 Task: upon creation of account ,a related opportunity should be created automatically.
Action: Mouse moved to (787, 93)
Screenshot: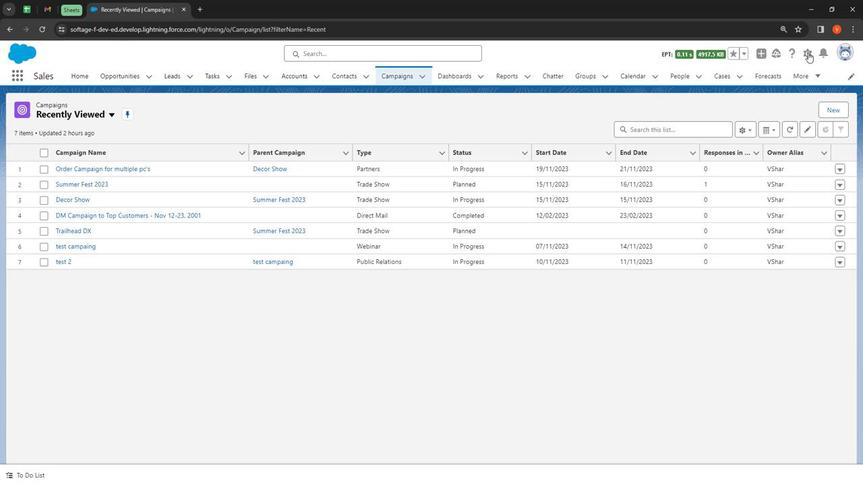 
Action: Mouse pressed left at (787, 93)
Screenshot: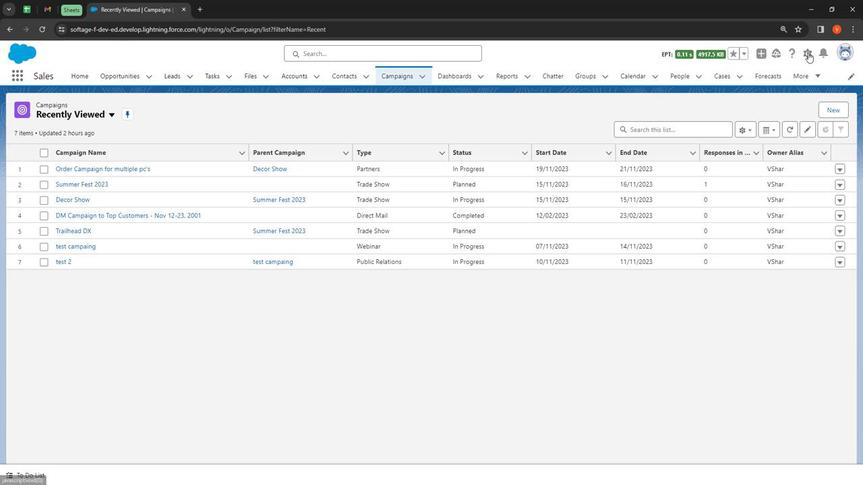 
Action: Mouse moved to (754, 120)
Screenshot: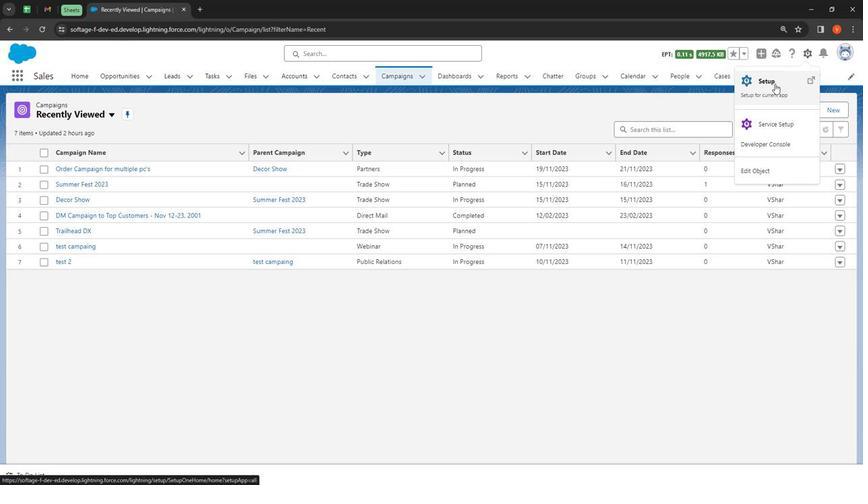 
Action: Mouse pressed left at (754, 120)
Screenshot: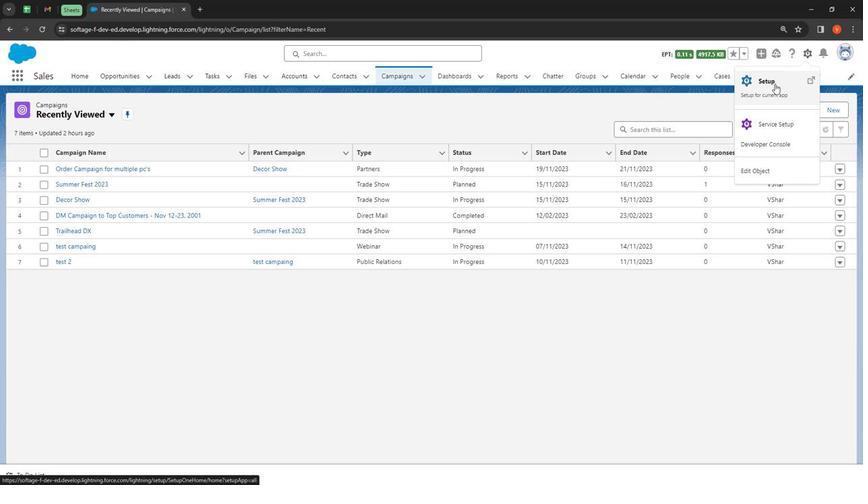 
Action: Mouse moved to (122, 309)
Screenshot: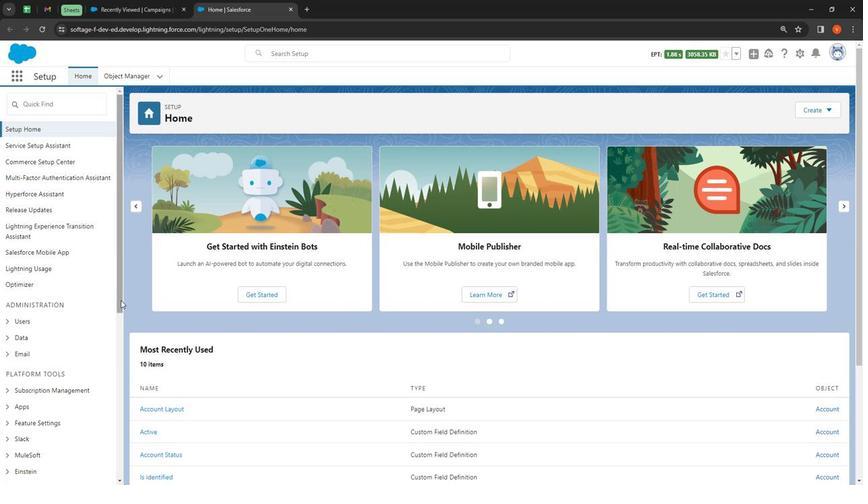
Action: Mouse pressed left at (122, 309)
Screenshot: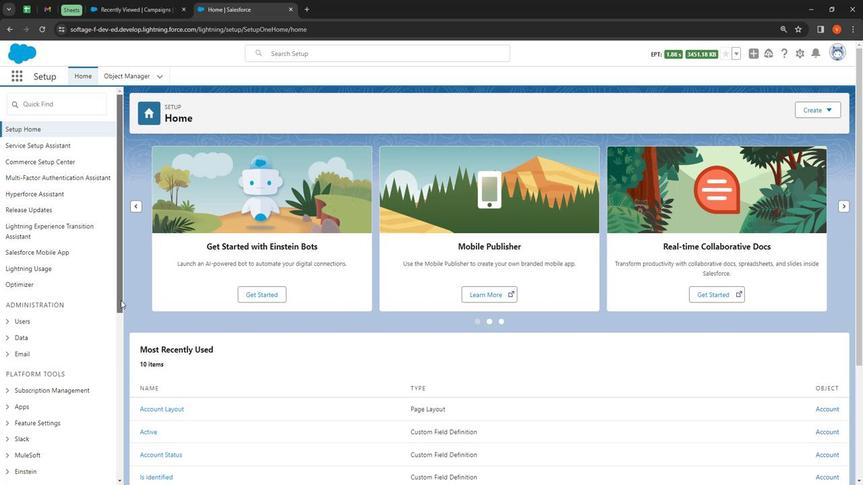 
Action: Mouse moved to (123, 315)
Screenshot: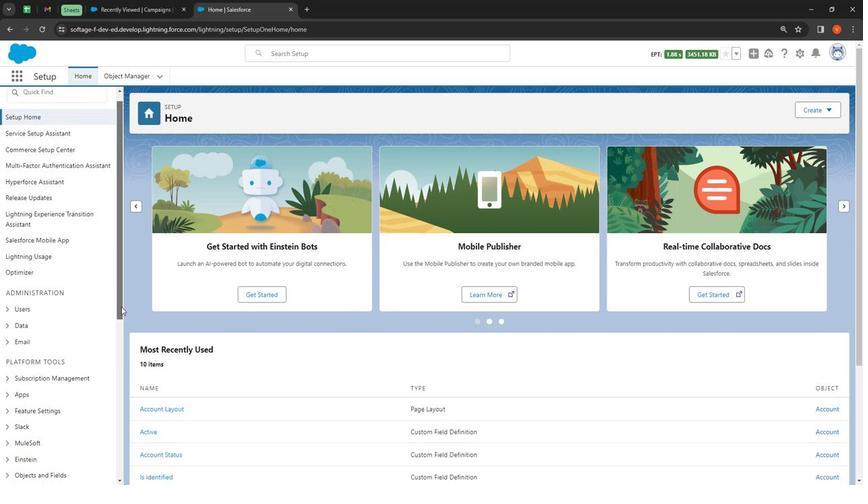 
Action: Mouse pressed left at (123, 315)
Screenshot: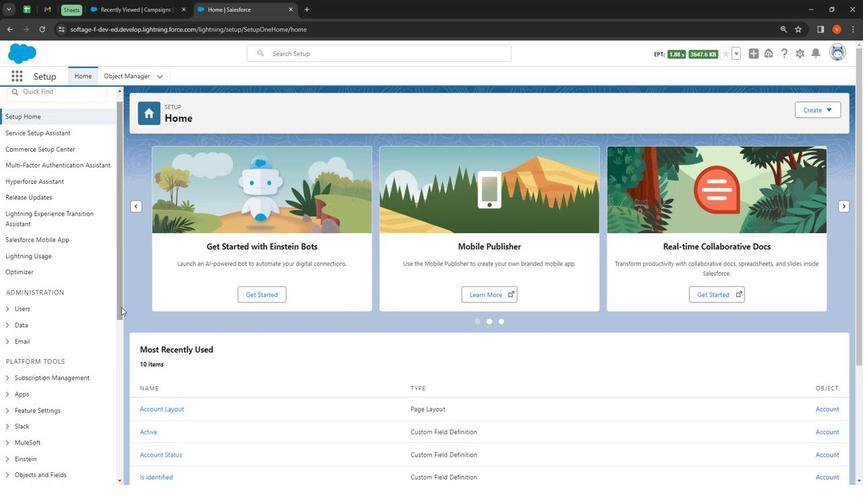 
Action: Mouse pressed left at (123, 315)
Screenshot: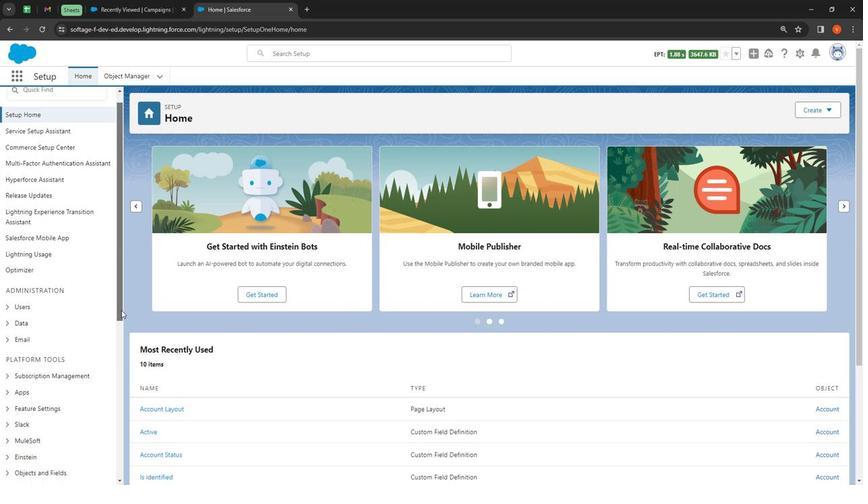 
Action: Mouse moved to (77, 383)
Screenshot: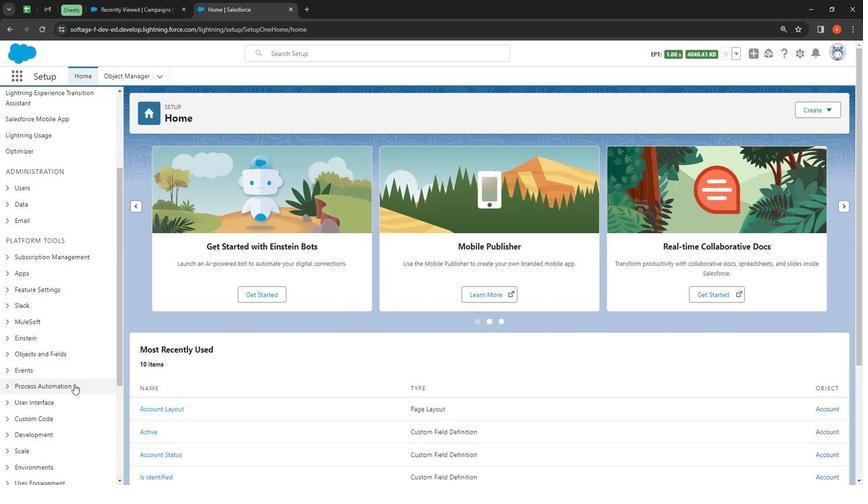 
Action: Mouse pressed left at (77, 383)
Screenshot: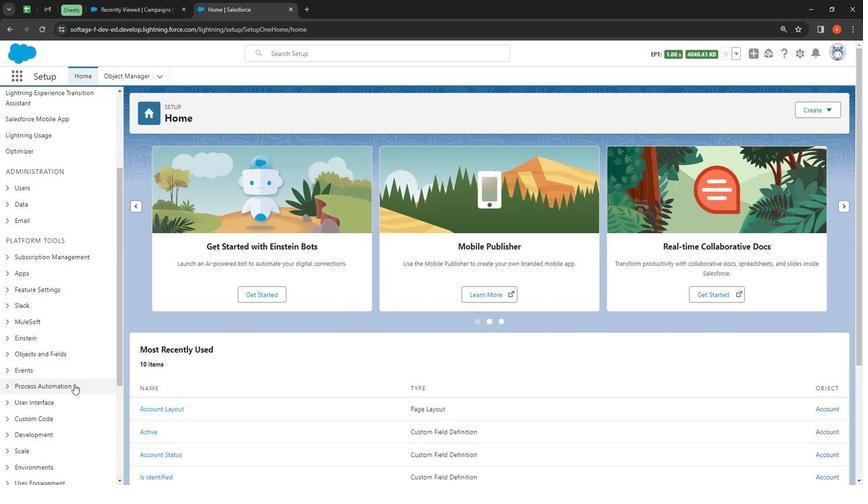 
Action: Mouse moved to (12, 385)
Screenshot: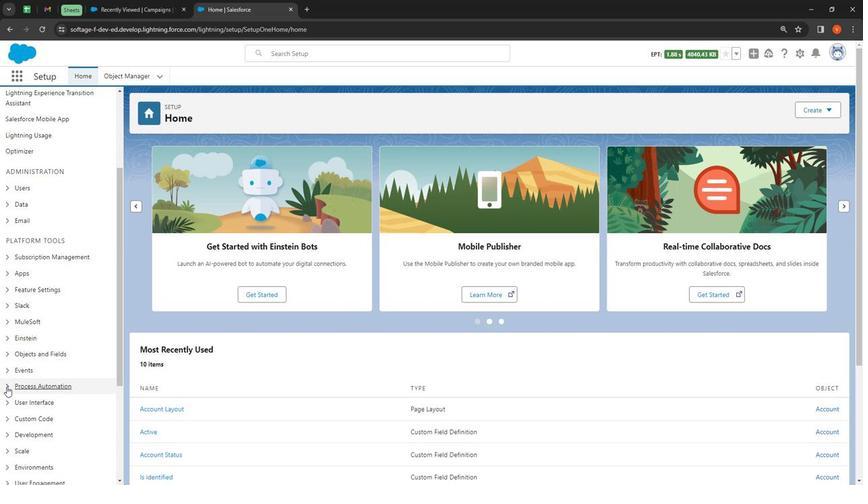
Action: Mouse pressed left at (12, 385)
Screenshot: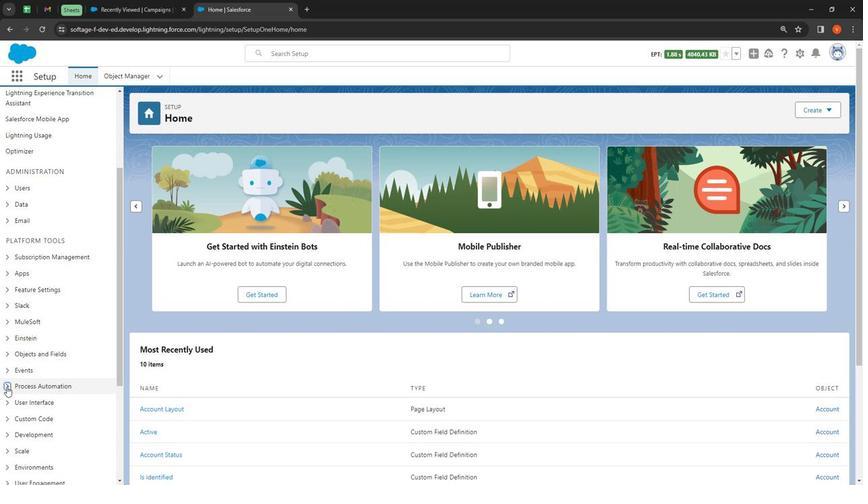 
Action: Mouse moved to (38, 427)
Screenshot: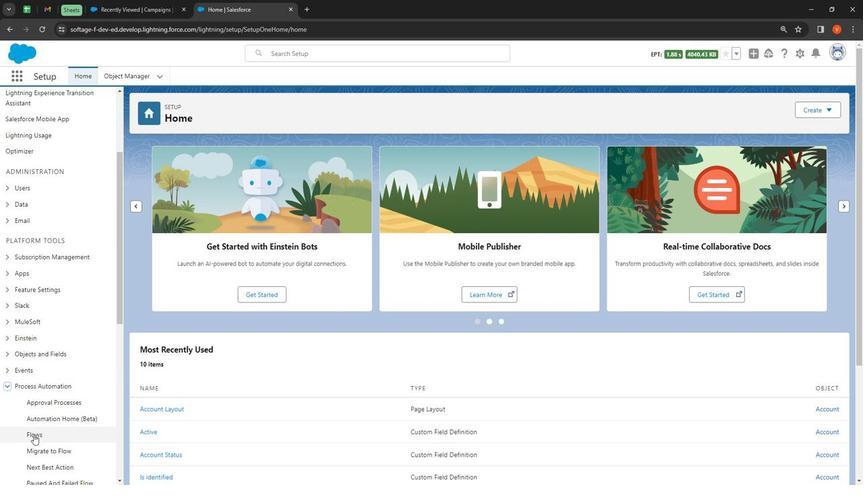 
Action: Mouse pressed left at (38, 427)
Screenshot: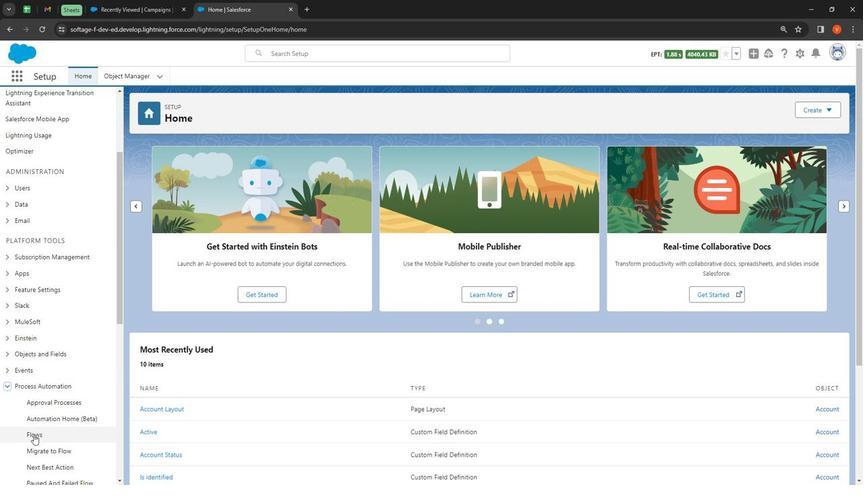 
Action: Mouse moved to (810, 140)
Screenshot: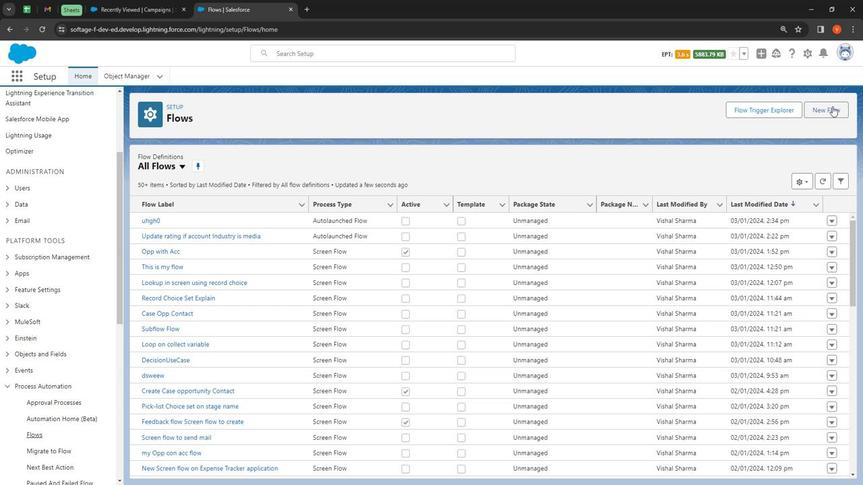 
Action: Mouse pressed left at (810, 140)
Screenshot: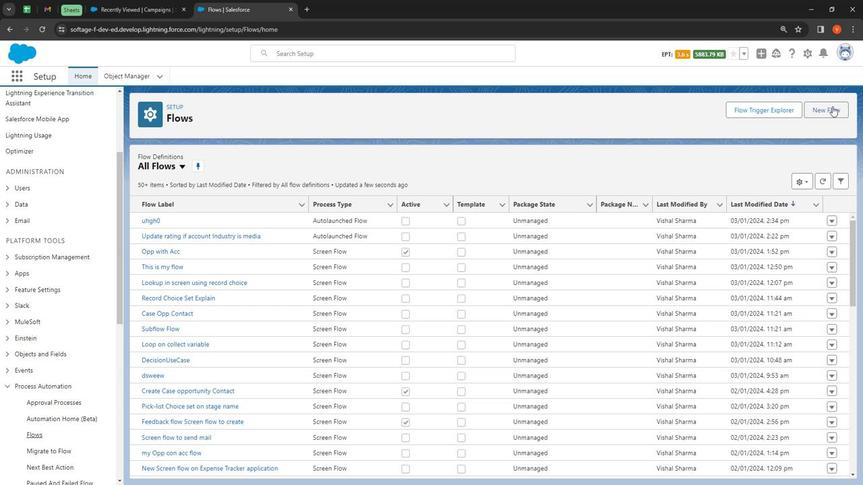 
Action: Mouse moved to (458, 213)
Screenshot: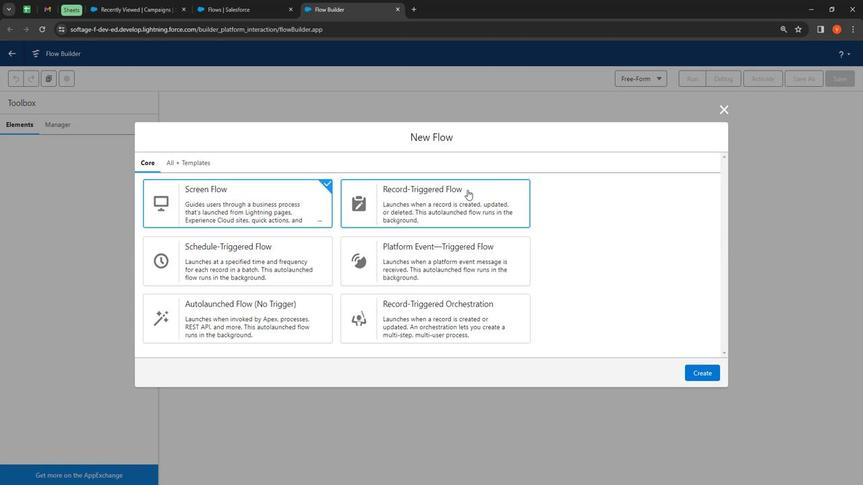 
Action: Mouse pressed left at (458, 213)
Screenshot: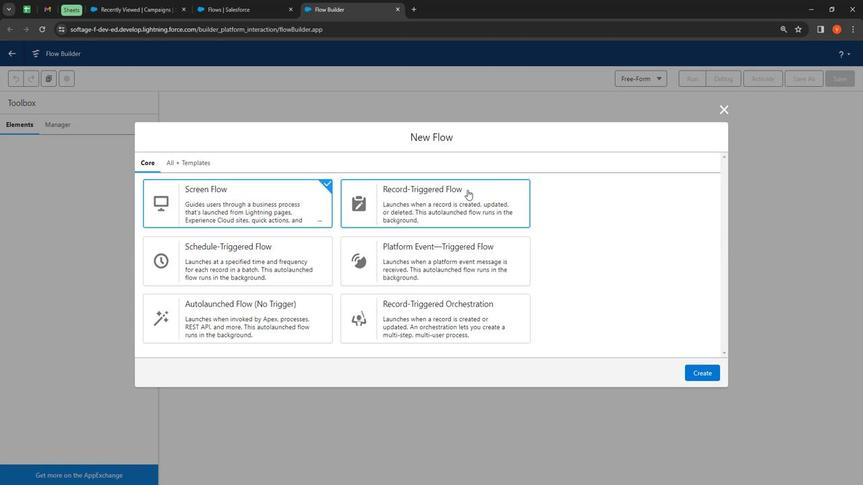 
Action: Mouse moved to (678, 373)
Screenshot: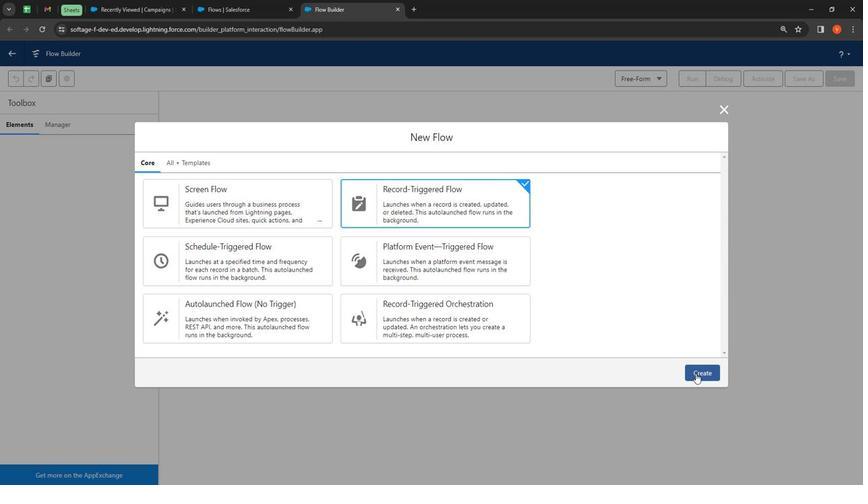 
Action: Mouse pressed left at (678, 373)
Screenshot: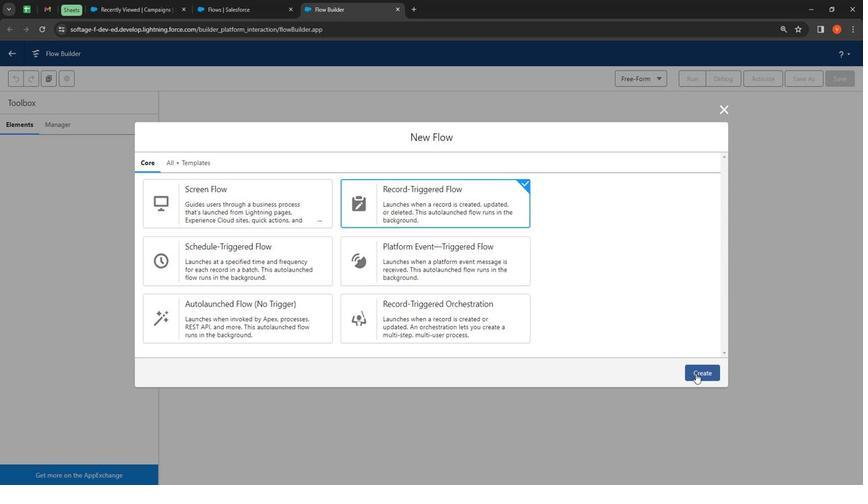 
Action: Mouse moved to (460, 189)
Screenshot: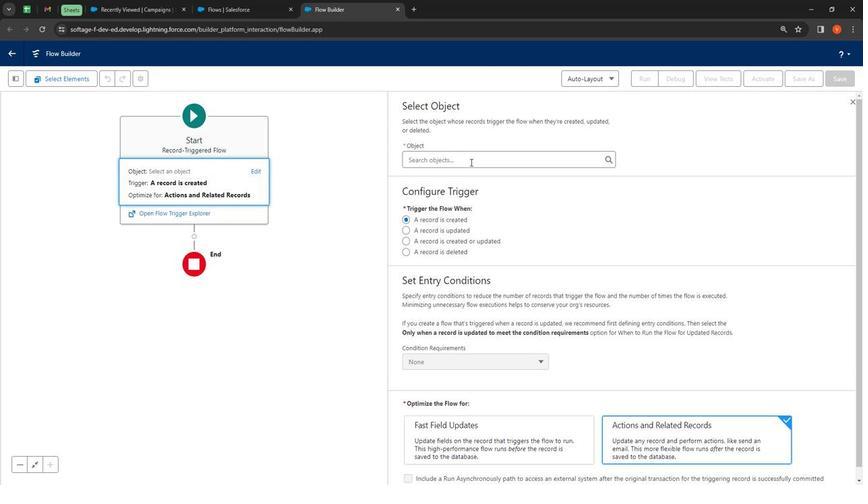 
Action: Mouse pressed left at (460, 189)
Screenshot: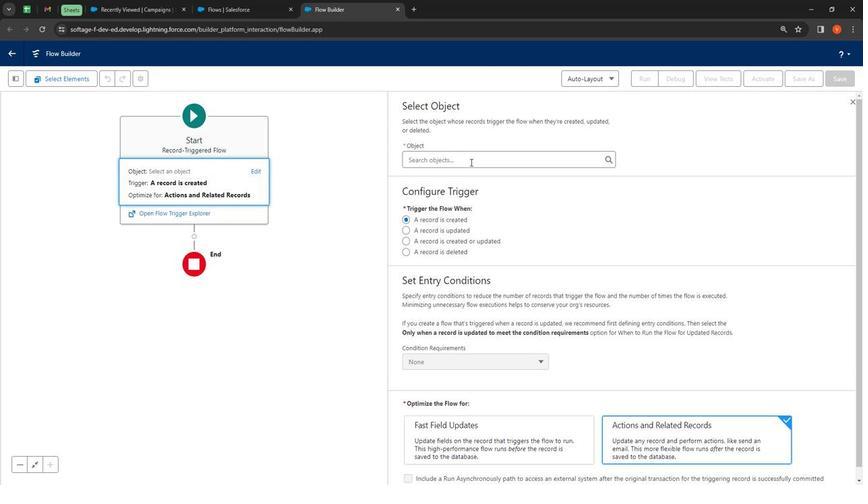 
Action: Key pressed account
Screenshot: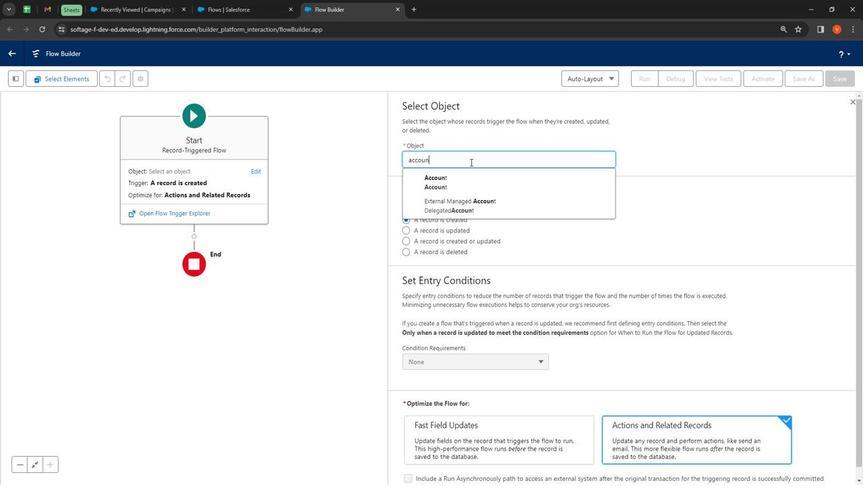 
Action: Mouse moved to (488, 200)
Screenshot: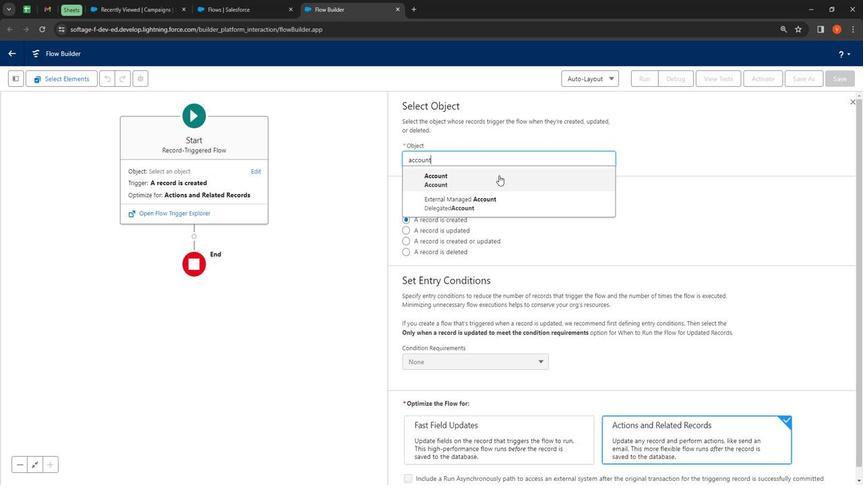 
Action: Mouse pressed left at (488, 200)
Screenshot: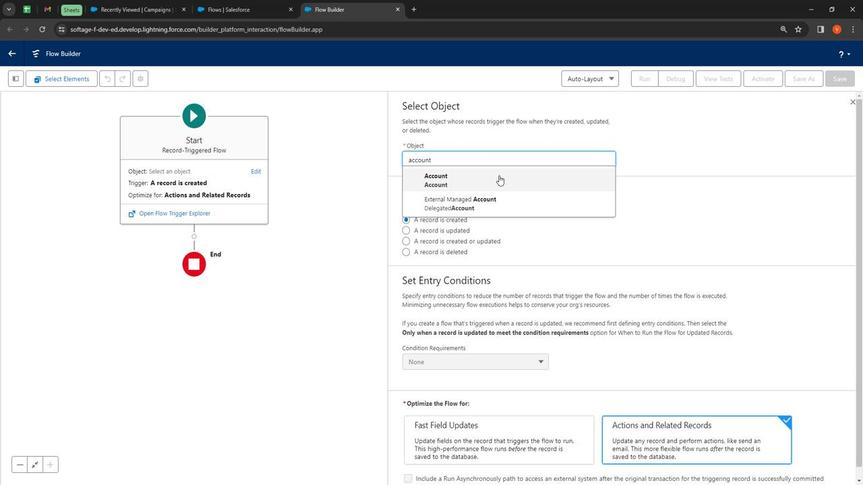 
Action: Mouse moved to (584, 231)
Screenshot: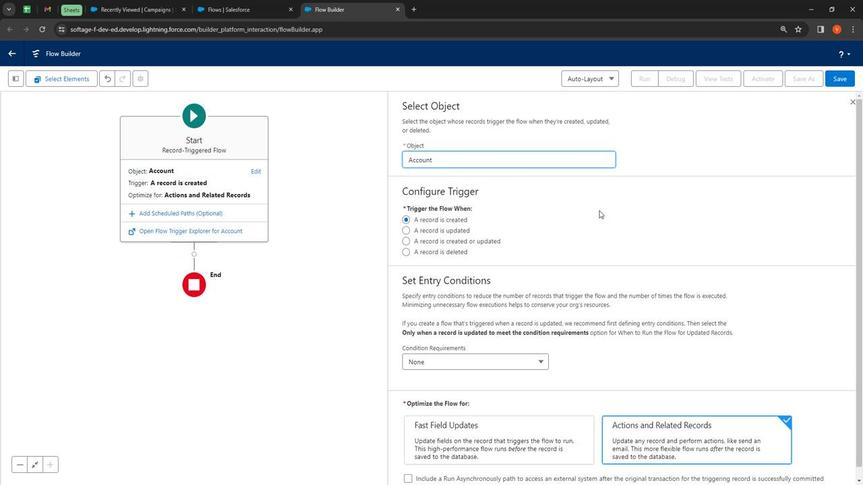 
Action: Mouse pressed left at (584, 231)
Screenshot: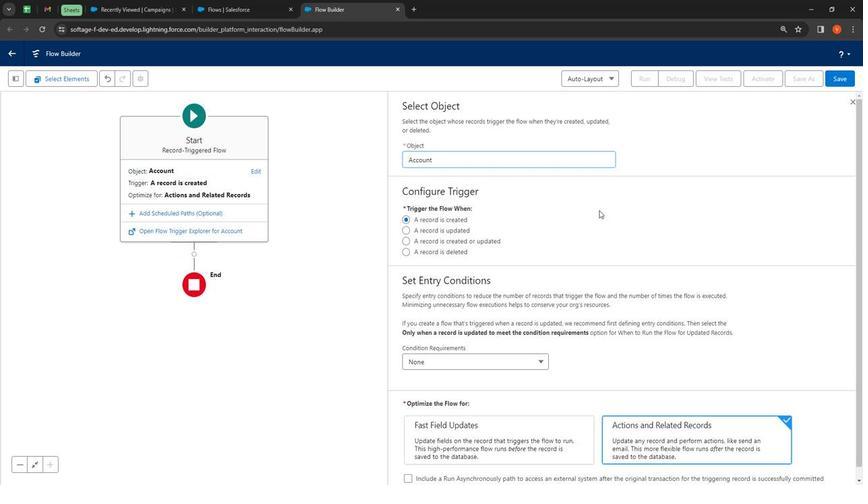 
Action: Mouse moved to (448, 259)
Screenshot: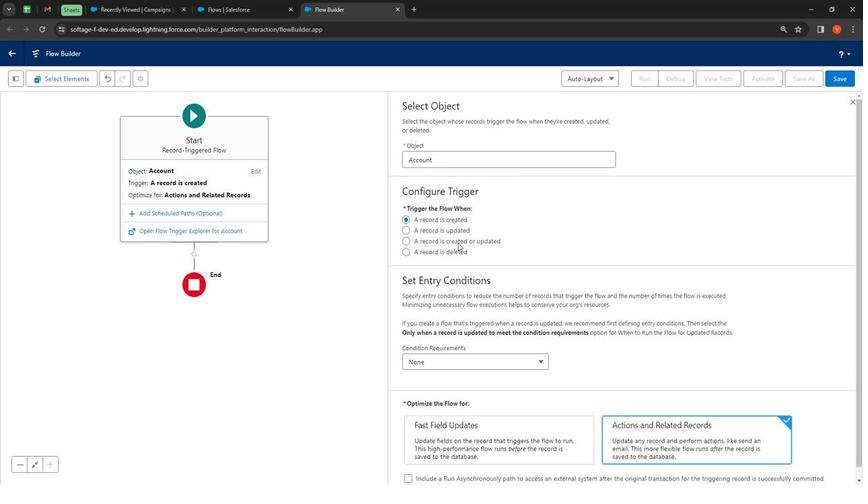 
Action: Mouse pressed left at (448, 259)
Screenshot: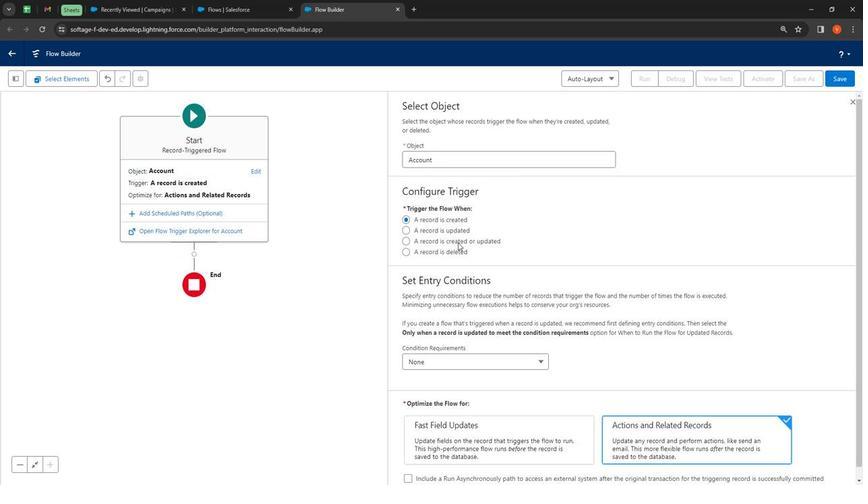 
Action: Mouse moved to (422, 238)
Screenshot: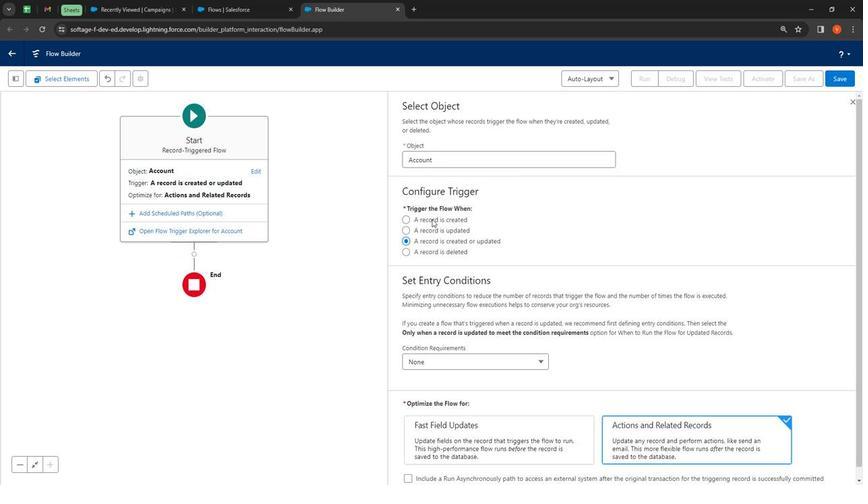 
Action: Mouse pressed left at (422, 238)
Screenshot: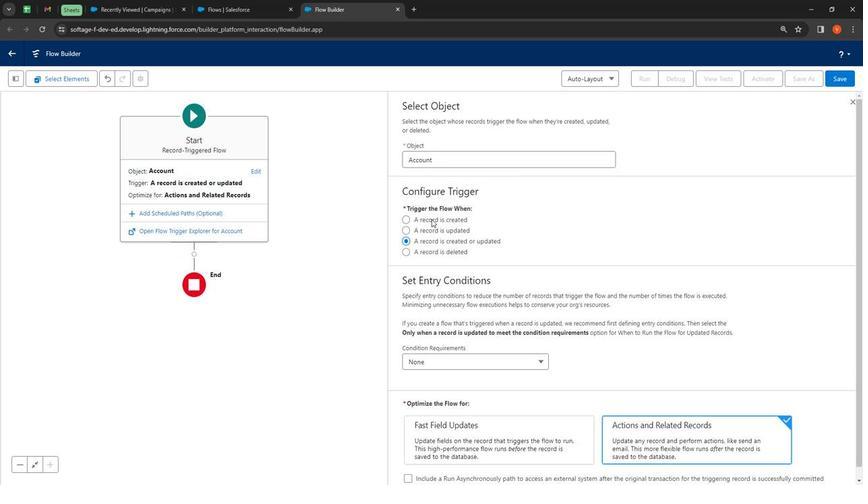 
Action: Mouse moved to (516, 363)
Screenshot: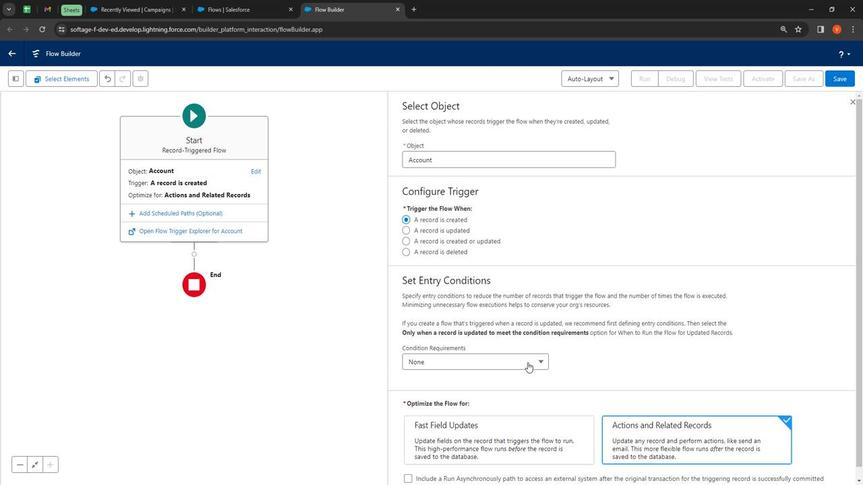 
Action: Mouse pressed left at (516, 363)
Screenshot: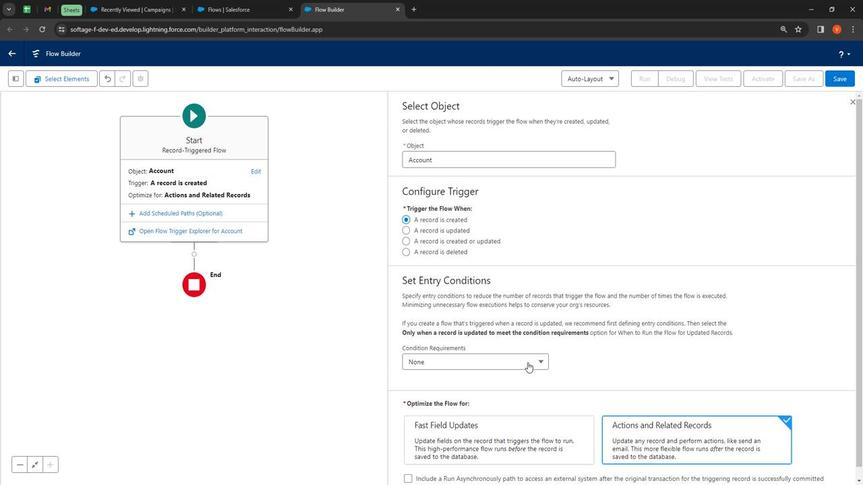 
Action: Mouse moved to (583, 358)
Screenshot: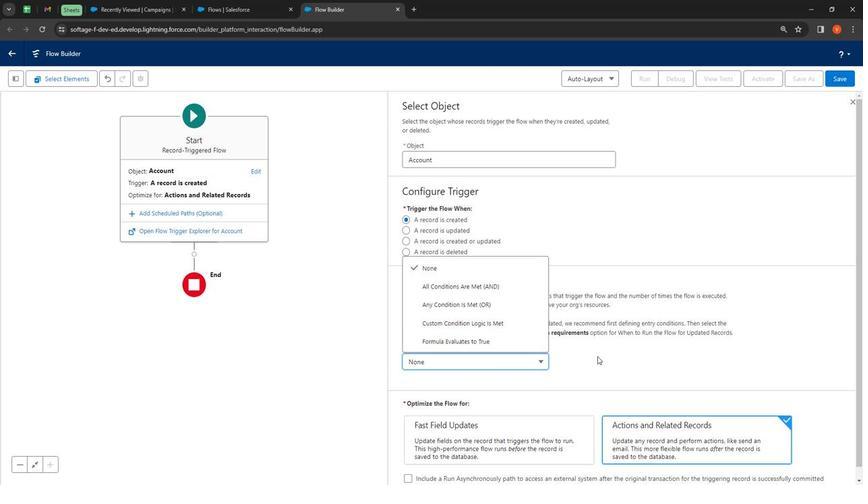 
Action: Mouse pressed left at (583, 358)
Screenshot: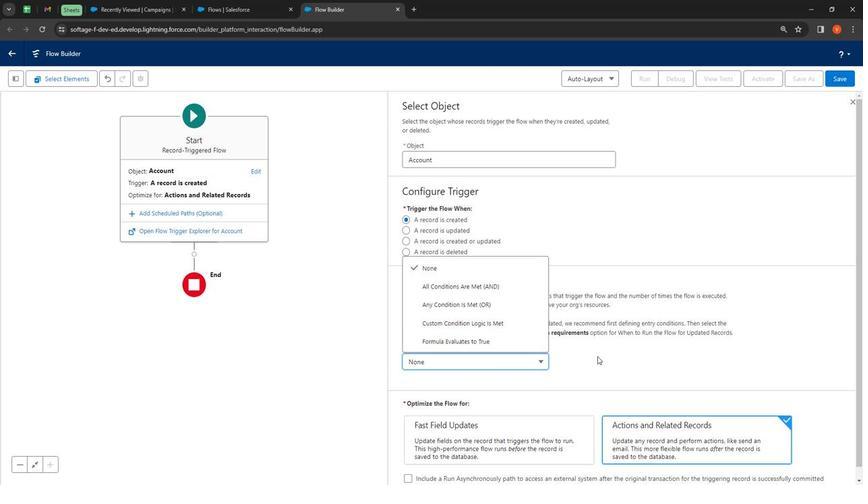 
Action: Mouse moved to (660, 376)
Screenshot: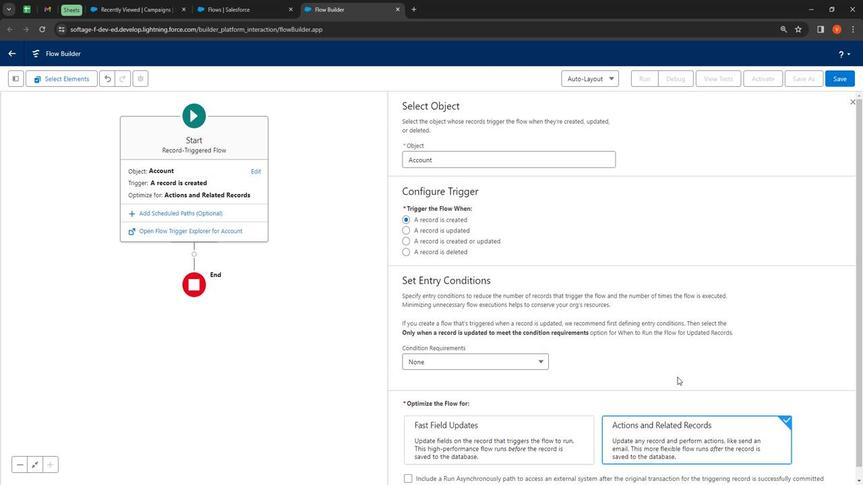 
Action: Mouse scrolled (660, 375) with delta (0, 0)
Screenshot: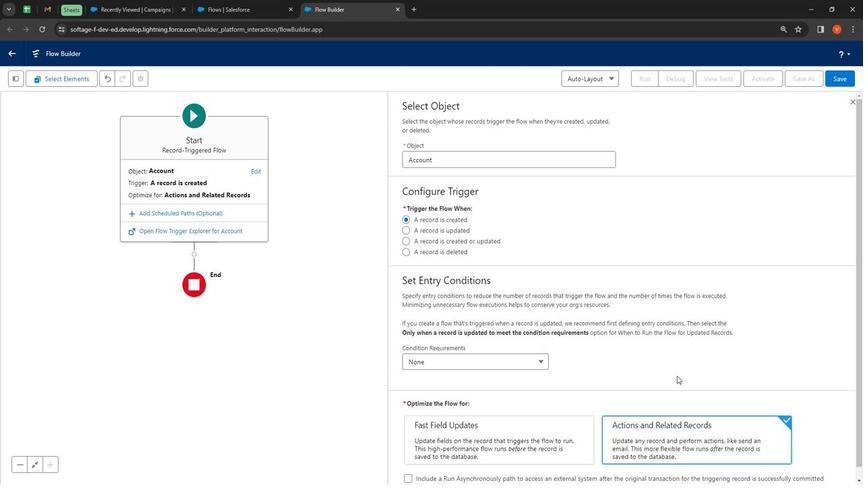 
Action: Mouse moved to (660, 375)
Screenshot: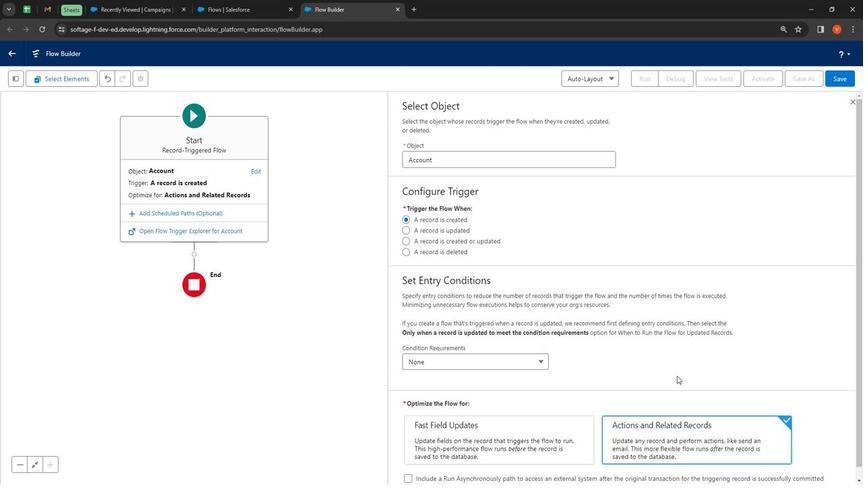 
Action: Mouse scrolled (660, 375) with delta (0, 0)
Screenshot: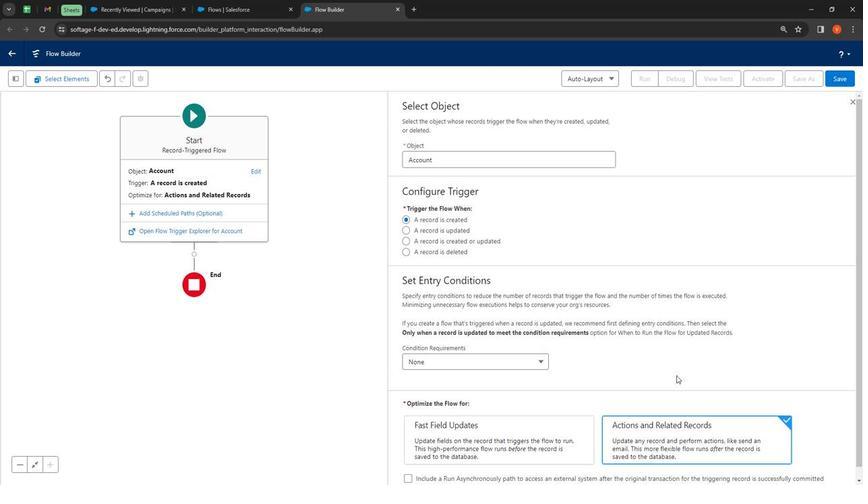 
Action: Mouse scrolled (660, 375) with delta (0, 0)
Screenshot: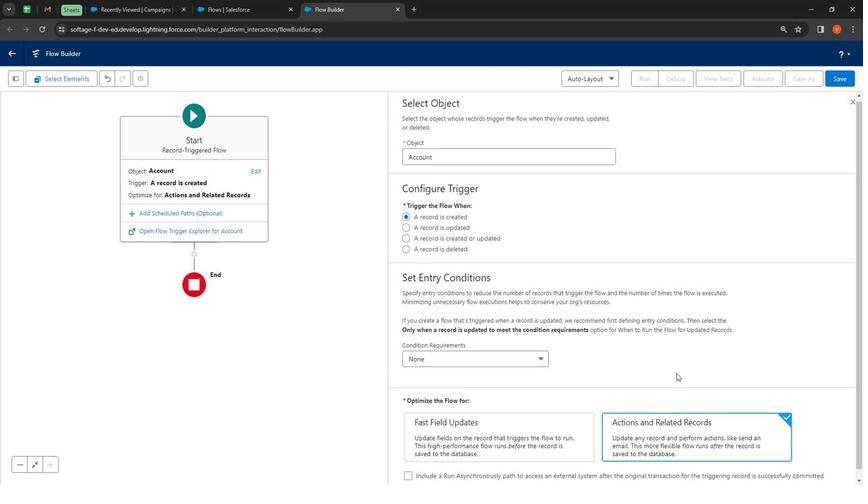 
Action: Mouse moved to (659, 374)
Screenshot: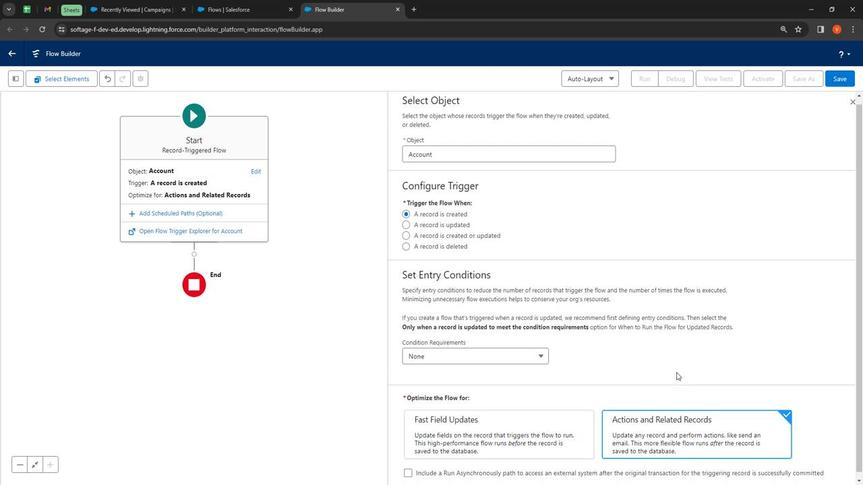
Action: Mouse scrolled (659, 373) with delta (0, 0)
Screenshot: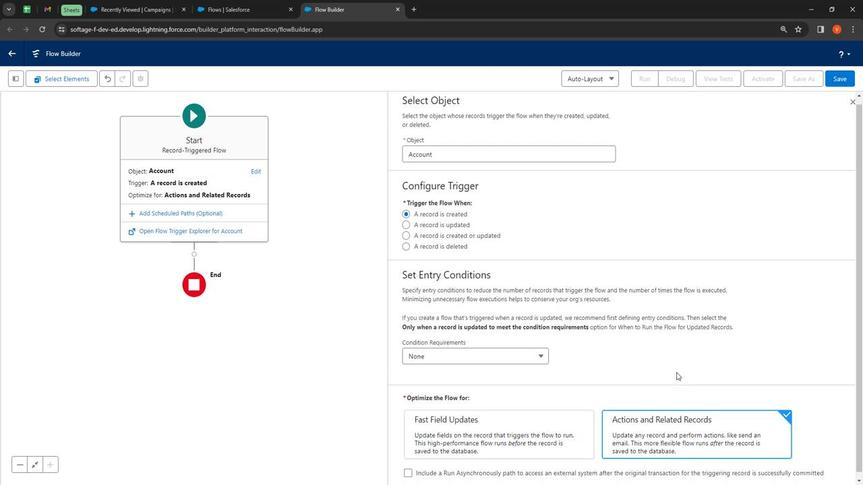 
Action: Mouse moved to (659, 372)
Screenshot: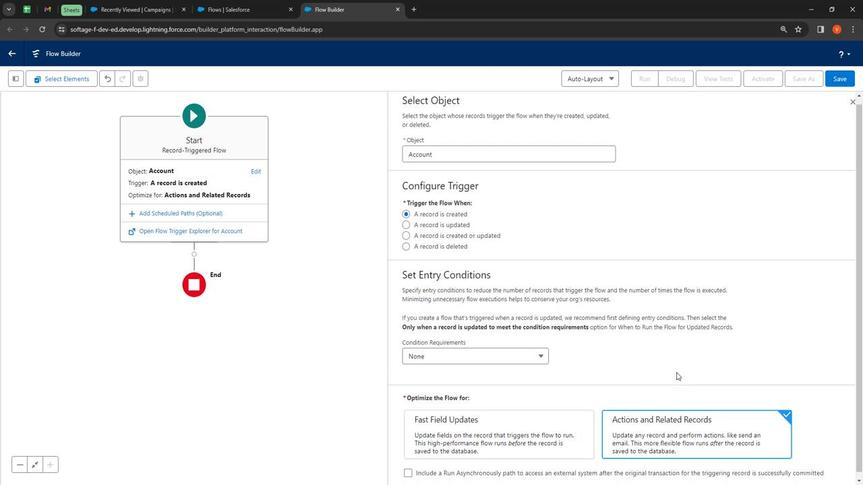
Action: Mouse scrolled (659, 372) with delta (0, 0)
Screenshot: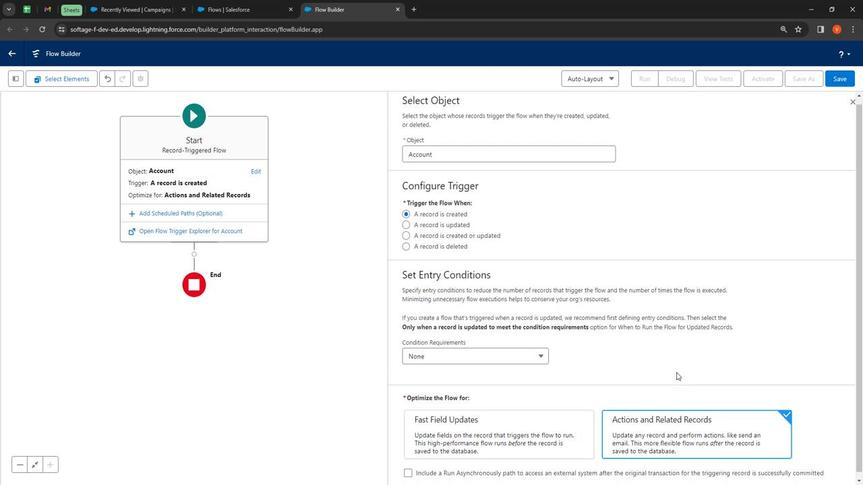 
Action: Mouse moved to (563, 416)
Screenshot: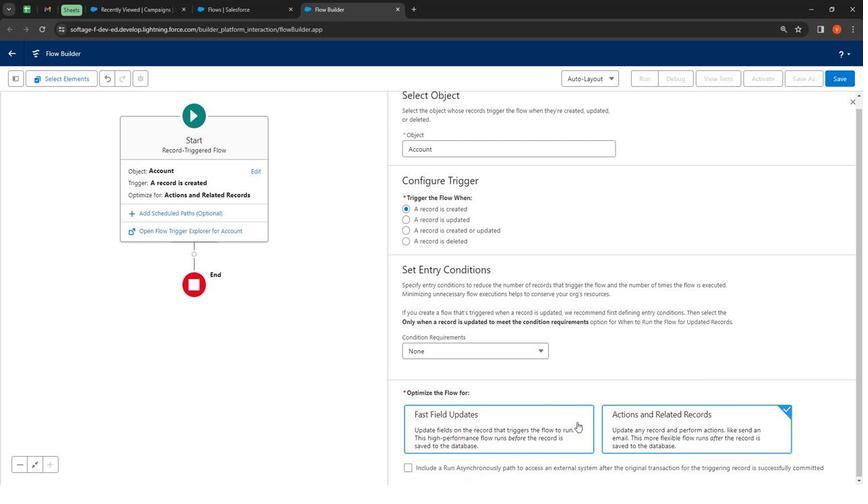 
Action: Mouse pressed left at (563, 416)
Screenshot: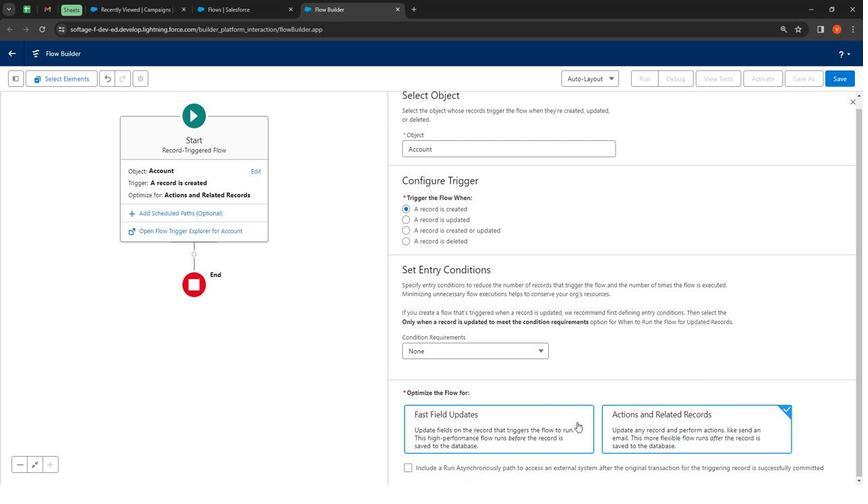 
Action: Mouse moved to (616, 416)
Screenshot: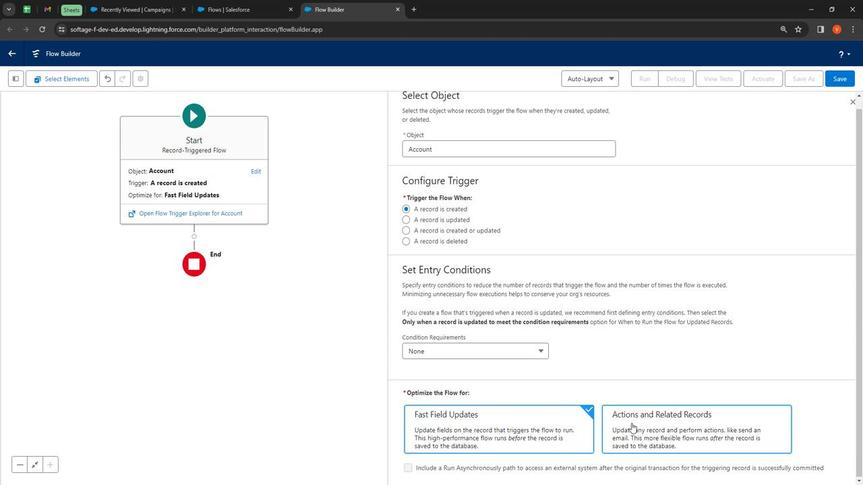 
Action: Mouse pressed left at (616, 416)
Screenshot: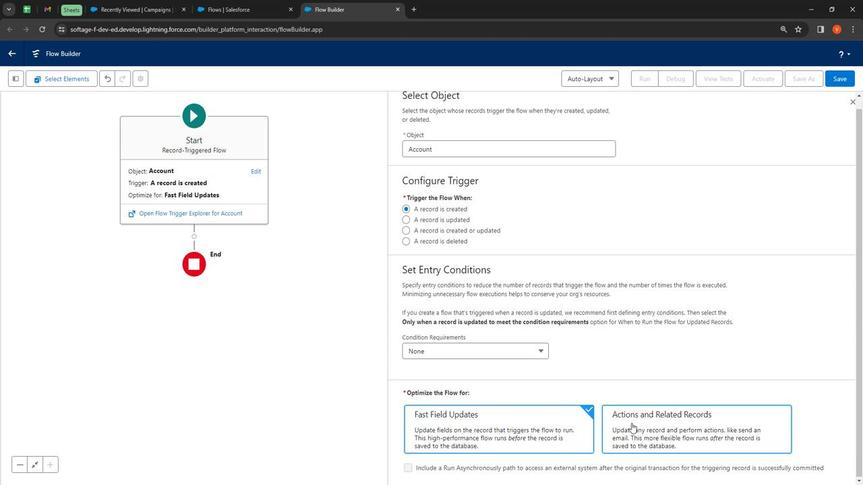 
Action: Mouse moved to (828, 134)
Screenshot: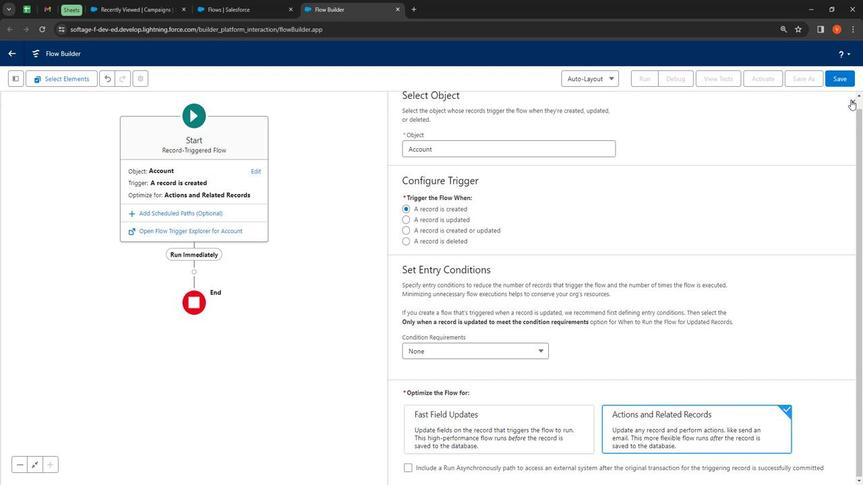 
Action: Mouse pressed left at (828, 134)
Screenshot: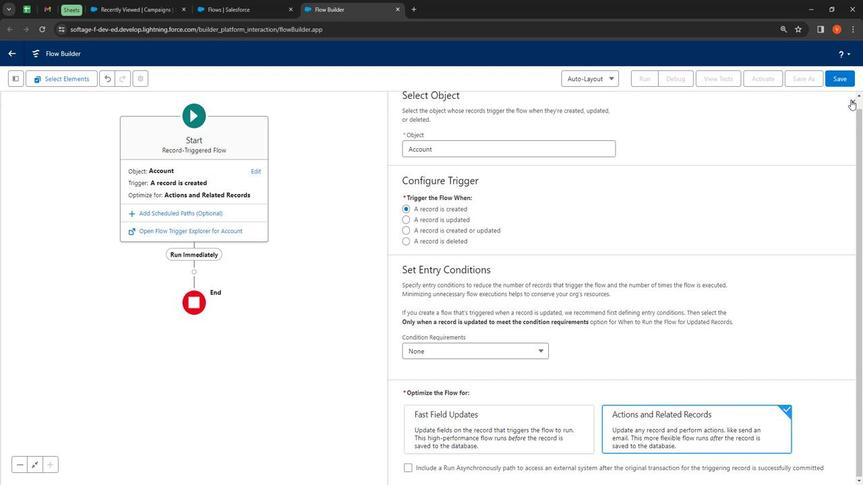 
Action: Mouse moved to (508, 263)
Screenshot: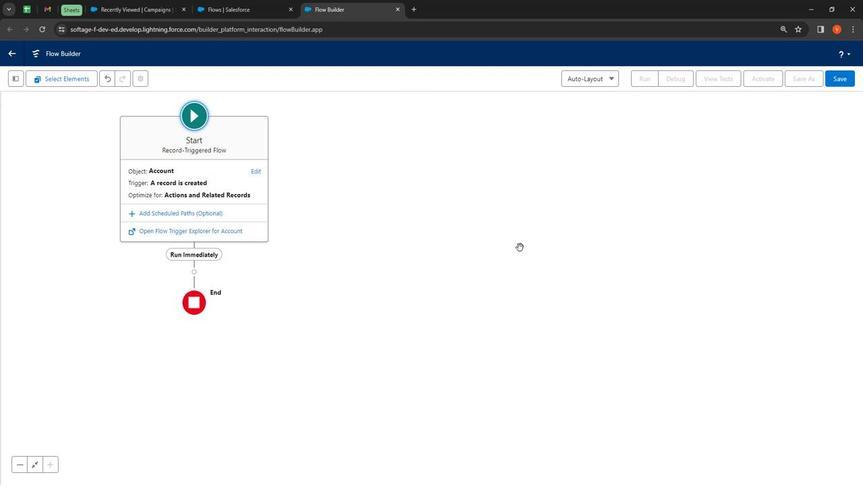 
Action: Mouse pressed left at (508, 263)
Screenshot: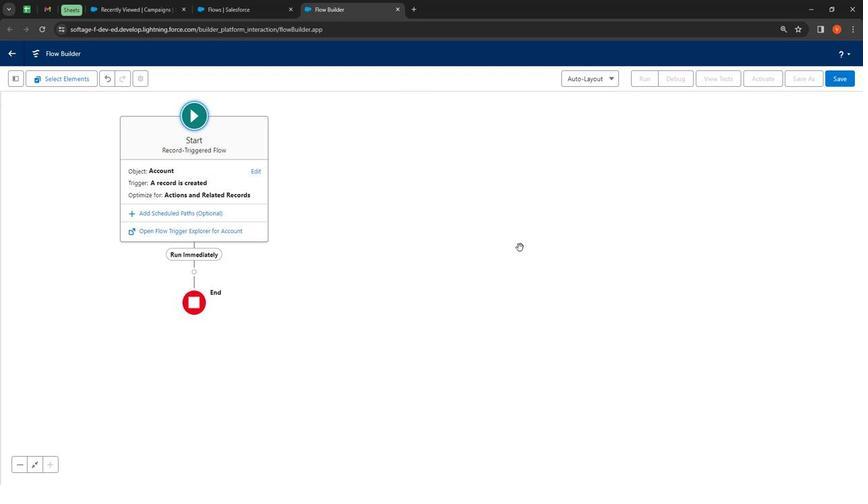 
Action: Mouse moved to (454, 261)
Screenshot: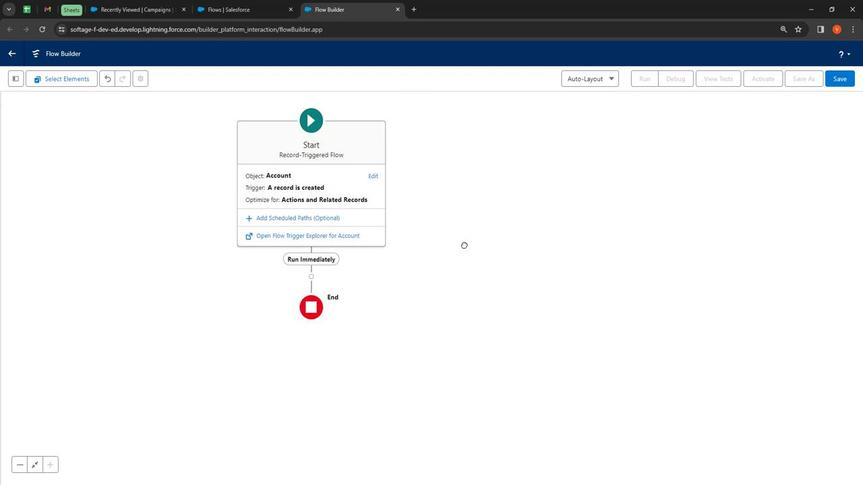 
Action: Mouse pressed left at (454, 261)
Screenshot: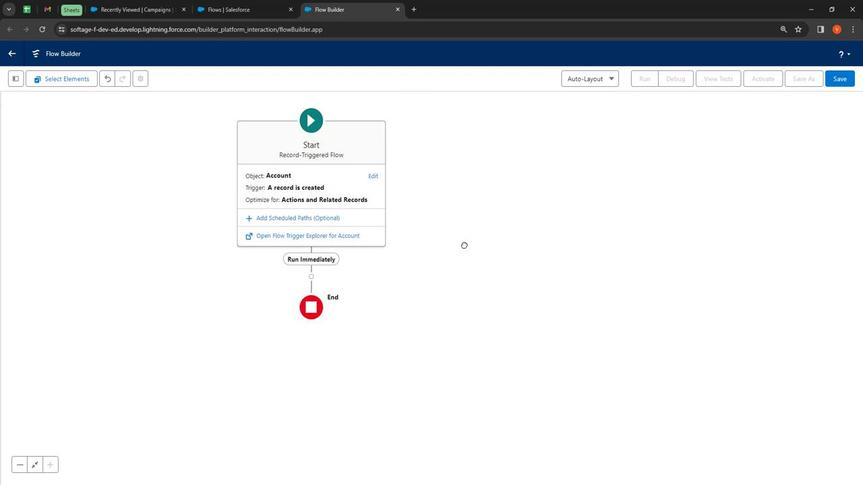 
Action: Mouse moved to (307, 190)
Screenshot: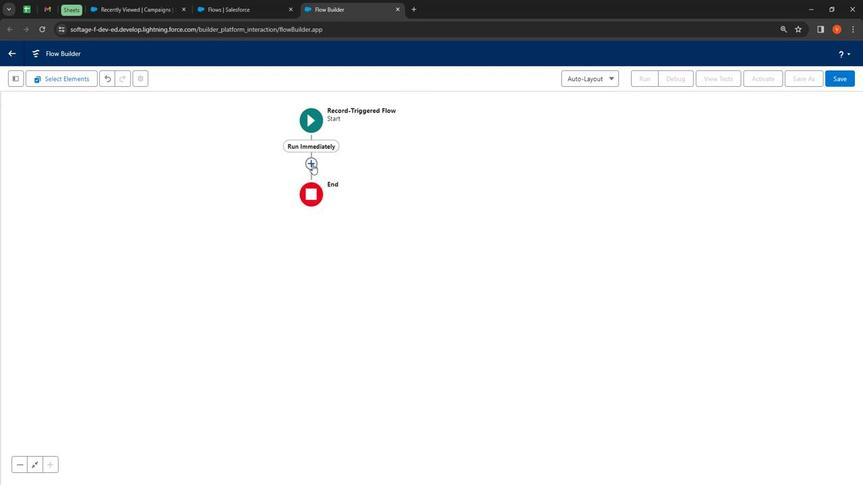 
Action: Mouse pressed left at (307, 190)
Screenshot: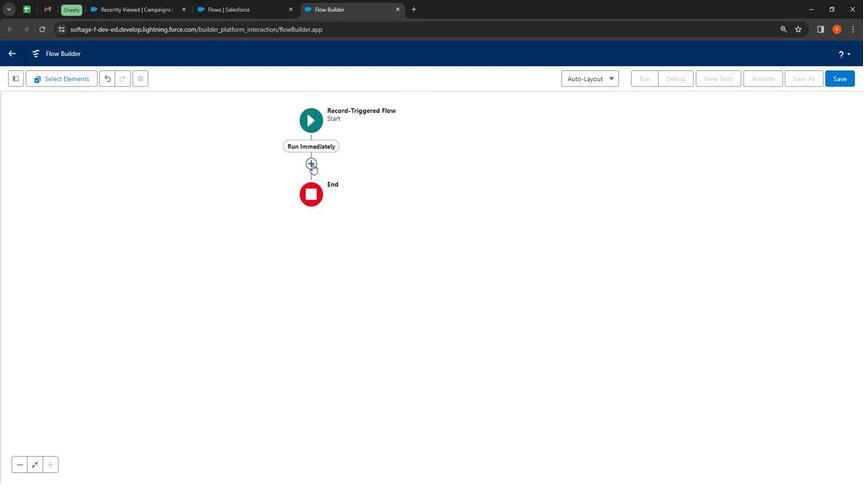 
Action: Mouse moved to (317, 277)
Screenshot: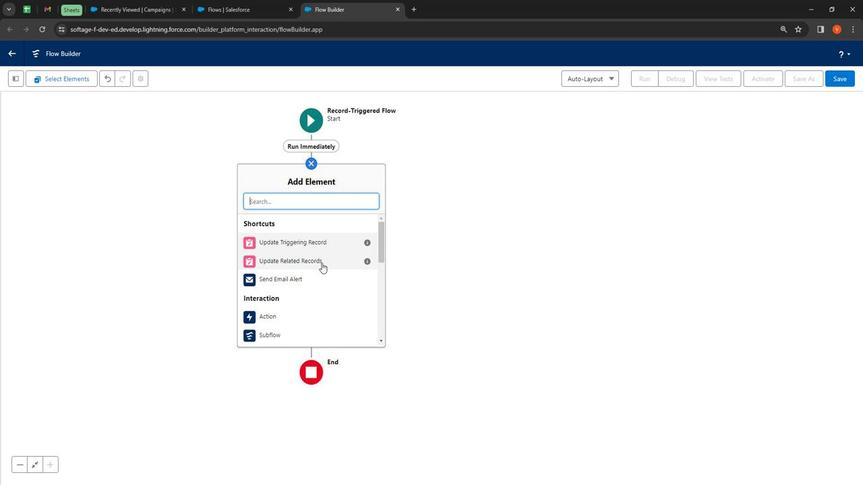 
Action: Mouse pressed left at (317, 277)
Screenshot: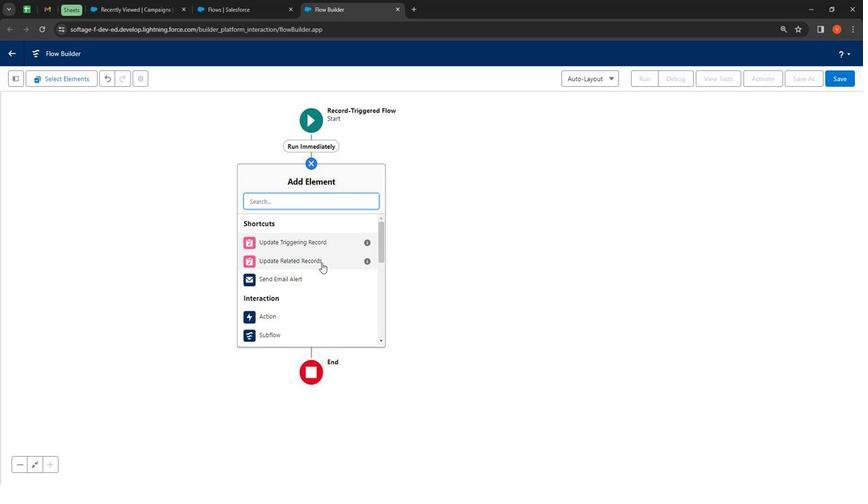 
Action: Mouse moved to (832, 138)
Screenshot: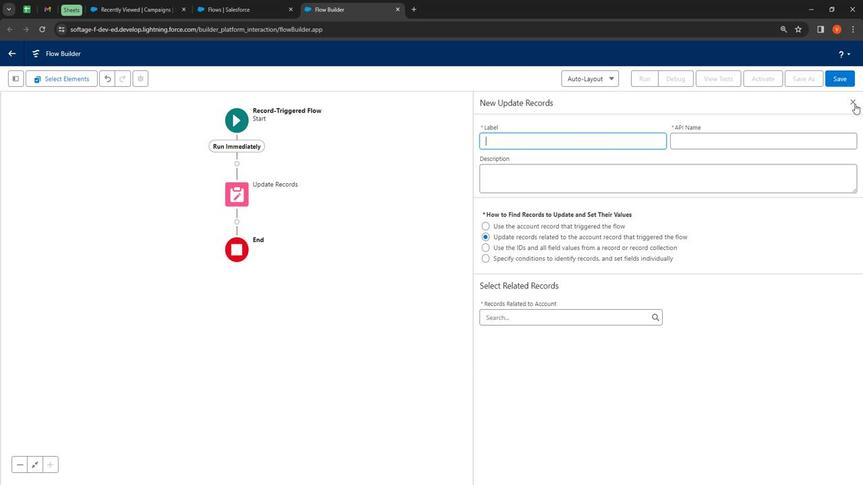 
Action: Mouse pressed left at (832, 138)
Screenshot: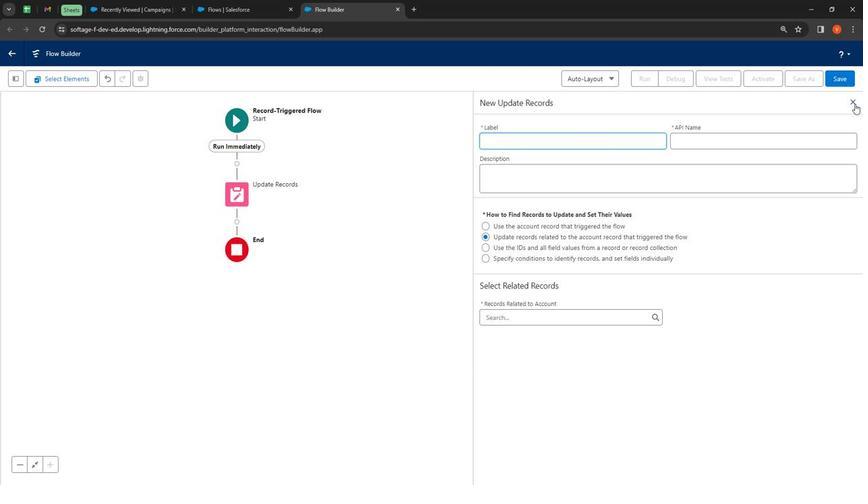 
Action: Mouse moved to (240, 211)
Screenshot: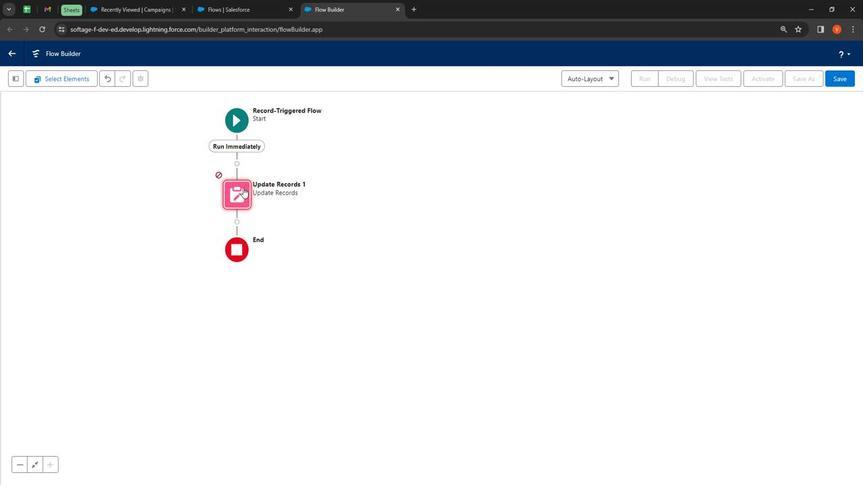 
Action: Mouse pressed left at (240, 211)
Screenshot: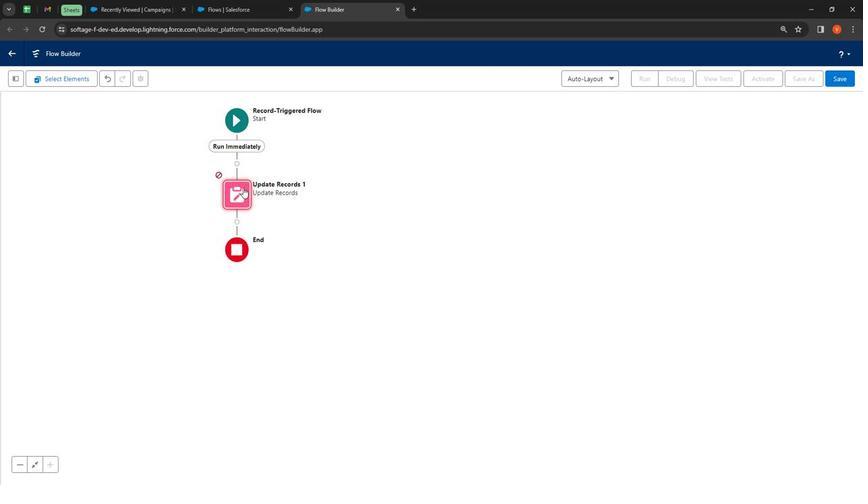 
Action: Mouse moved to (204, 290)
Screenshot: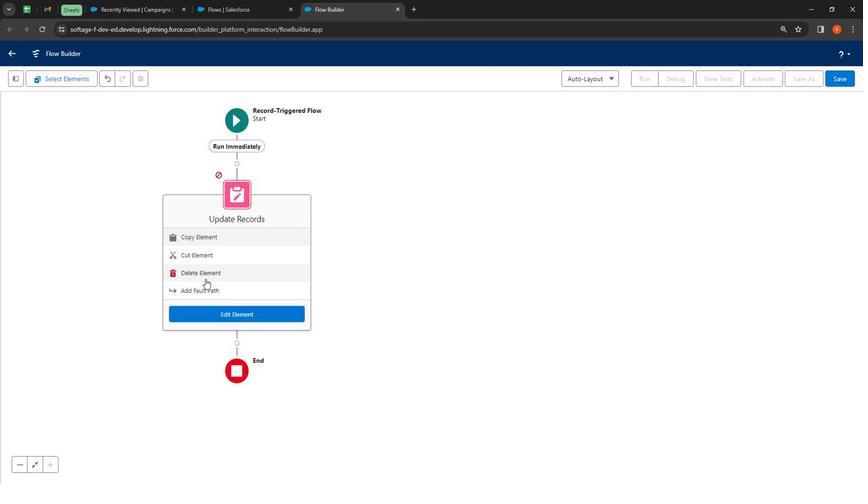 
Action: Mouse pressed left at (204, 290)
Screenshot: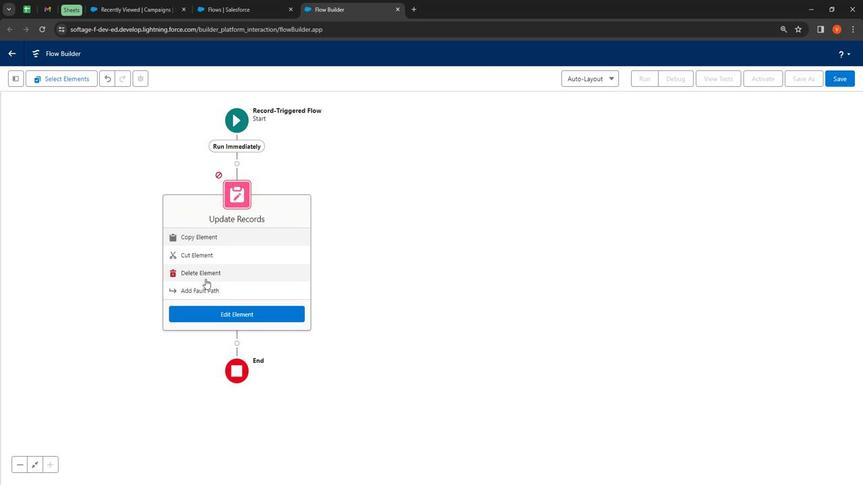 
Action: Mouse moved to (233, 195)
Screenshot: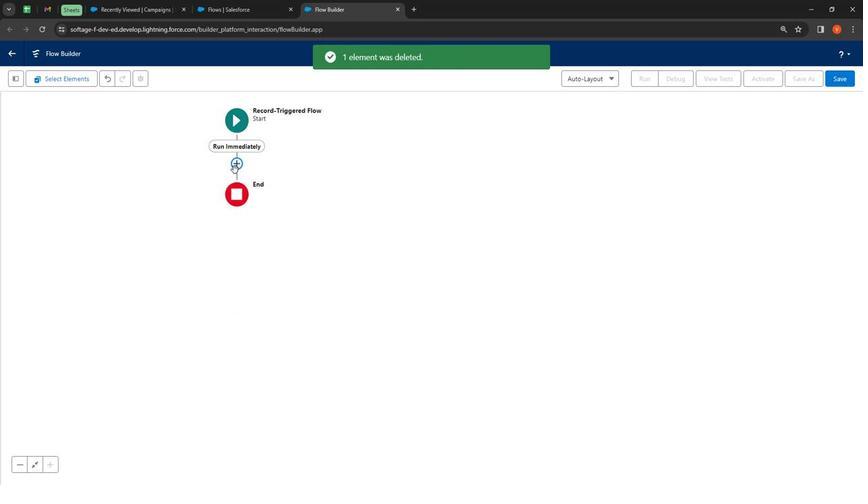 
Action: Mouse pressed left at (233, 195)
Screenshot: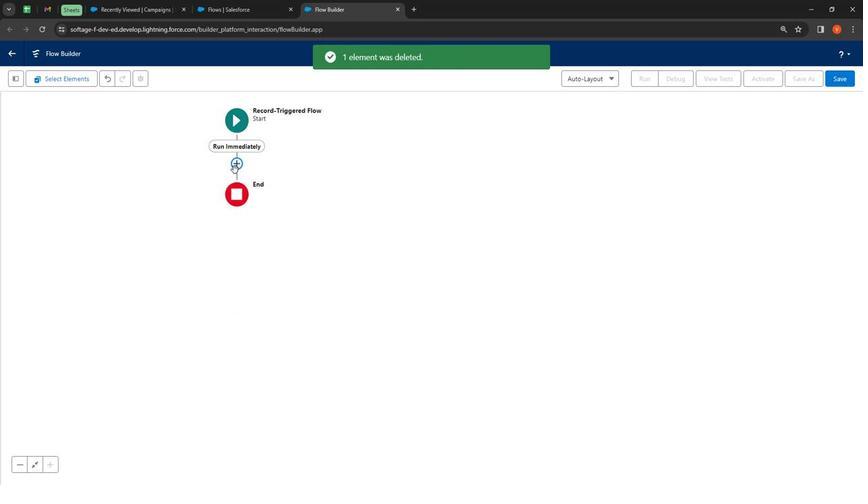 
Action: Mouse moved to (235, 195)
Screenshot: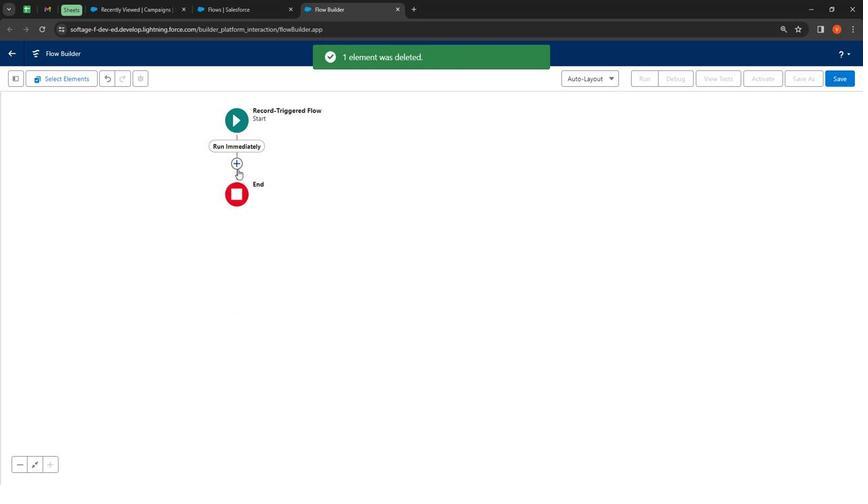 
Action: Mouse pressed left at (235, 195)
Screenshot: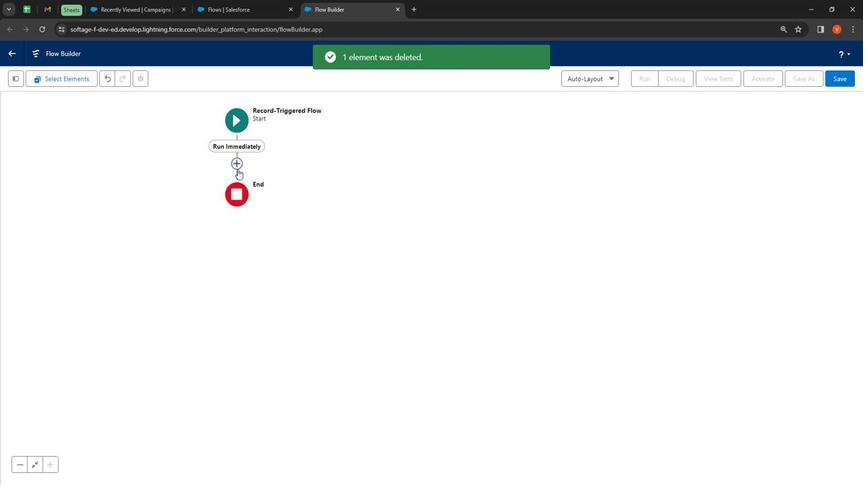 
Action: Mouse moved to (235, 192)
Screenshot: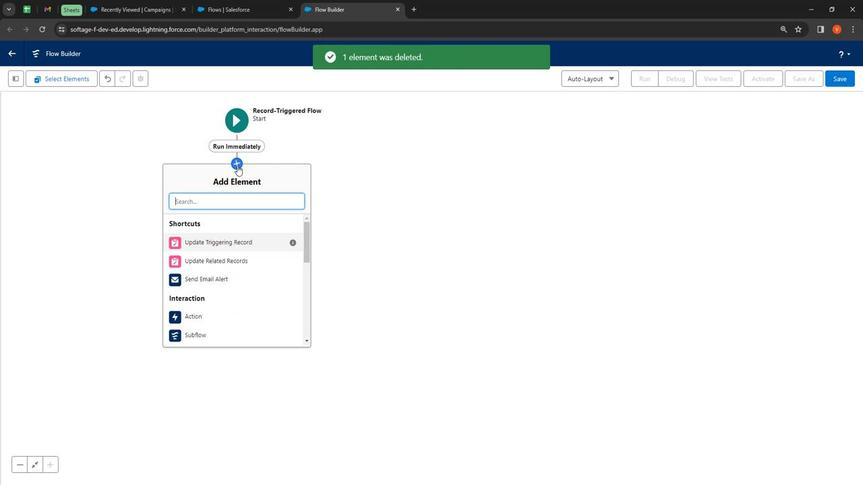 
Action: Mouse pressed left at (235, 192)
Screenshot: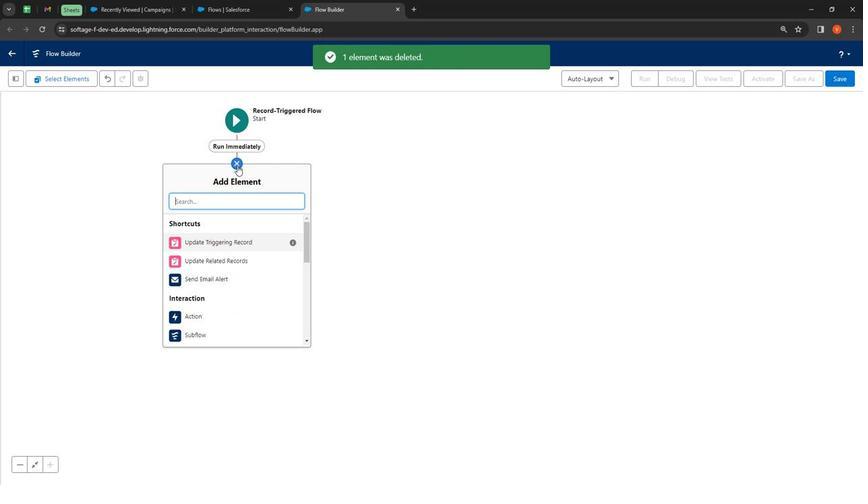 
Action: Mouse moved to (234, 189)
Screenshot: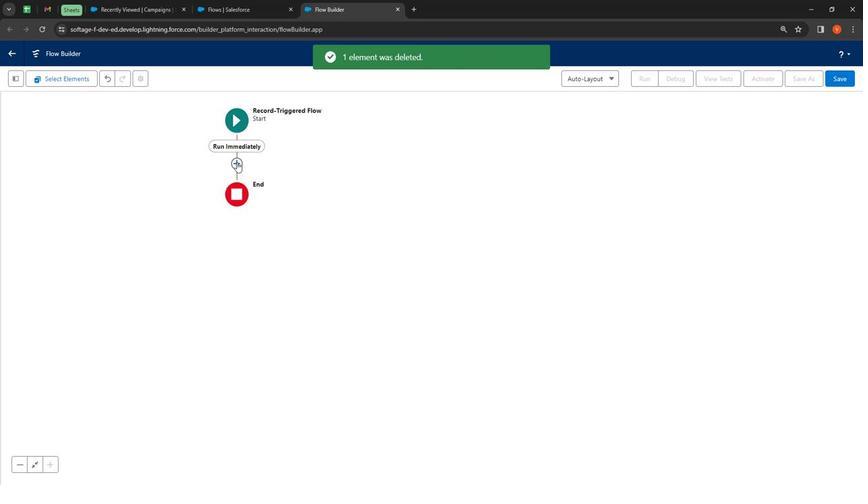 
Action: Mouse pressed left at (234, 189)
Screenshot: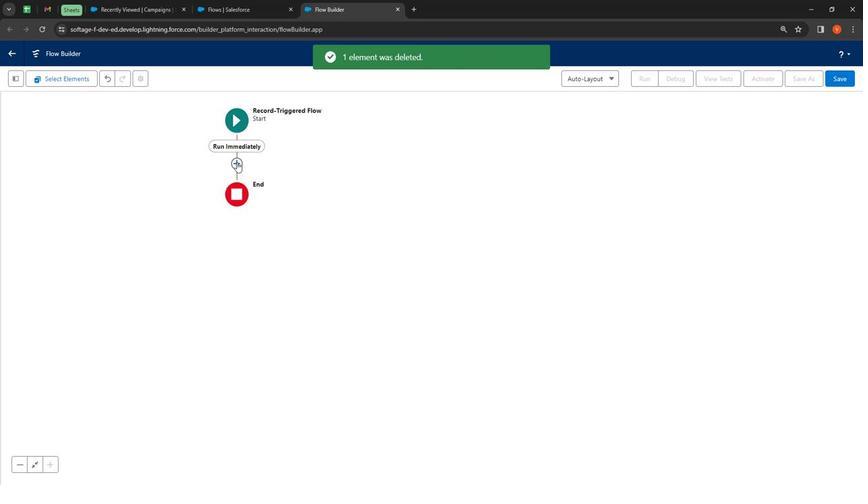 
Action: Mouse moved to (246, 286)
Screenshot: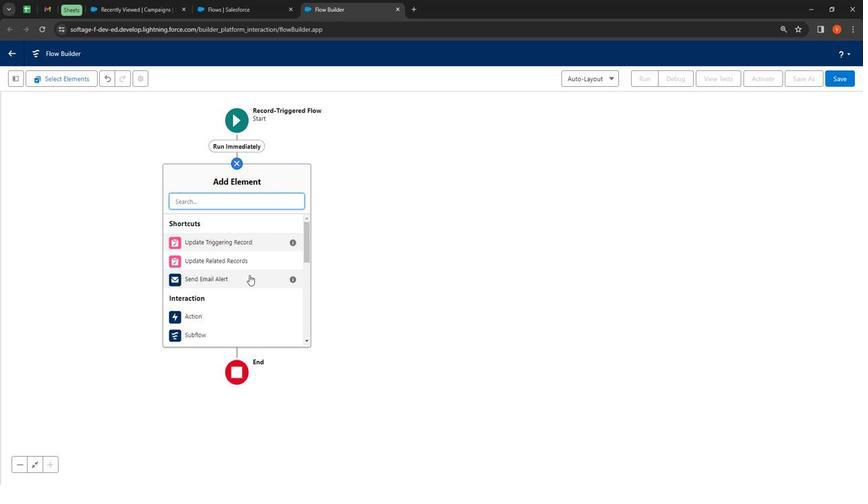 
Action: Mouse scrolled (246, 286) with delta (0, 0)
Screenshot: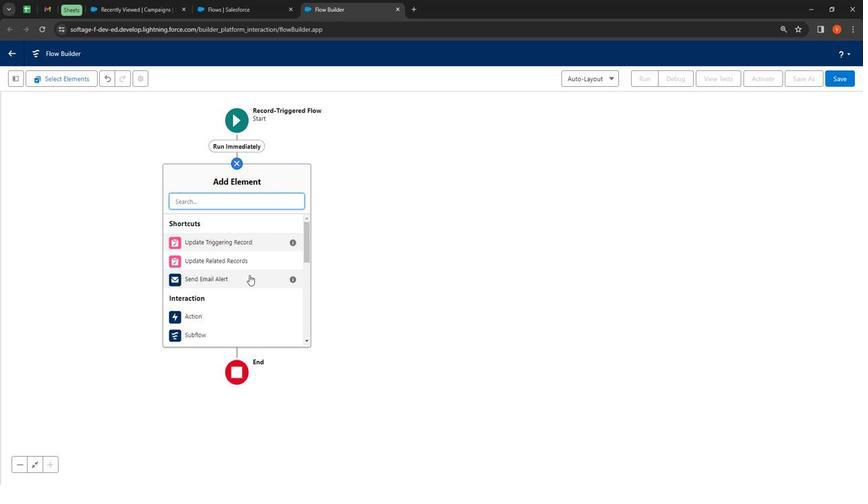 
Action: Mouse moved to (246, 288)
Screenshot: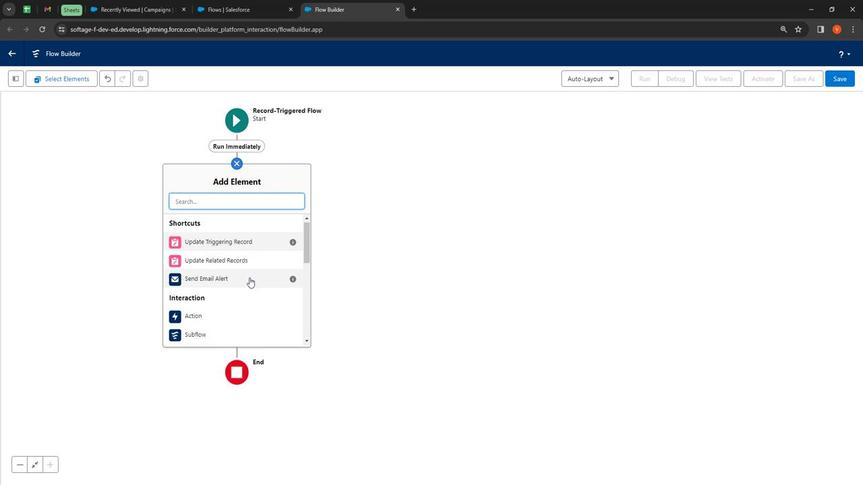 
Action: Mouse scrolled (246, 288) with delta (0, 0)
Screenshot: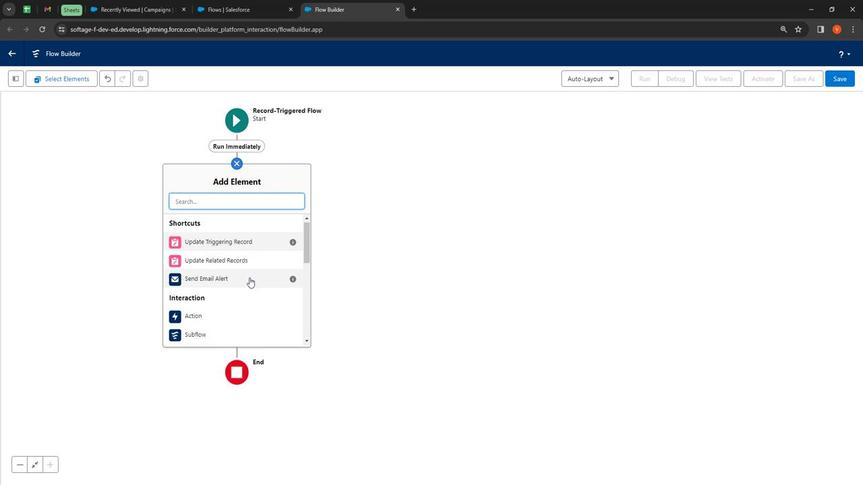 
Action: Mouse moved to (246, 288)
Screenshot: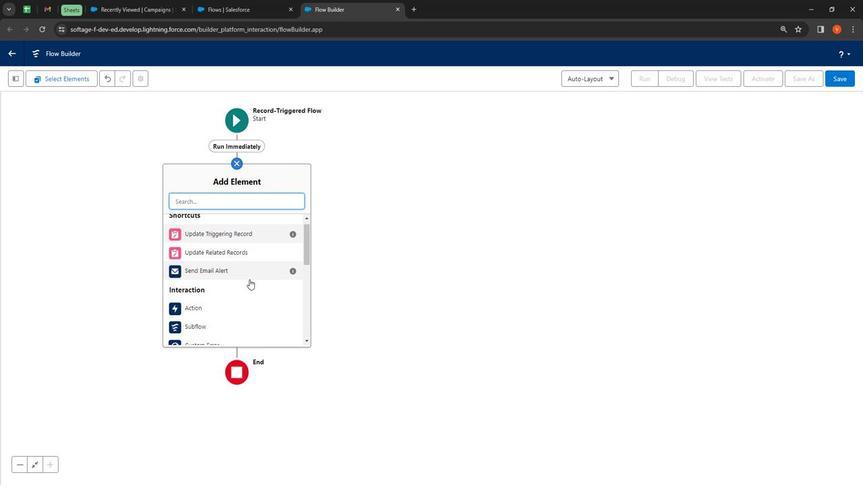 
Action: Mouse scrolled (246, 288) with delta (0, 0)
Screenshot: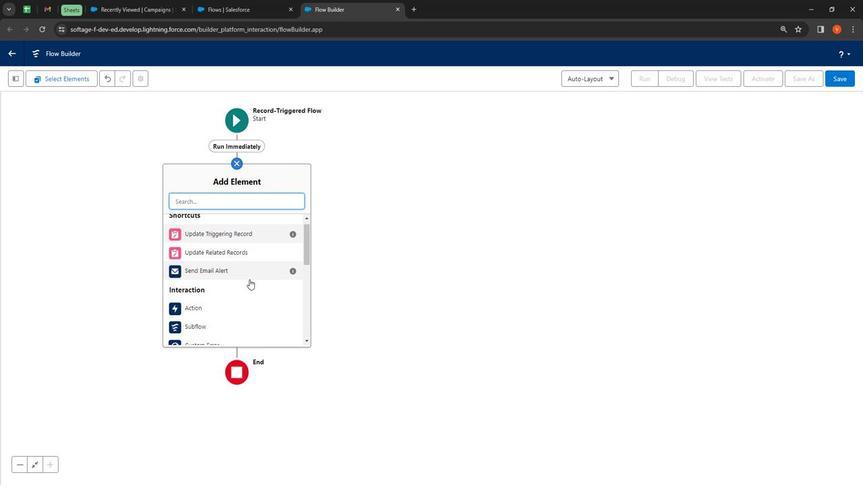 
Action: Mouse moved to (246, 290)
Screenshot: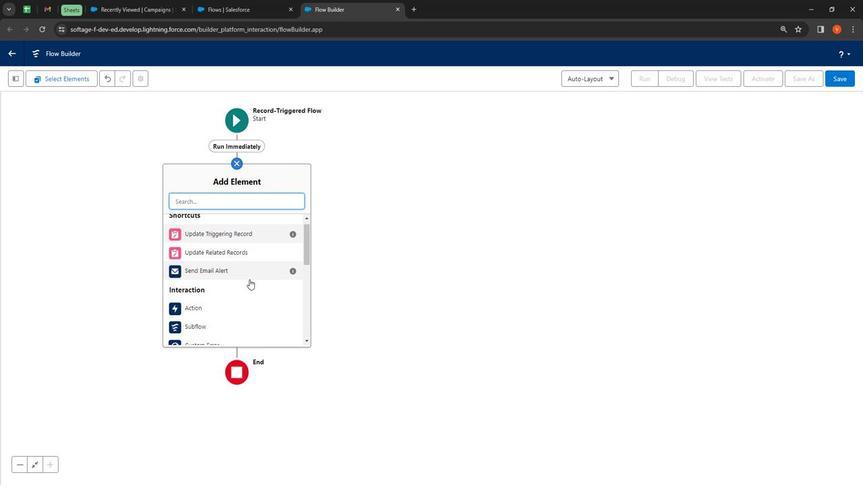 
Action: Mouse scrolled (246, 290) with delta (0, 0)
Screenshot: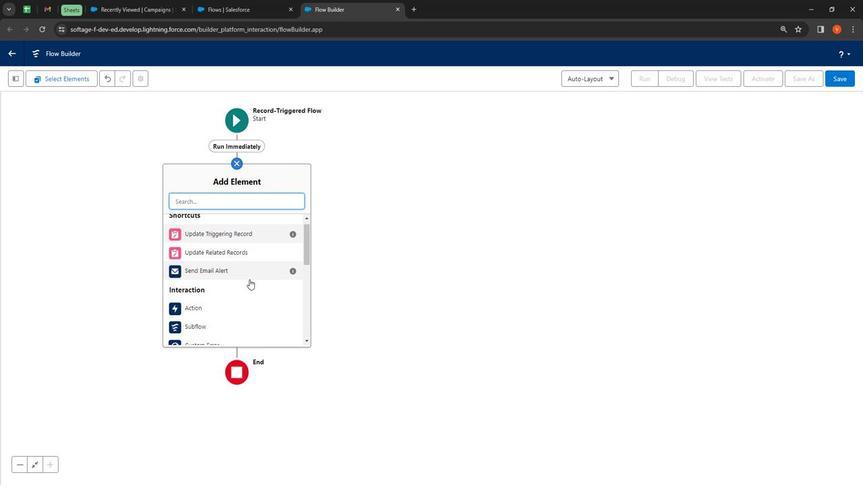 
Action: Mouse moved to (247, 292)
Screenshot: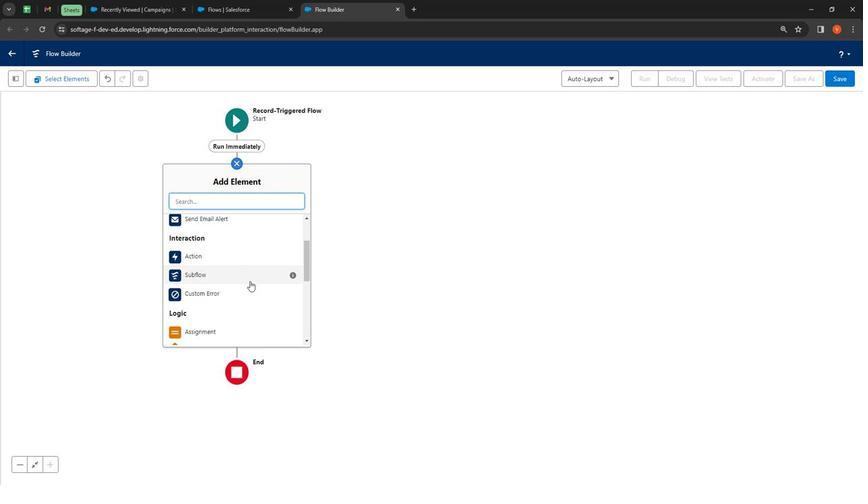 
Action: Mouse scrolled (247, 292) with delta (0, 0)
Screenshot: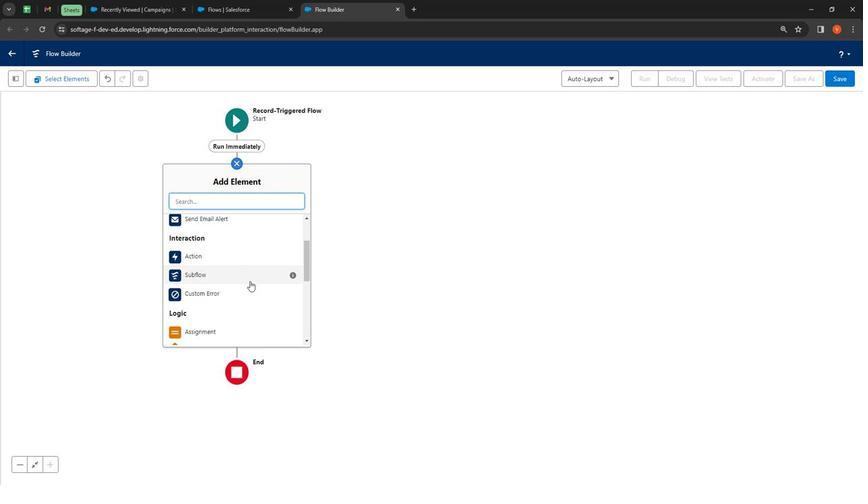 
Action: Mouse moved to (250, 294)
Screenshot: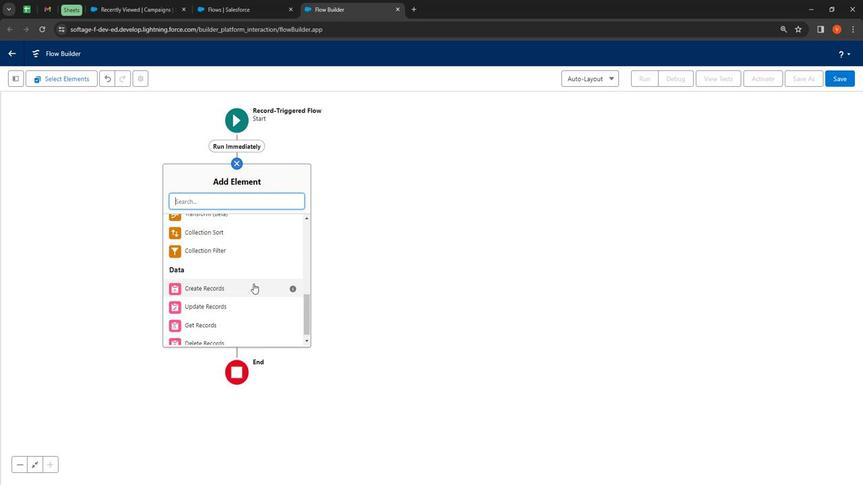 
Action: Mouse scrolled (250, 294) with delta (0, 0)
Screenshot: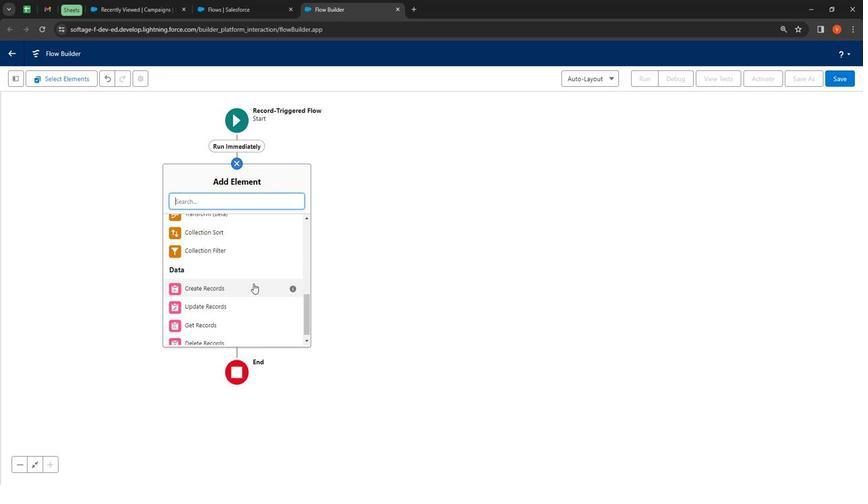 
Action: Mouse moved to (250, 296)
Screenshot: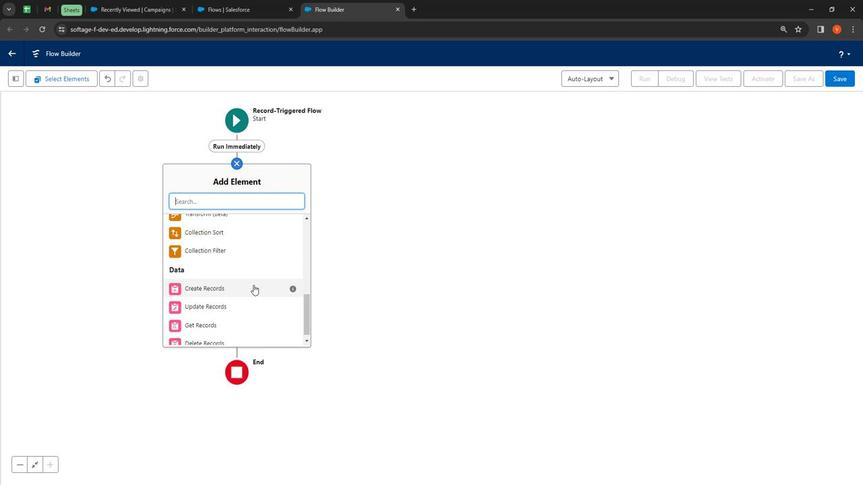 
Action: Mouse scrolled (250, 295) with delta (0, 0)
Screenshot: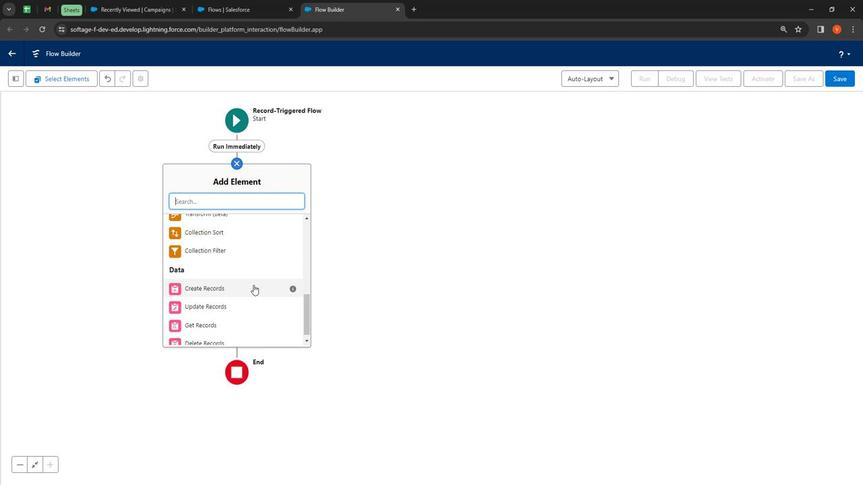 
Action: Mouse moved to (250, 296)
Screenshot: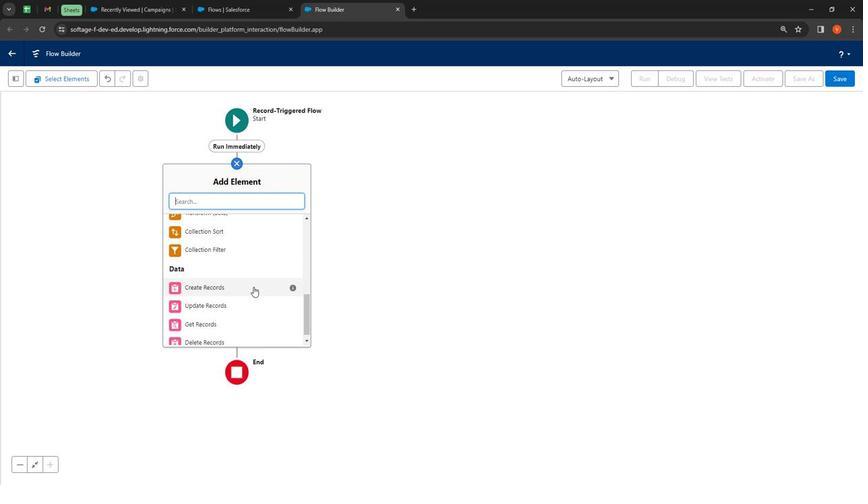 
Action: Mouse scrolled (250, 296) with delta (0, 0)
Screenshot: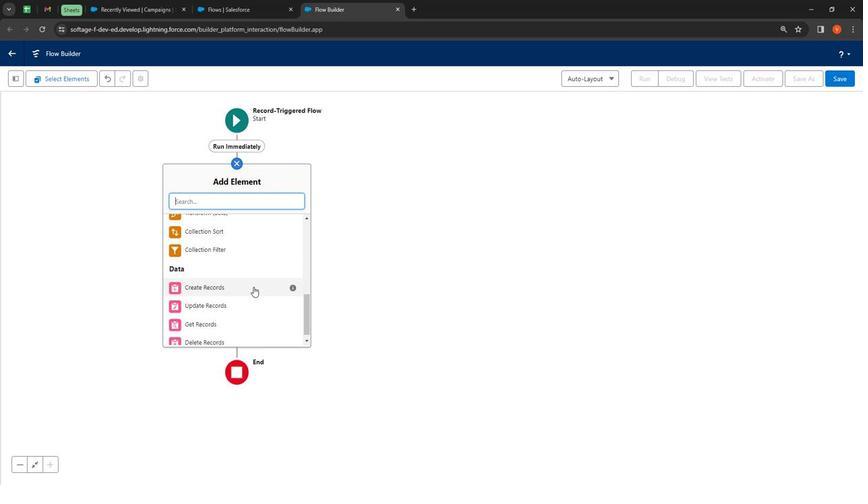
Action: Mouse moved to (250, 298)
Screenshot: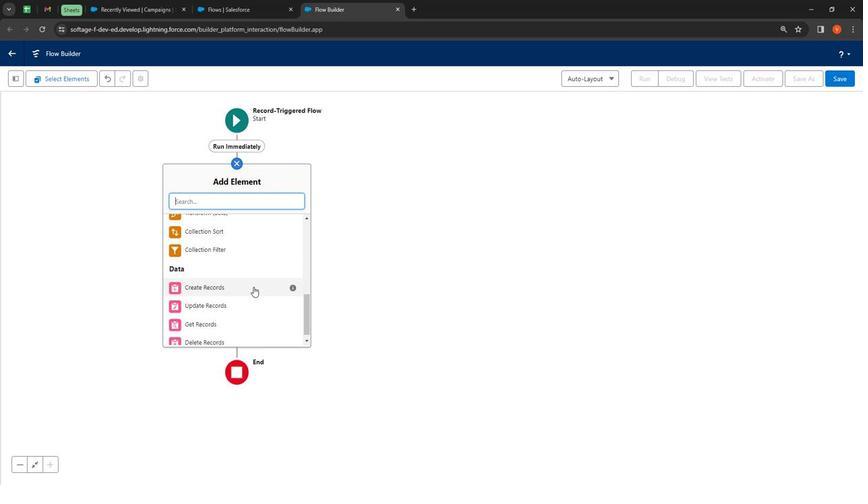 
Action: Mouse scrolled (250, 297) with delta (0, 0)
Screenshot: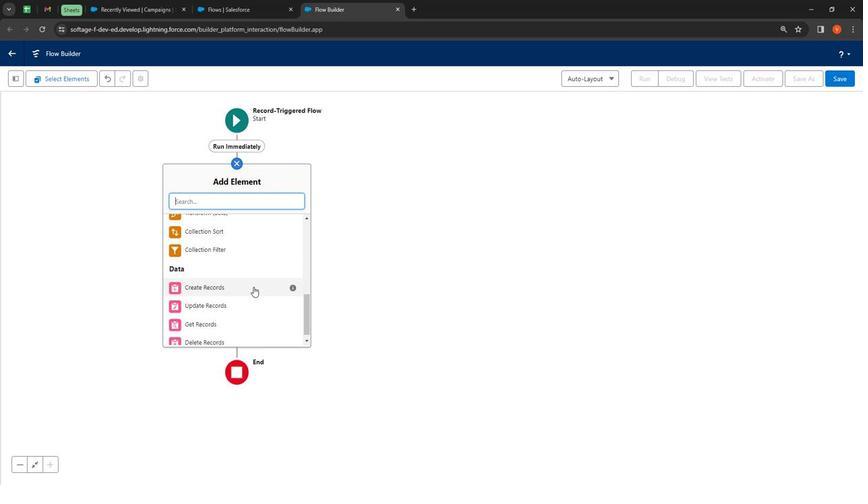 
Action: Mouse scrolled (250, 297) with delta (0, 0)
Screenshot: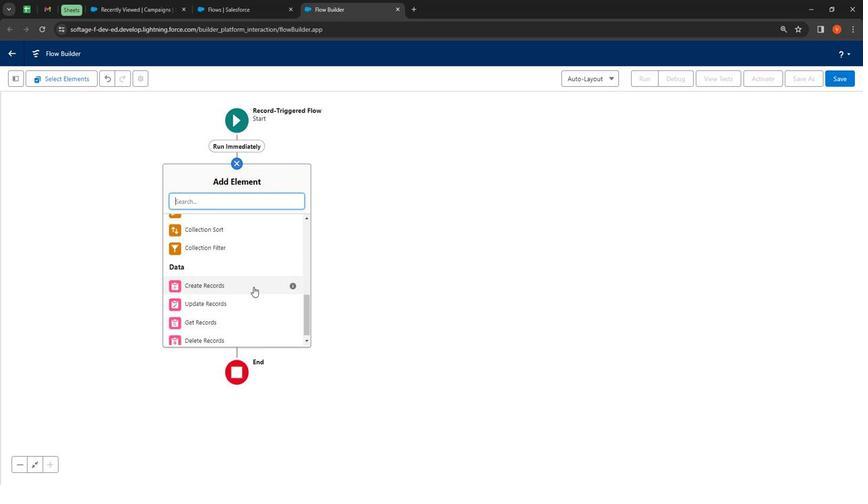 
Action: Mouse moved to (250, 298)
Screenshot: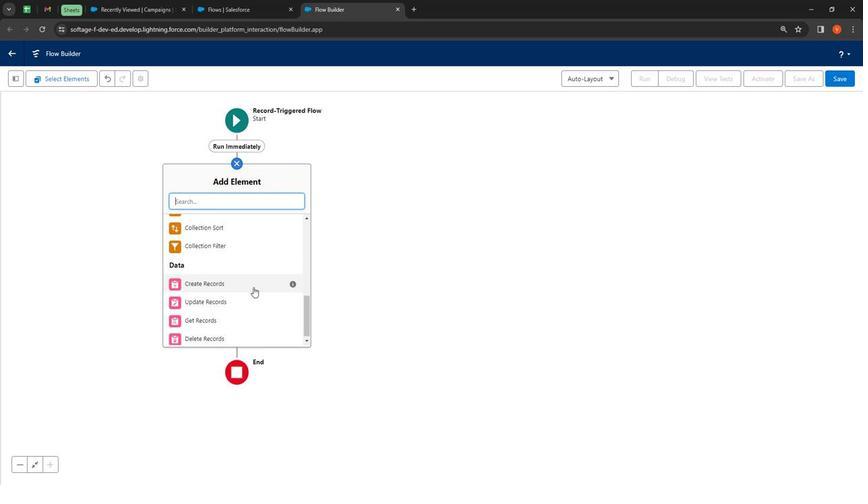 
Action: Mouse scrolled (250, 298) with delta (0, 0)
Screenshot: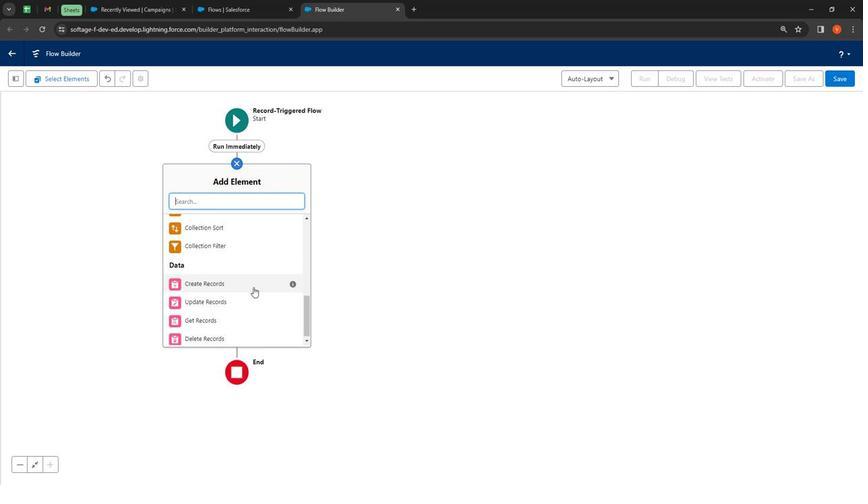
Action: Mouse moved to (226, 318)
Screenshot: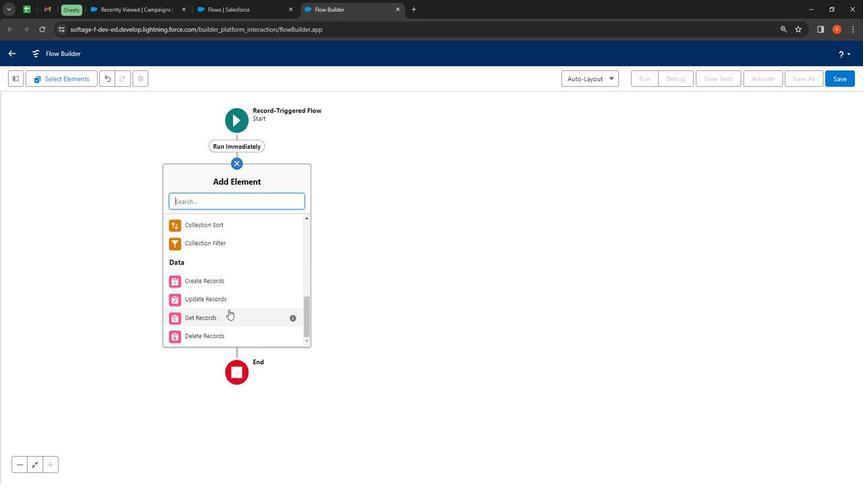 
Action: Mouse scrolled (226, 318) with delta (0, 0)
Screenshot: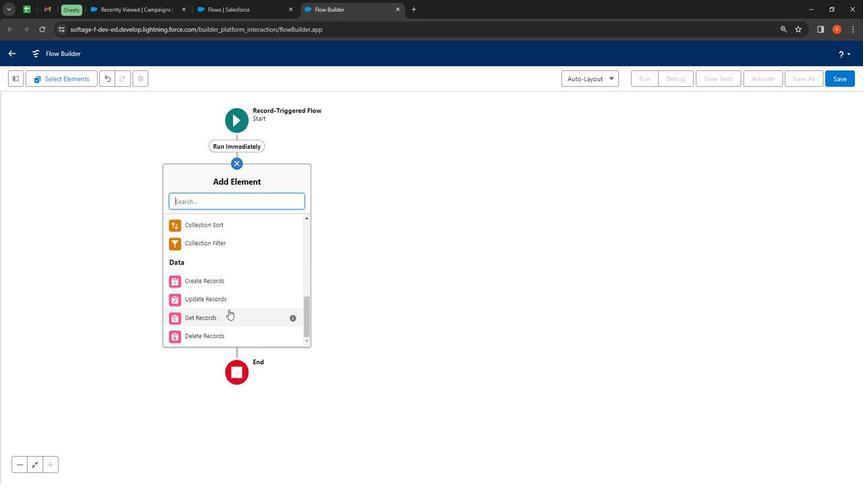 
Action: Mouse moved to (228, 317)
Screenshot: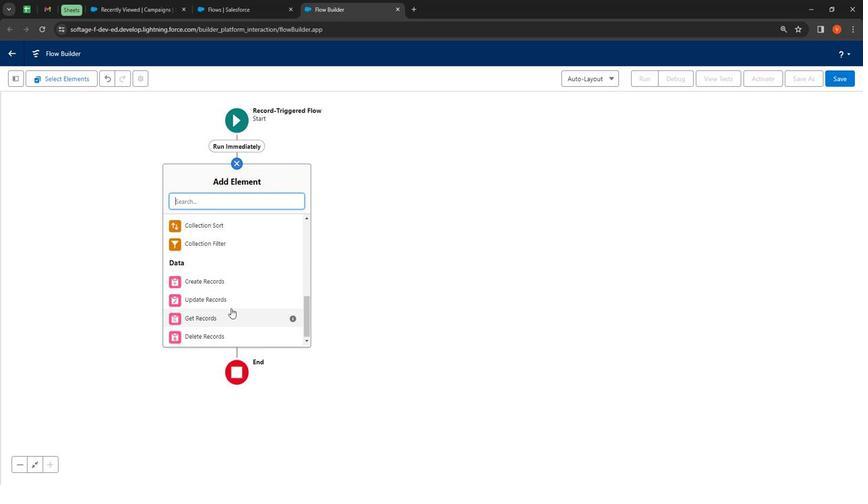
Action: Mouse scrolled (228, 317) with delta (0, 0)
Screenshot: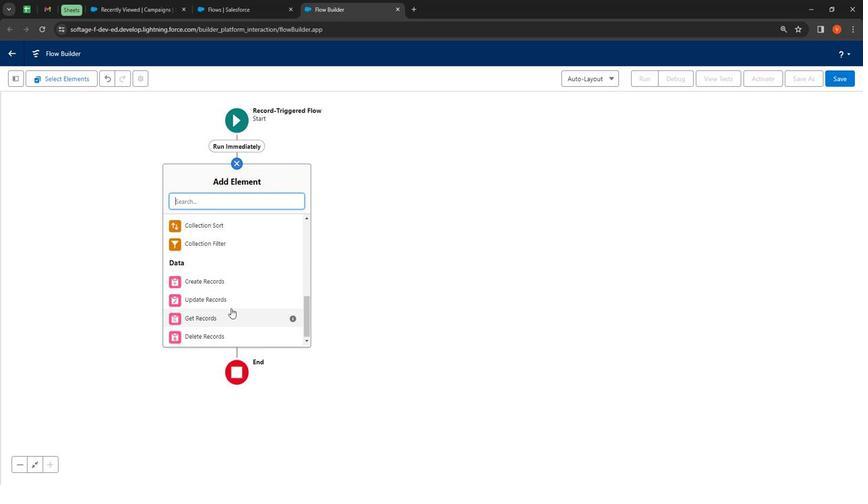
Action: Mouse moved to (229, 316)
Screenshot: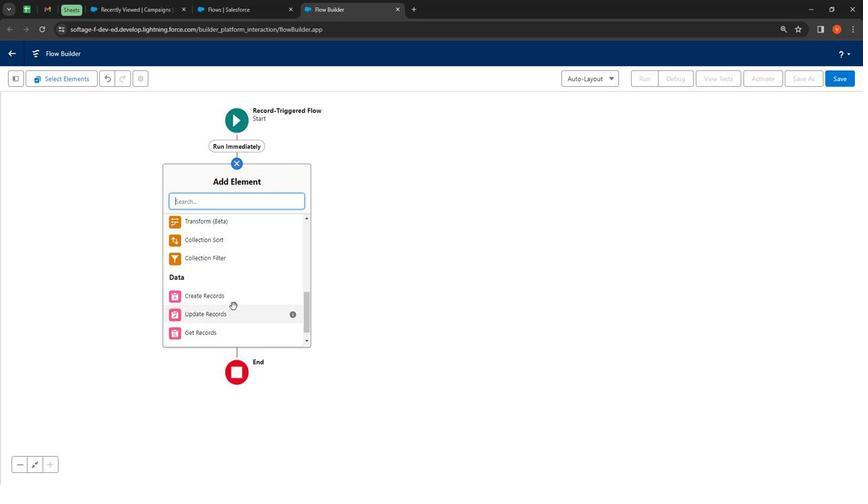 
Action: Mouse scrolled (229, 316) with delta (0, 0)
Screenshot: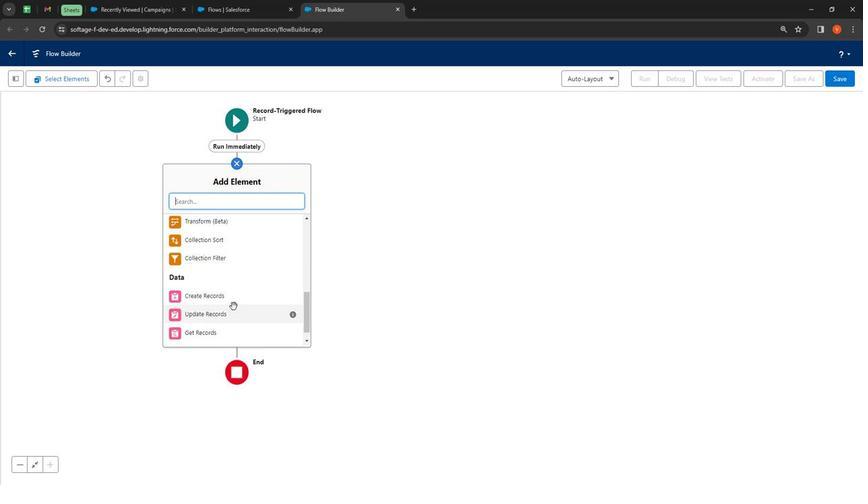 
Action: Mouse moved to (232, 315)
Screenshot: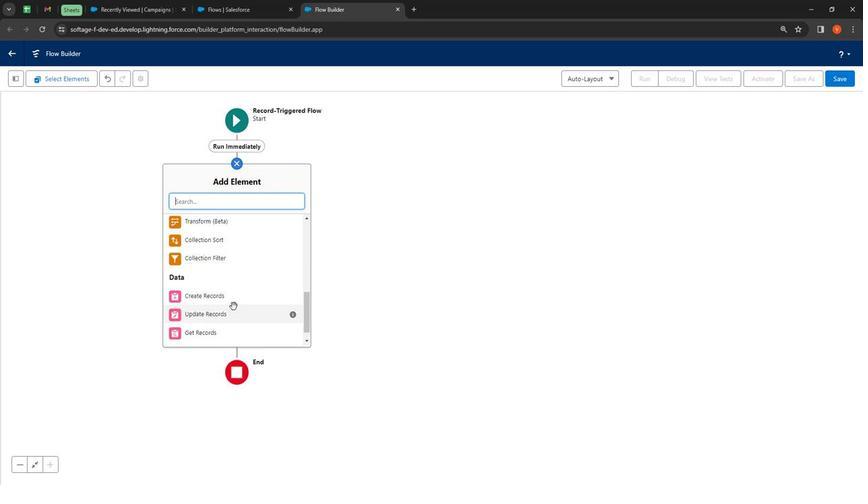 
Action: Mouse scrolled (232, 315) with delta (0, 0)
Screenshot: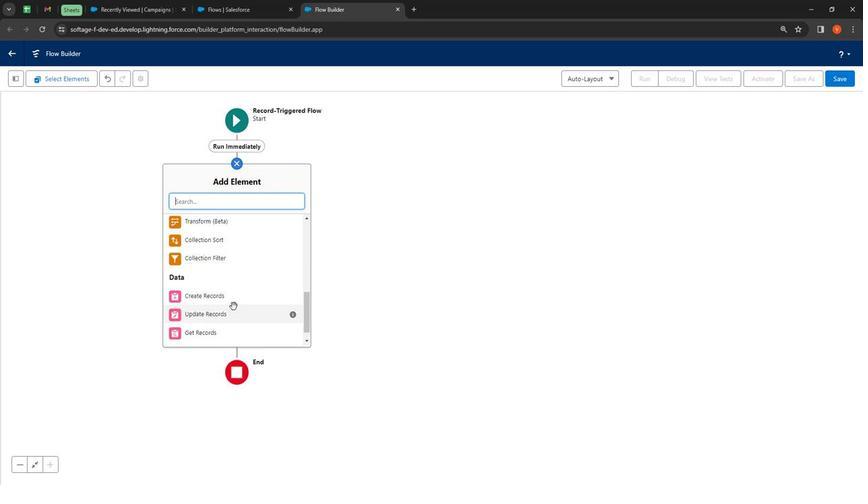 
Action: Mouse moved to (232, 314)
Screenshot: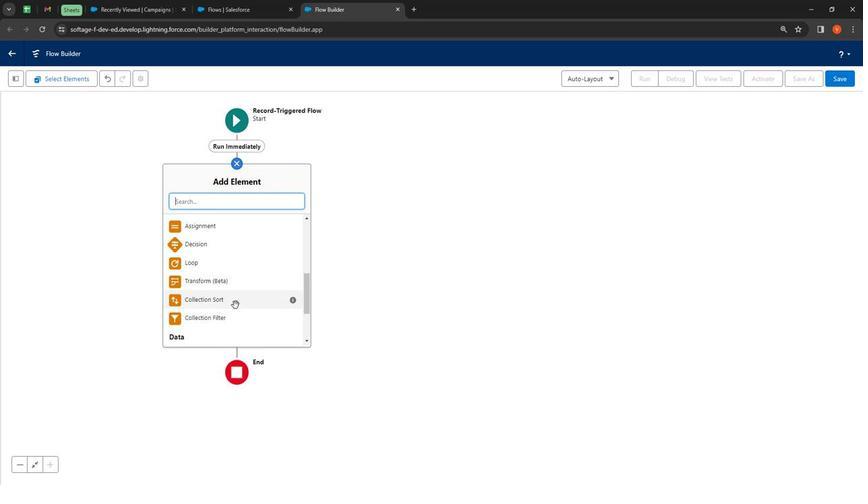 
Action: Mouse scrolled (232, 315) with delta (0, 0)
Screenshot: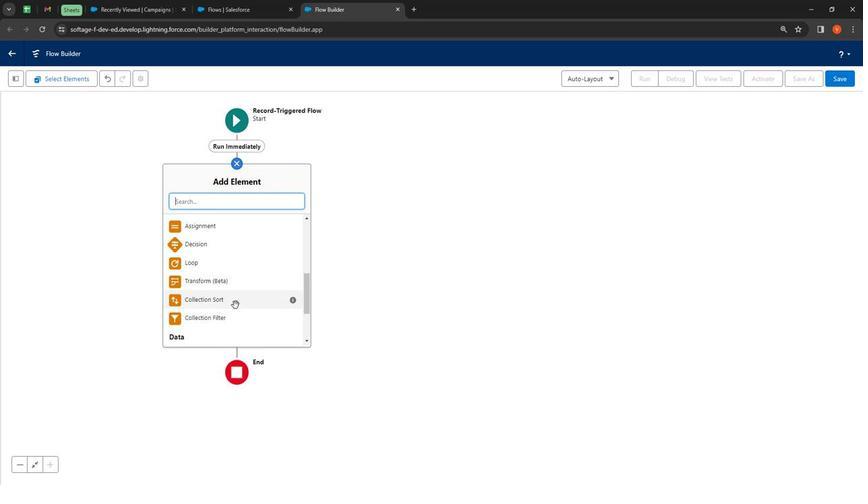 
Action: Mouse moved to (235, 311)
Screenshot: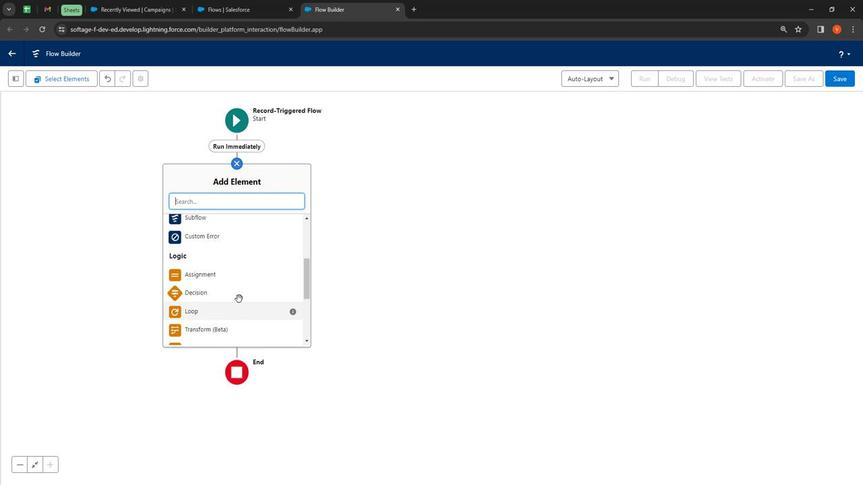 
Action: Mouse scrolled (235, 311) with delta (0, 0)
Screenshot: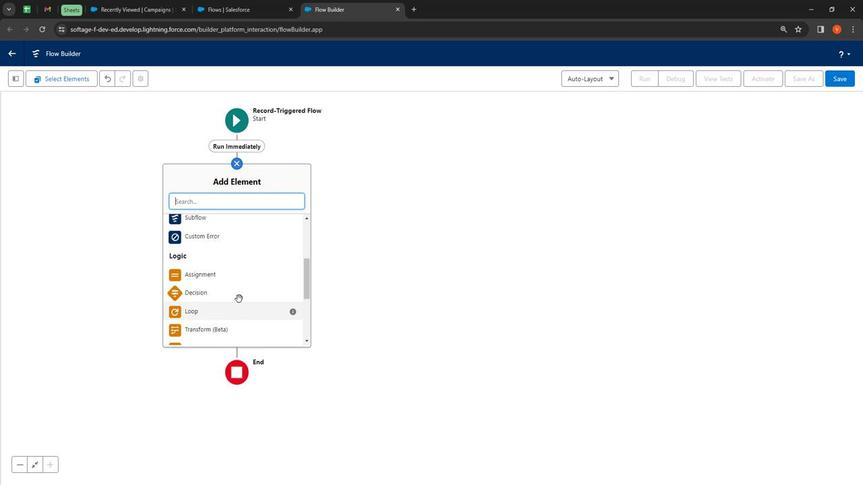 
Action: Mouse moved to (236, 308)
Screenshot: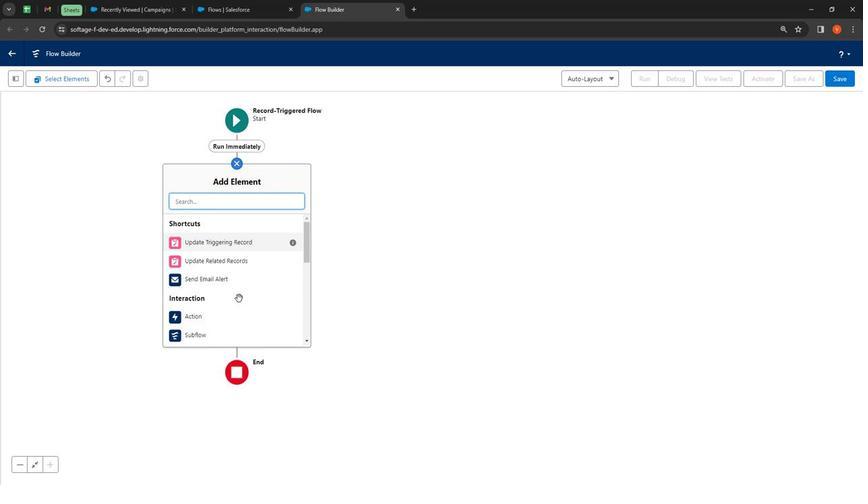 
Action: Mouse scrolled (236, 308) with delta (0, 0)
Screenshot: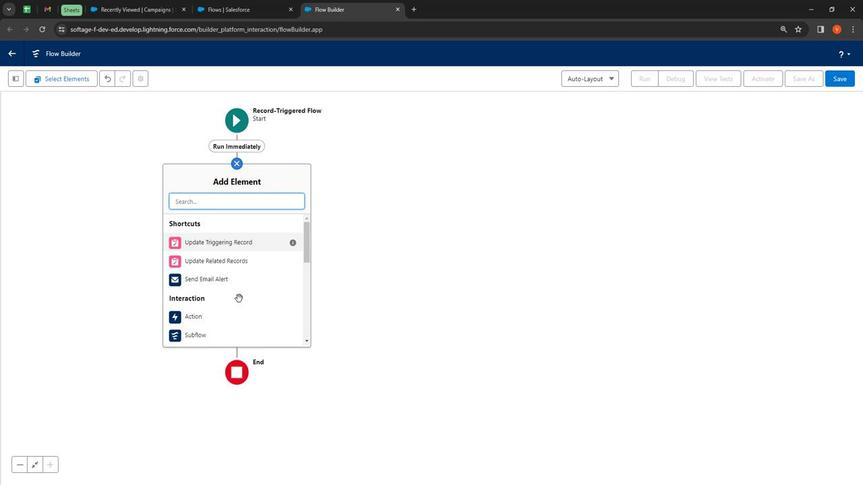 
Action: Mouse scrolled (236, 308) with delta (0, 0)
Screenshot: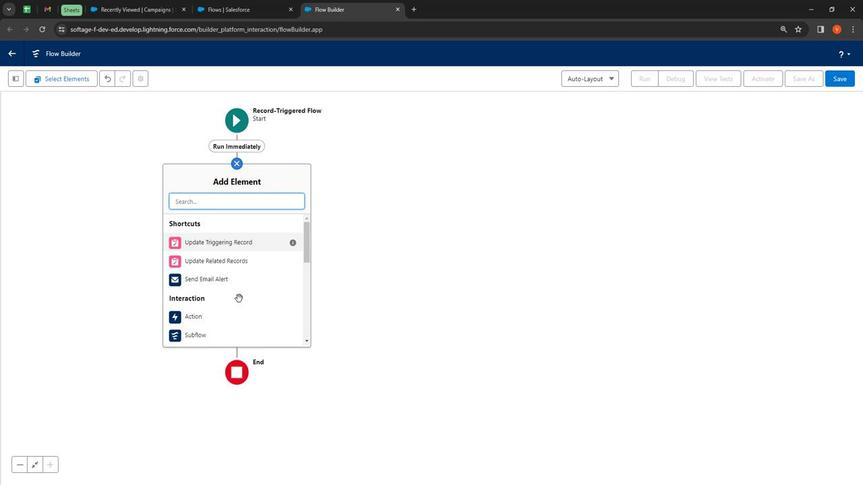 
Action: Mouse scrolled (236, 308) with delta (0, 0)
Screenshot: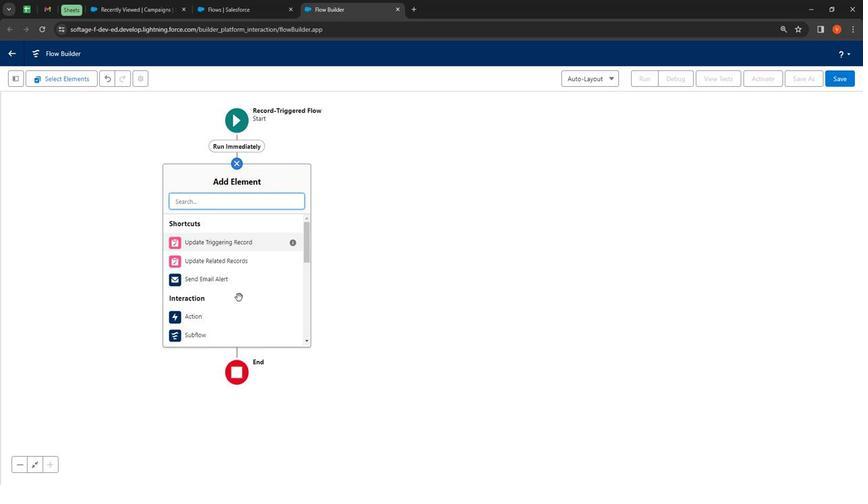 
Action: Mouse moved to (224, 260)
Screenshot: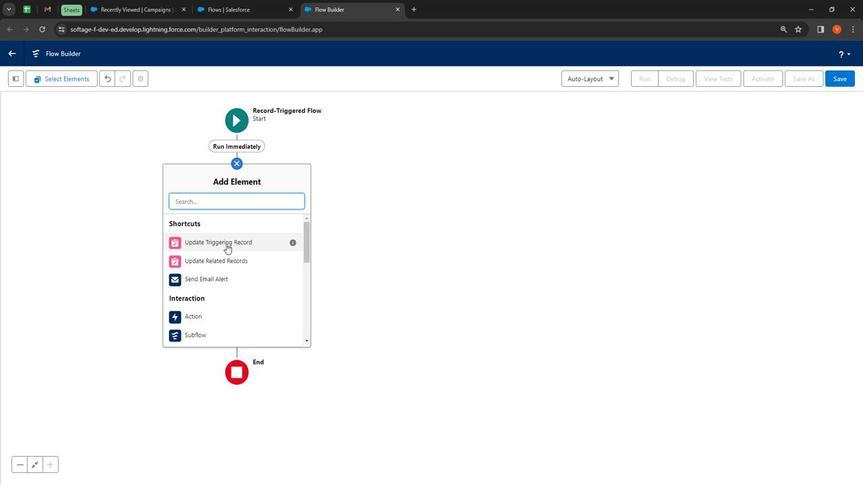 
Action: Mouse pressed left at (224, 260)
Screenshot: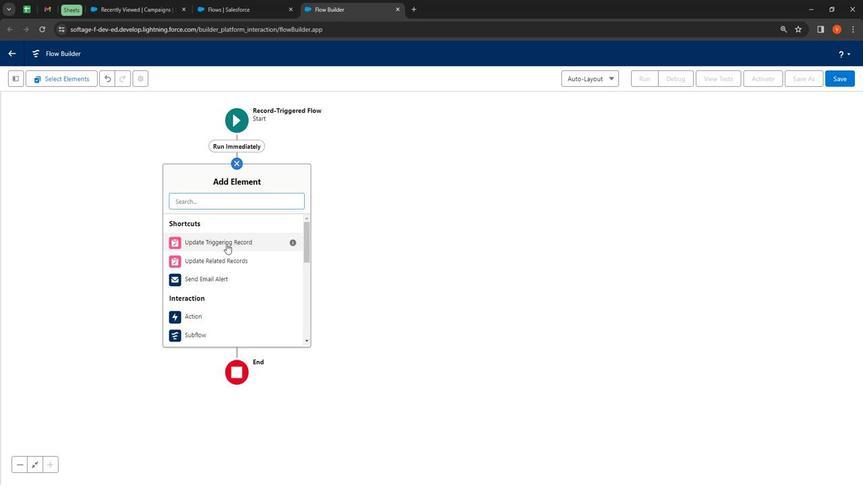 
Action: Mouse moved to (556, 167)
Screenshot: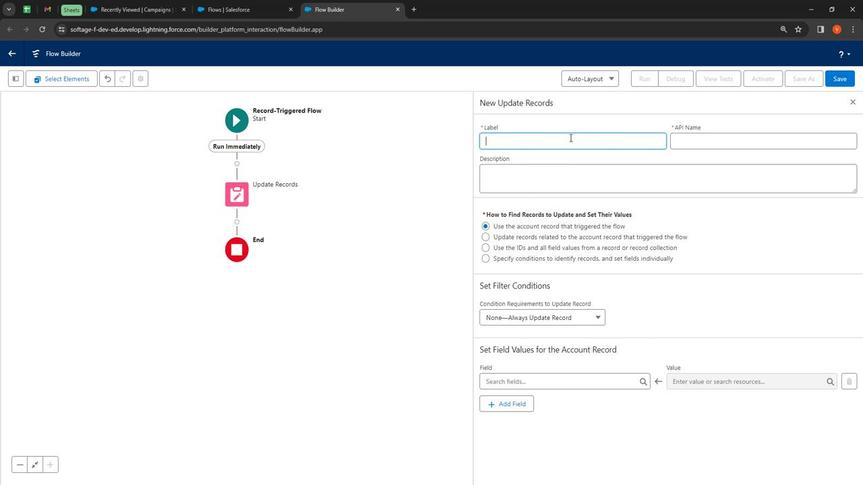 
Action: Mouse pressed left at (556, 167)
Screenshot: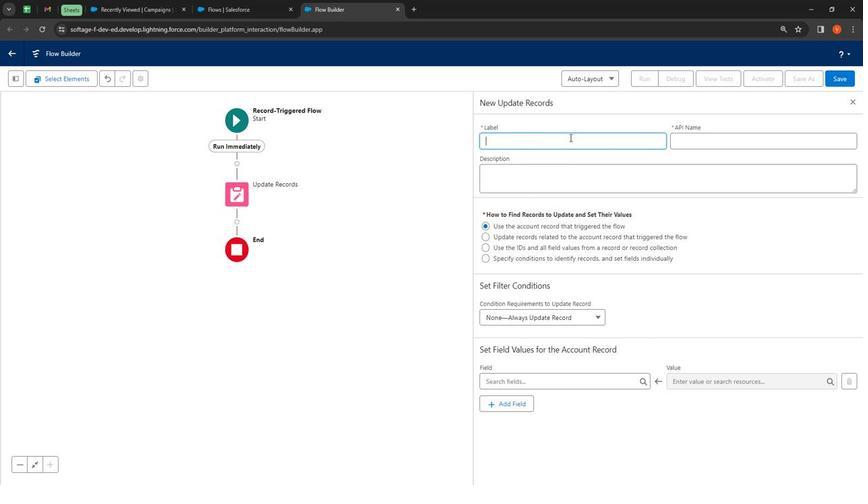 
Action: Mouse moved to (554, 157)
Screenshot: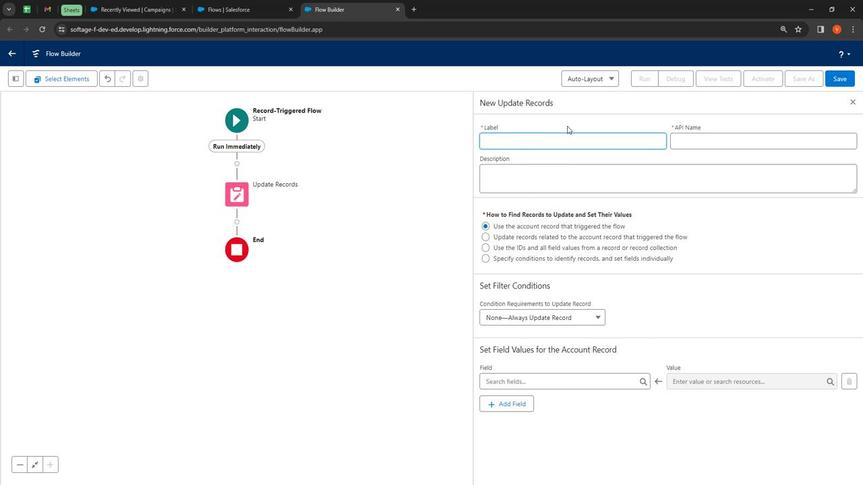 
Action: Key pressed <Key.shift><Key.shift><Key.shift><Key.shift><Key.shift><Key.shift><Key.shift><Key.shift><Key.shift><Key.shift><Key.shift><Key.shift><Key.shift><Key.shift><Key.shift><Key.shift><Key.shift><Key.shift><Key.shift><Key.shift><Key.shift><Key.shift><Key.shift><Key.shift><Key.shift><Key.shift><Key.shift><Key.shift><Key.shift><Key.shift><Key.shift><Key.shift><Key.shift><Key.shift><Key.shift><Key.shift><Key.shift><Key.shift><Key.shift><Key.shift><Key.shift><Key.shift><Key.shift><Key.shift><Key.shift><Key.shift>
Screenshot: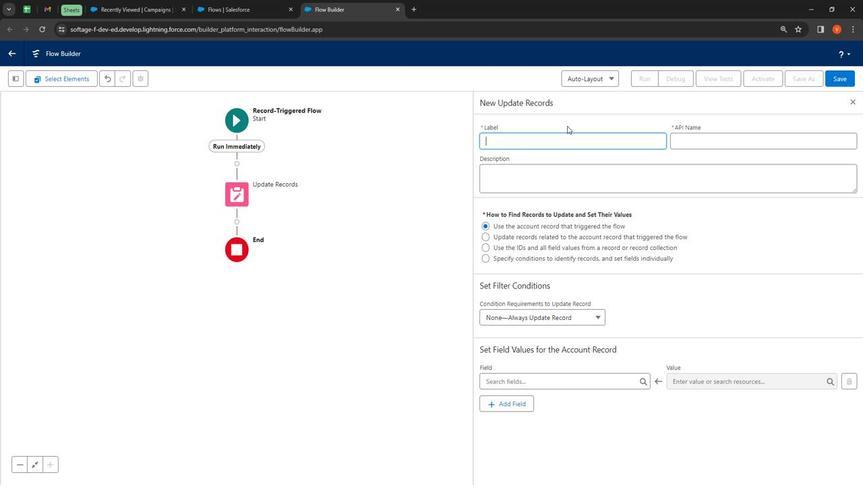 
Action: Mouse moved to (827, 136)
Screenshot: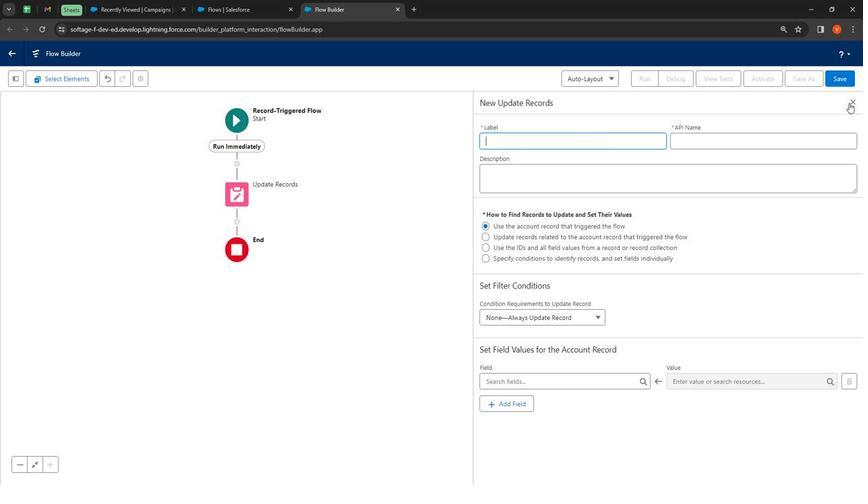 
Action: Mouse pressed left at (827, 136)
Screenshot: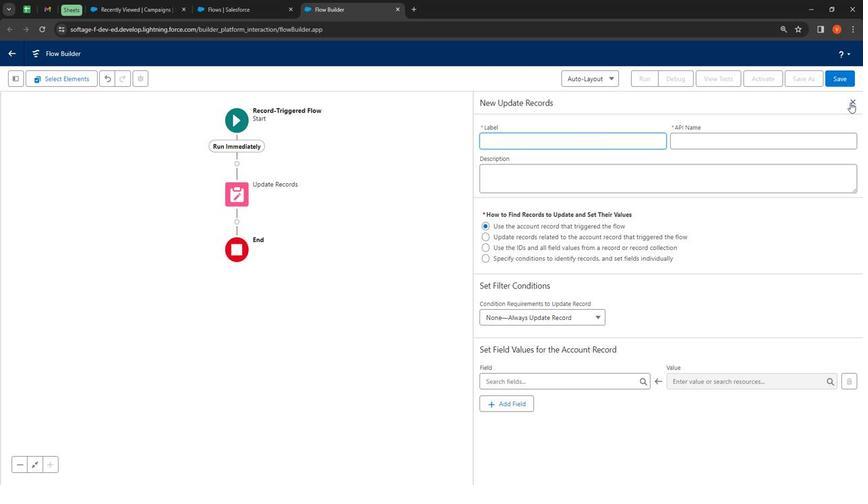 
Action: Mouse moved to (234, 242)
Screenshot: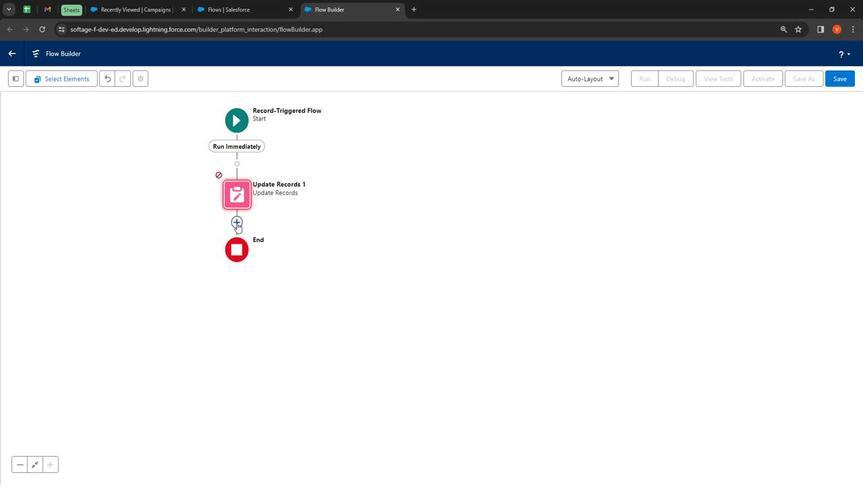 
Action: Mouse pressed left at (234, 242)
Screenshot: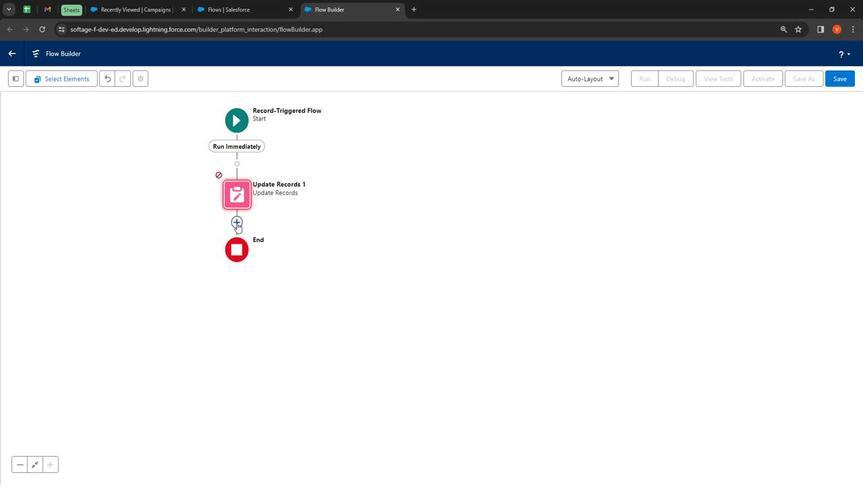 
Action: Mouse moved to (259, 344)
Screenshot: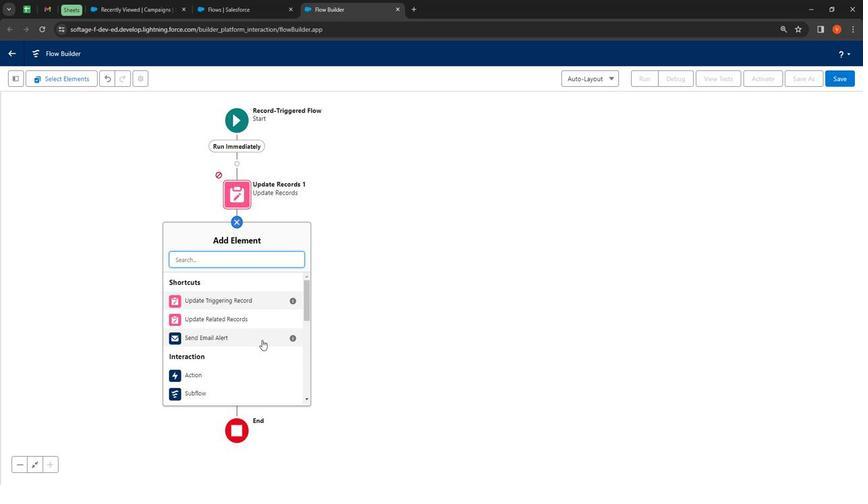 
Action: Mouse scrolled (259, 344) with delta (0, 0)
Screenshot: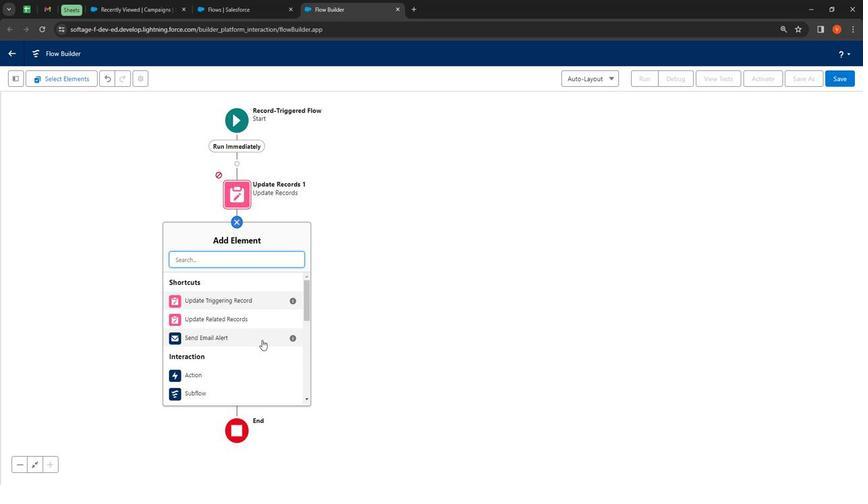 
Action: Mouse moved to (240, 376)
Screenshot: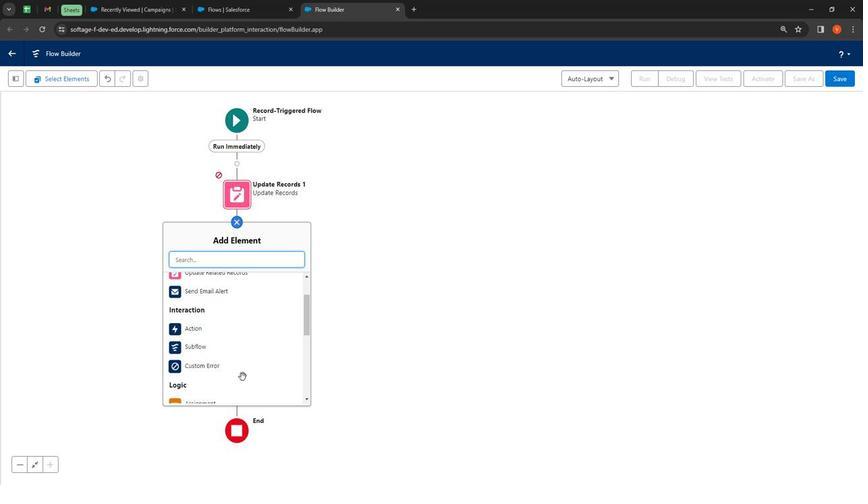 
Action: Mouse scrolled (240, 376) with delta (0, 0)
Screenshot: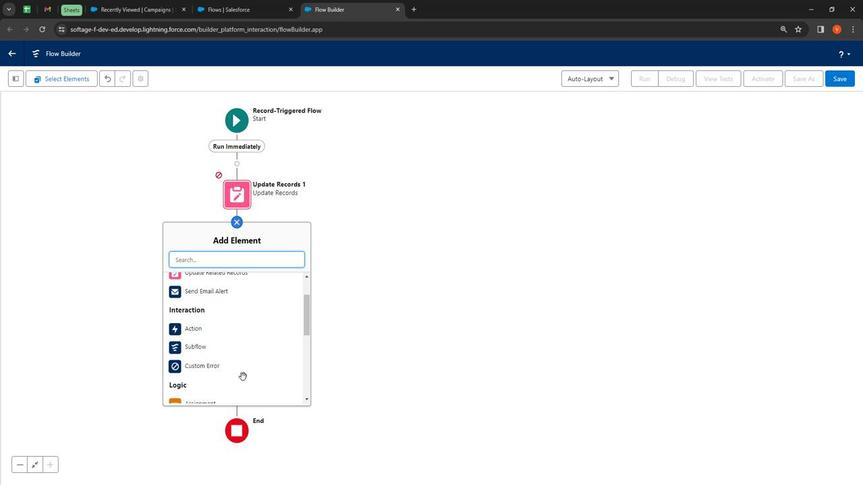 
Action: Mouse moved to (241, 376)
Screenshot: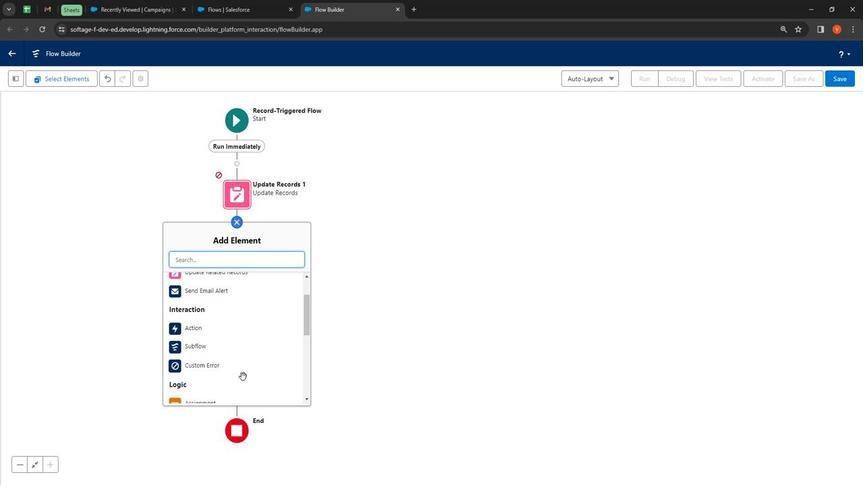 
Action: Mouse scrolled (241, 376) with delta (0, 0)
Screenshot: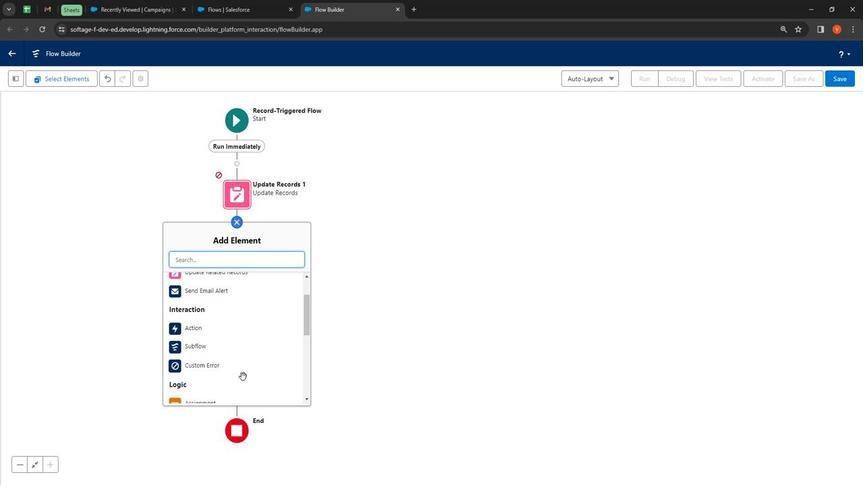 
Action: Mouse moved to (240, 379)
Screenshot: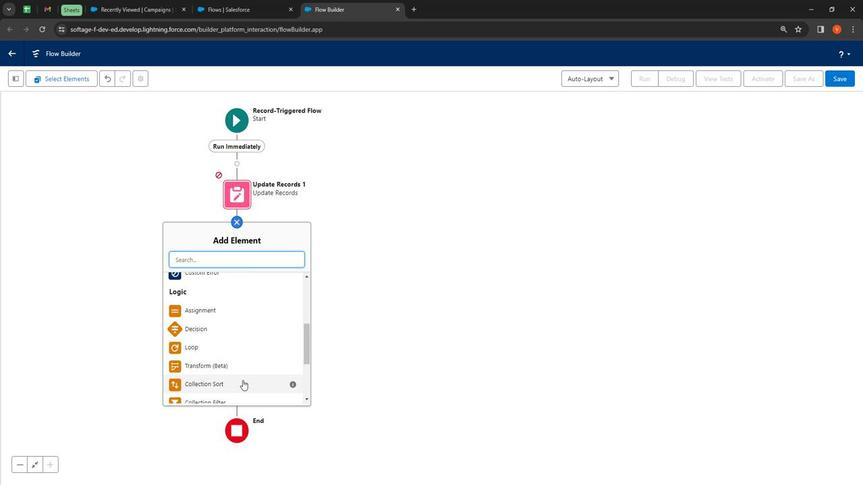
Action: Mouse scrolled (240, 379) with delta (0, 0)
Screenshot: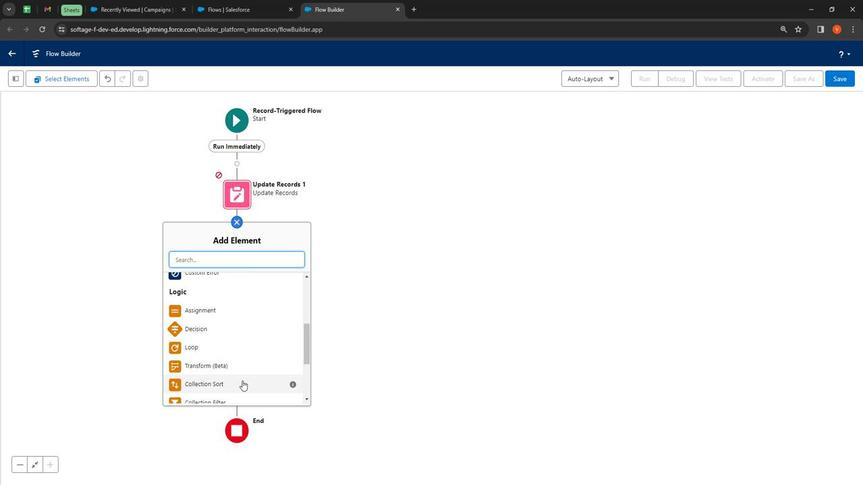 
Action: Mouse moved to (239, 380)
Screenshot: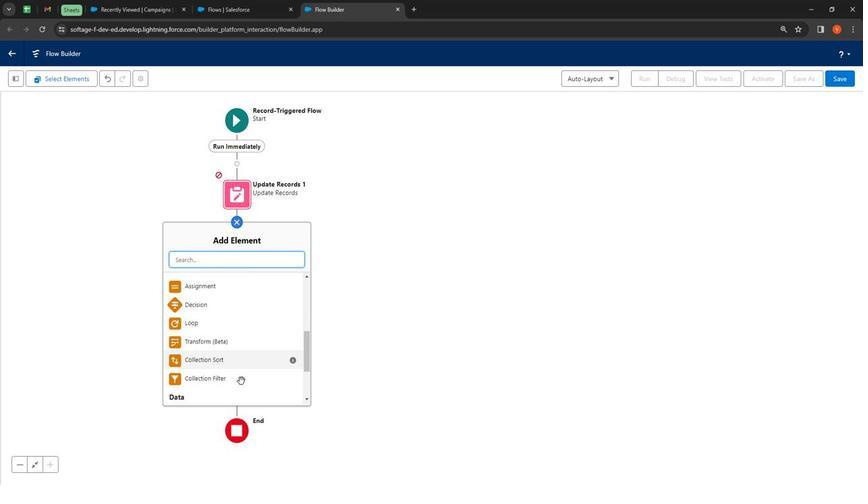 
Action: Mouse scrolled (239, 379) with delta (0, 0)
Screenshot: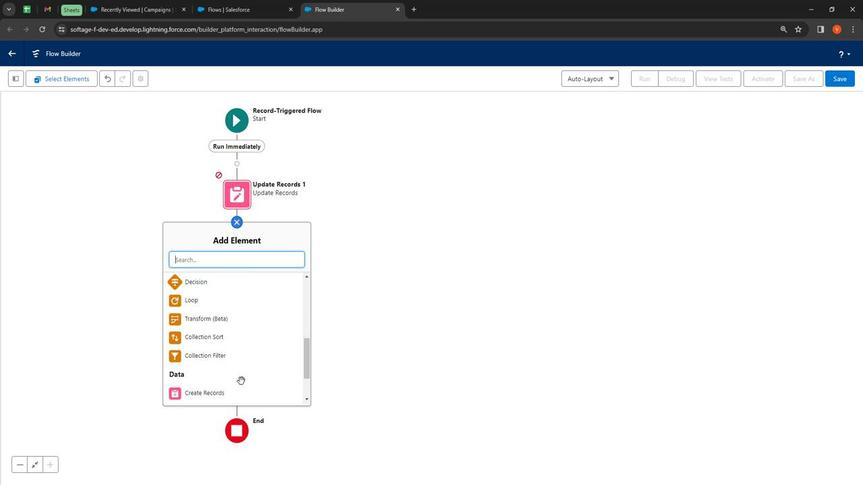 
Action: Mouse scrolled (239, 379) with delta (0, 0)
Screenshot: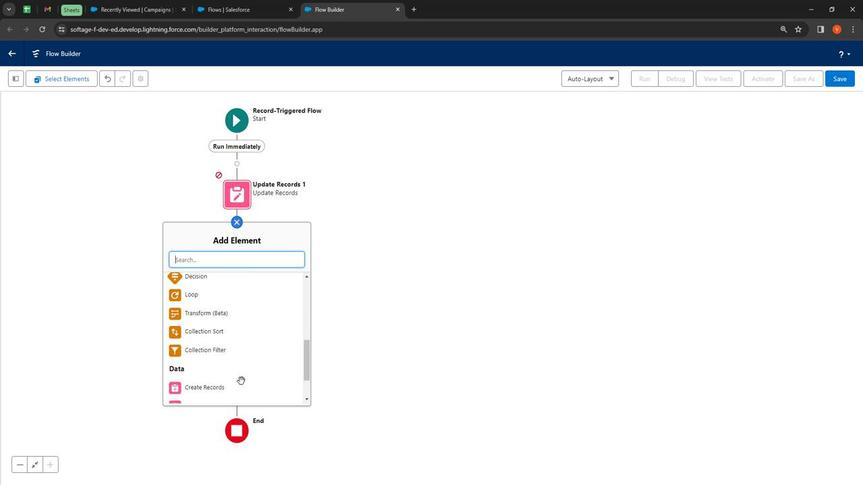
Action: Mouse scrolled (239, 379) with delta (0, 0)
Screenshot: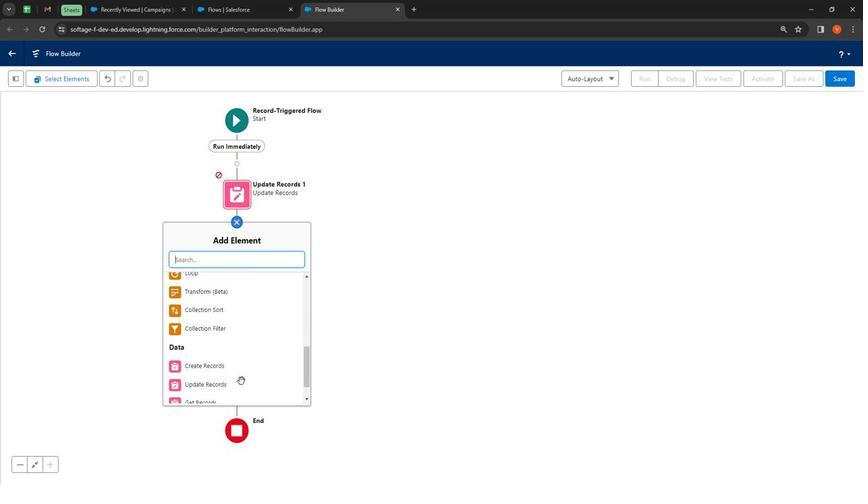 
Action: Mouse moved to (253, 373)
Screenshot: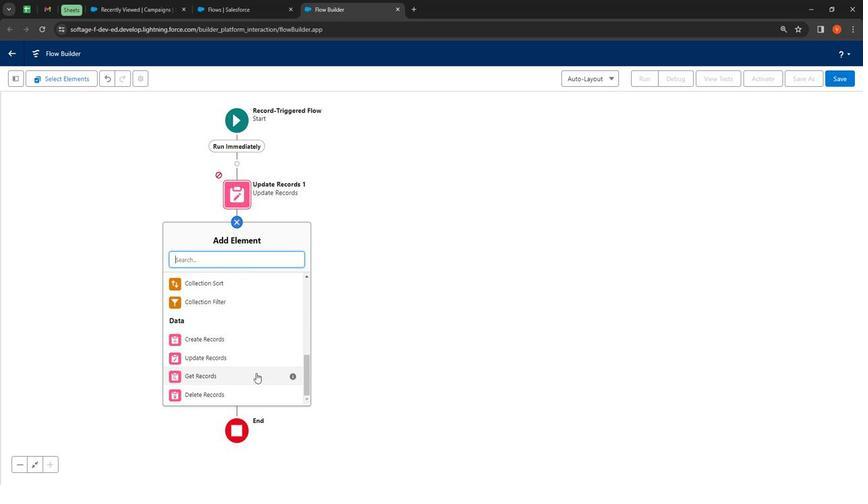 
Action: Mouse scrolled (253, 373) with delta (0, 0)
Screenshot: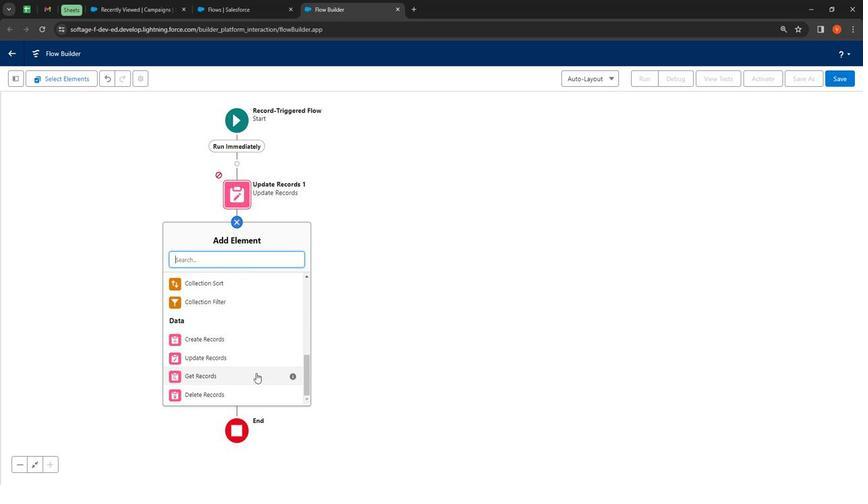
Action: Mouse scrolled (253, 373) with delta (0, 0)
Screenshot: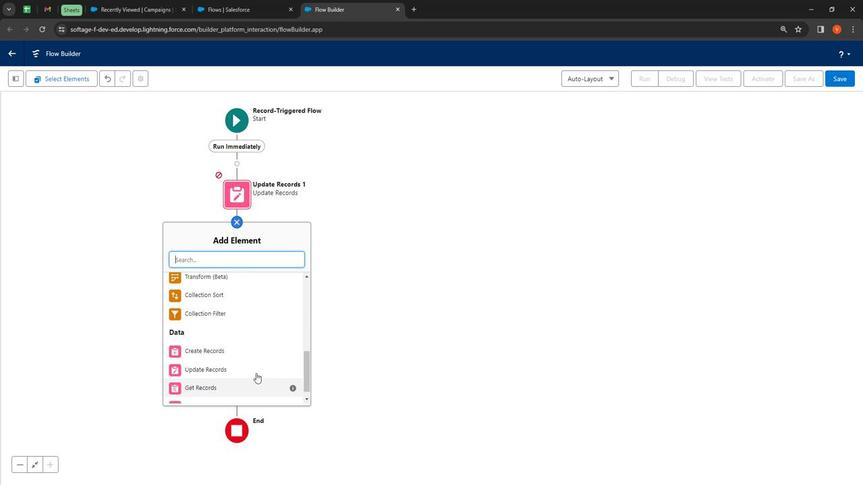 
Action: Mouse scrolled (253, 373) with delta (0, 0)
Screenshot: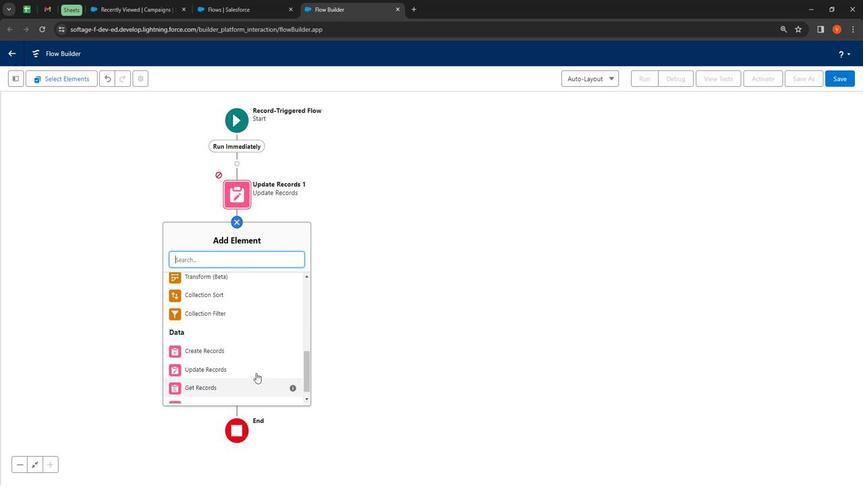 
Action: Mouse scrolled (253, 373) with delta (0, 0)
Screenshot: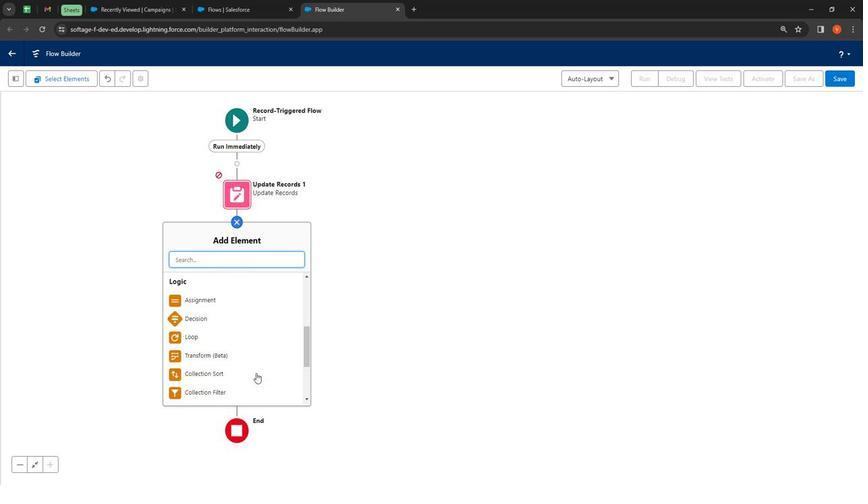 
Action: Mouse scrolled (253, 373) with delta (0, 0)
Screenshot: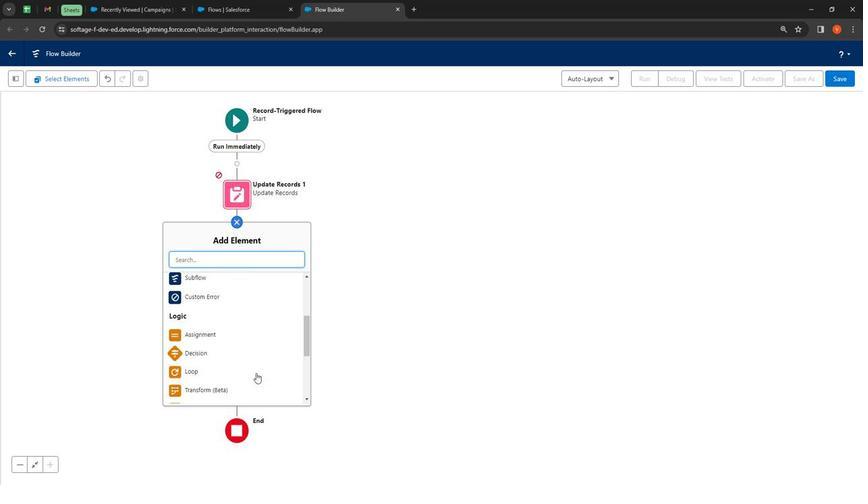 
Action: Mouse scrolled (253, 373) with delta (0, 0)
Screenshot: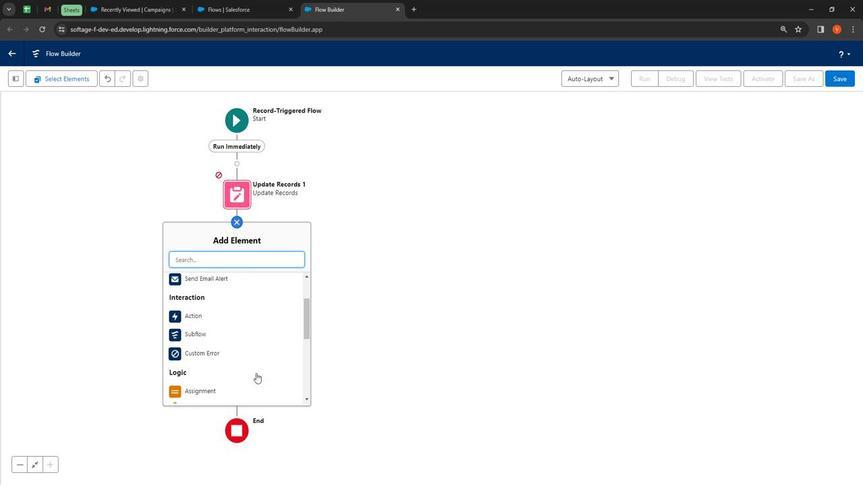 
Action: Mouse moved to (248, 345)
Screenshot: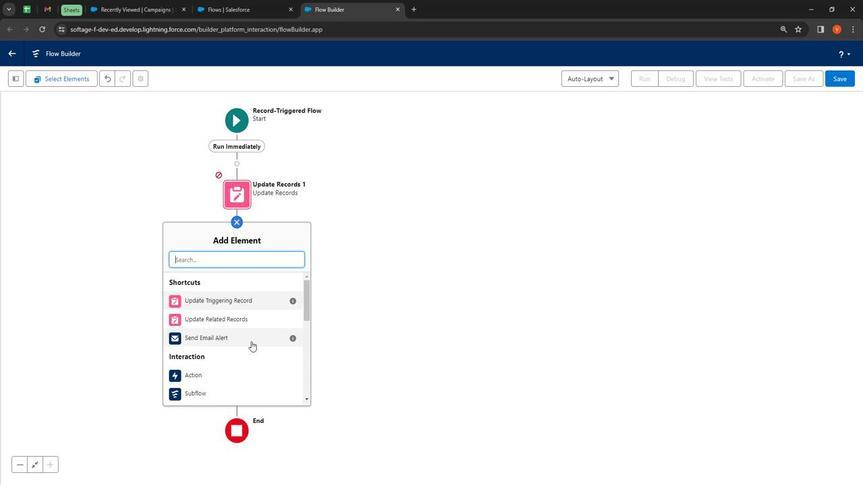 
Action: Mouse scrolled (248, 346) with delta (0, 0)
Screenshot: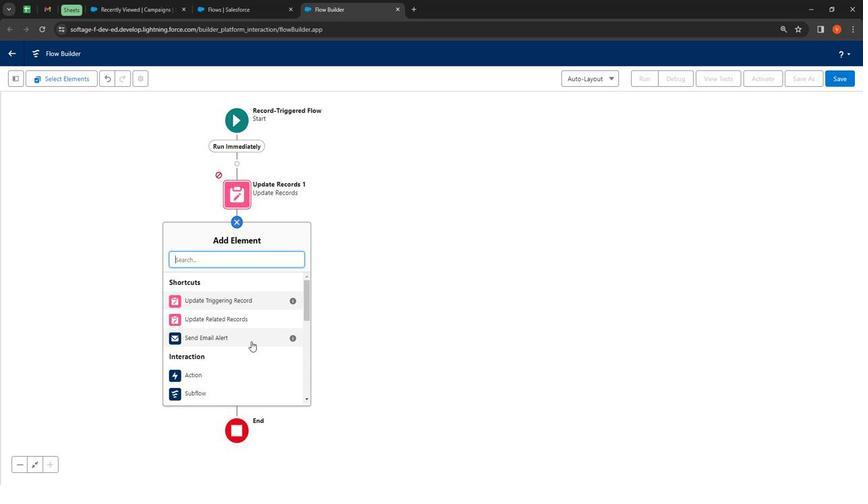 
Action: Mouse scrolled (248, 346) with delta (0, 0)
Screenshot: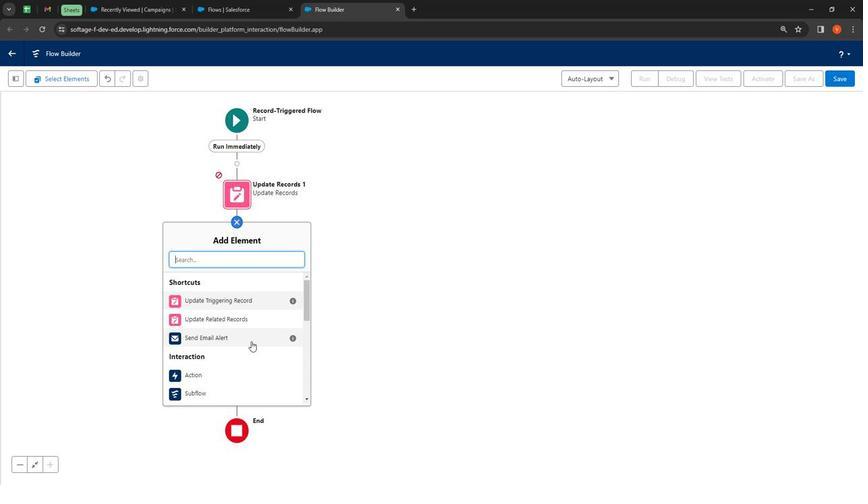 
Action: Mouse moved to (228, 325)
Screenshot: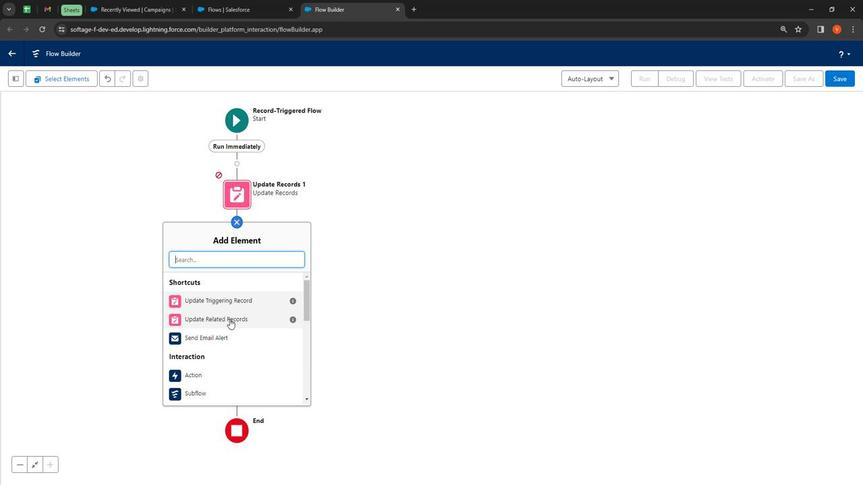 
Action: Mouse pressed left at (228, 325)
Screenshot: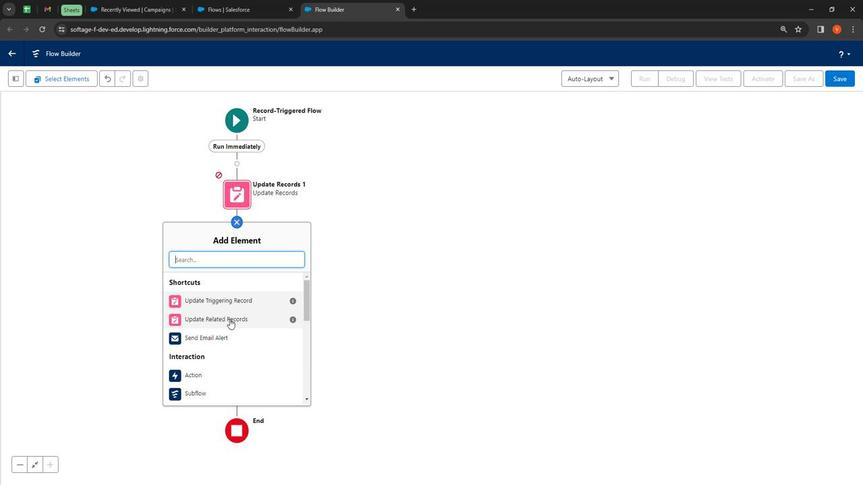 
Action: Mouse moved to (522, 176)
Screenshot: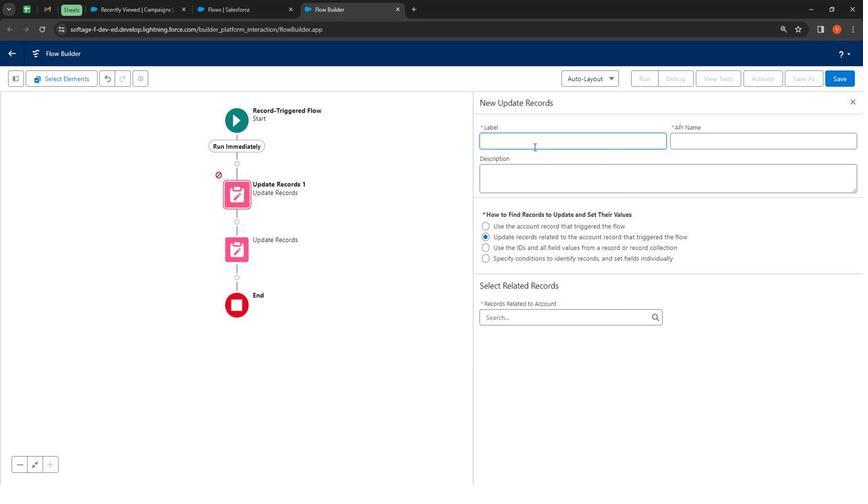 
Action: Mouse pressed left at (522, 176)
Screenshot: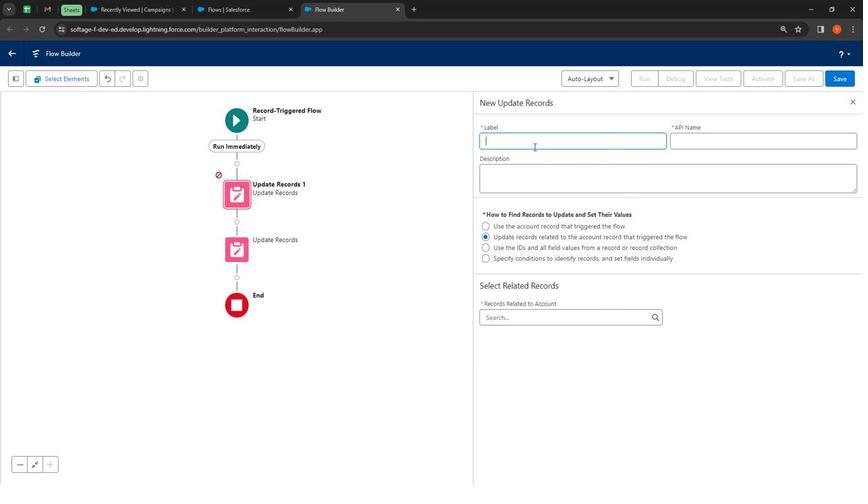 
Action: Key pressed update<Key.space><Key.shift><Key.shift>Opportunity
Screenshot: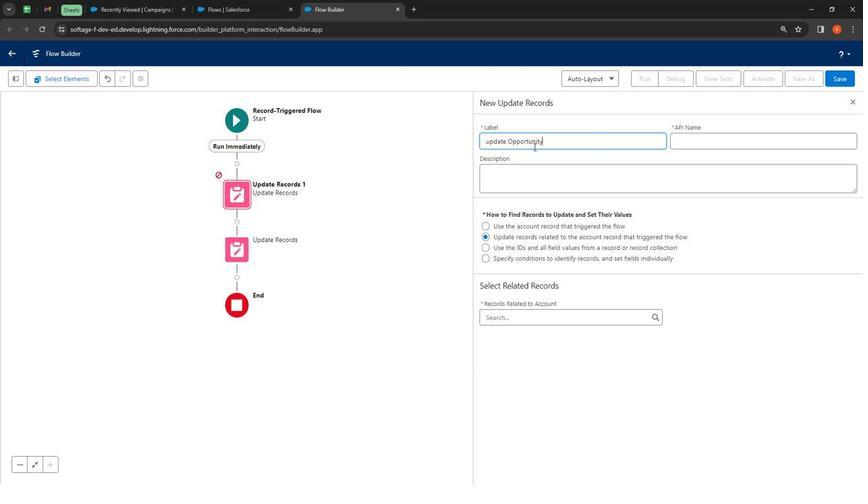 
Action: Mouse moved to (690, 166)
Screenshot: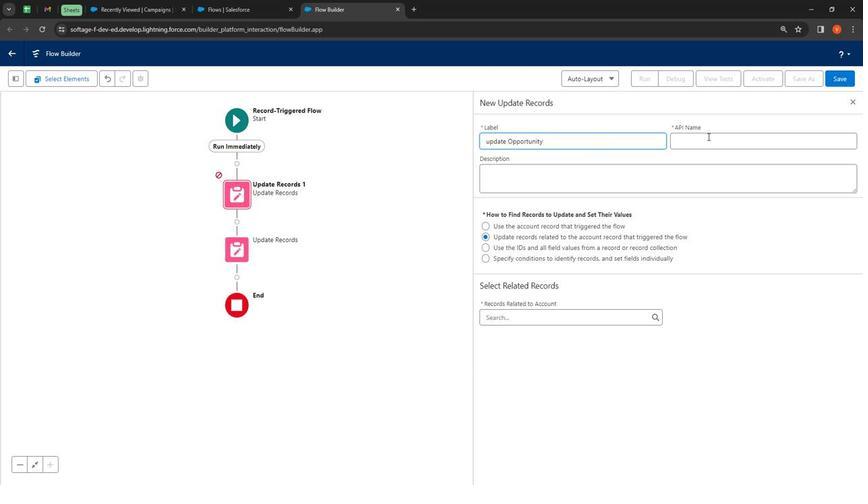 
Action: Mouse pressed left at (690, 166)
Screenshot: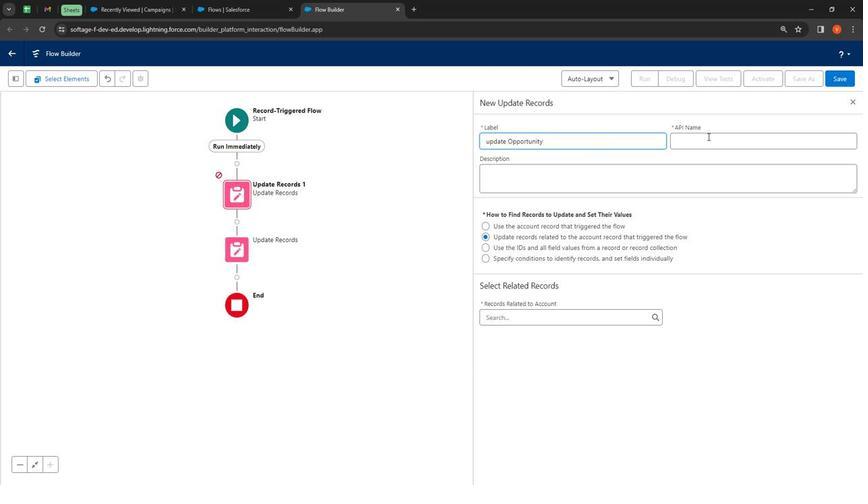 
Action: Mouse moved to (568, 205)
Screenshot: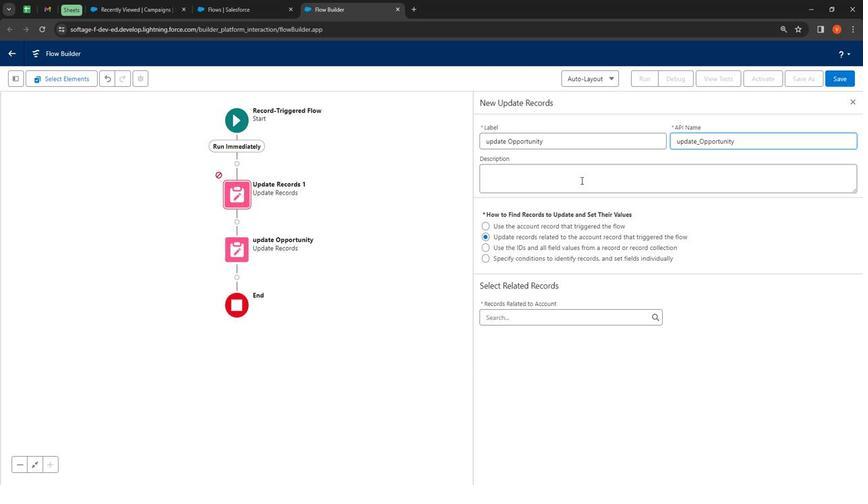 
Action: Mouse pressed left at (568, 205)
Screenshot: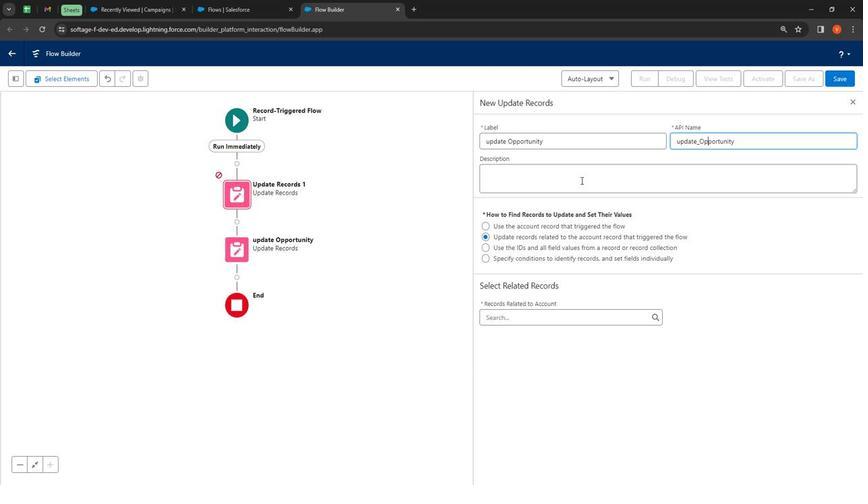 
Action: Mouse moved to (561, 205)
Screenshot: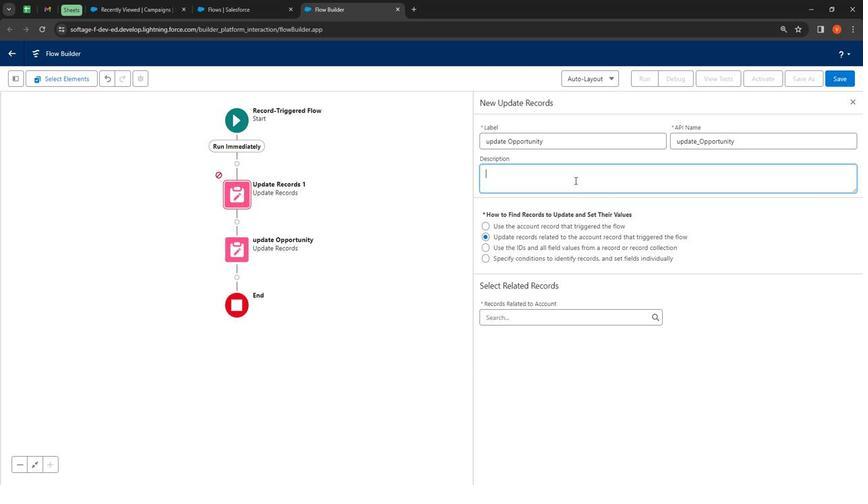 
Action: Key pressed <Key.shift>Update<Key.space><Key.shift>Opportunity<Key.space><Key.shift><Key.shift><Key.shift><Key.shift><Key.shift><Key.shift><Key.shift><Key.shift><Key.shift><Key.shift><Key.shift>Fields<Key.space>when<Key.space><Key.shift>Account<Key.space>is<Key.space>f<Key.backspace>created
Screenshot: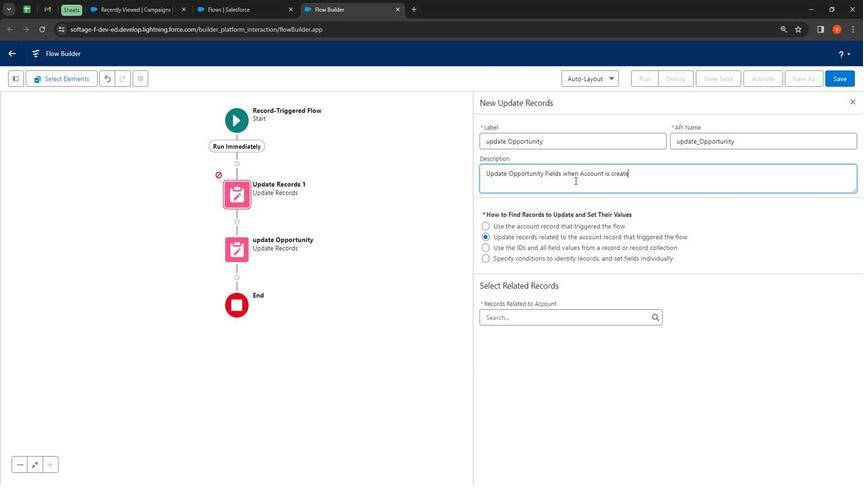 
Action: Mouse moved to (653, 225)
Screenshot: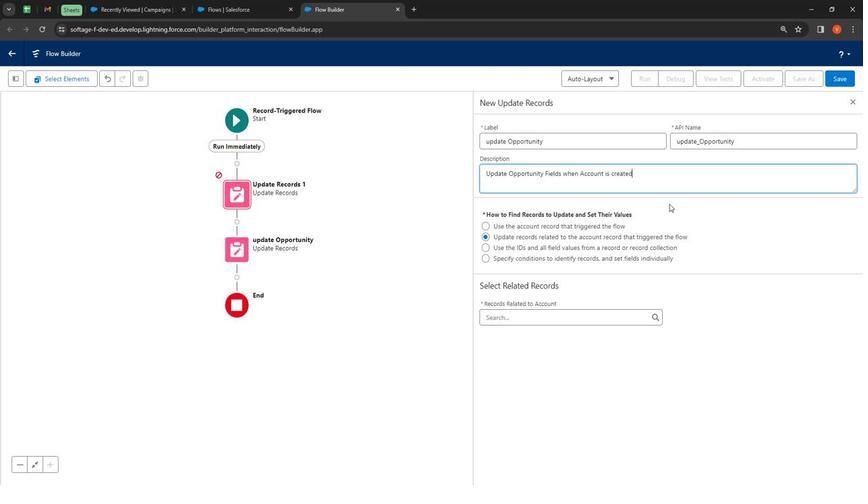 
Action: Key pressed .
Screenshot: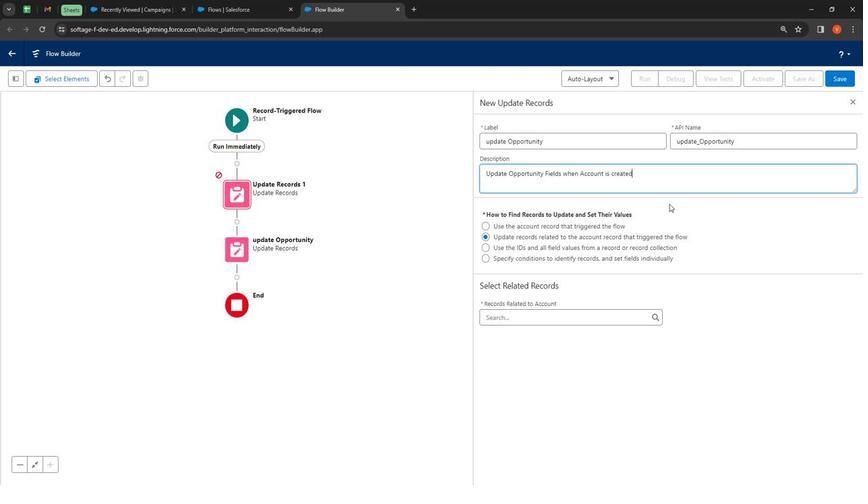 
Action: Mouse moved to (478, 272)
Screenshot: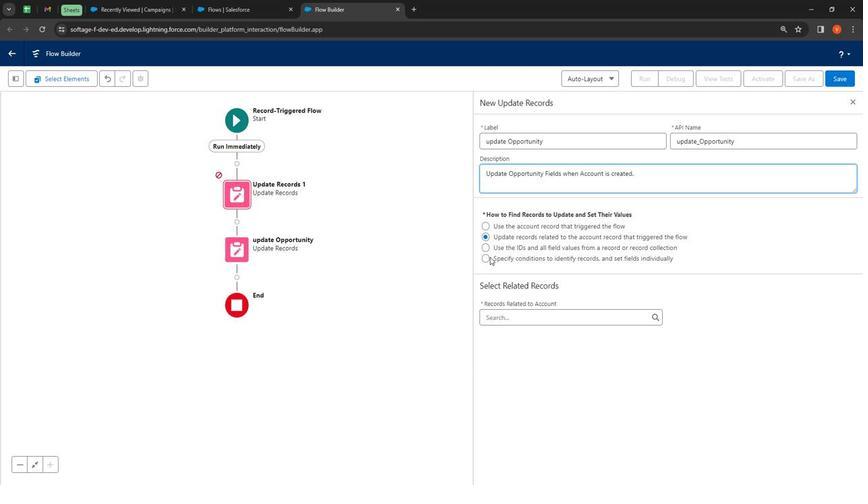 
Action: Mouse pressed left at (478, 272)
Screenshot: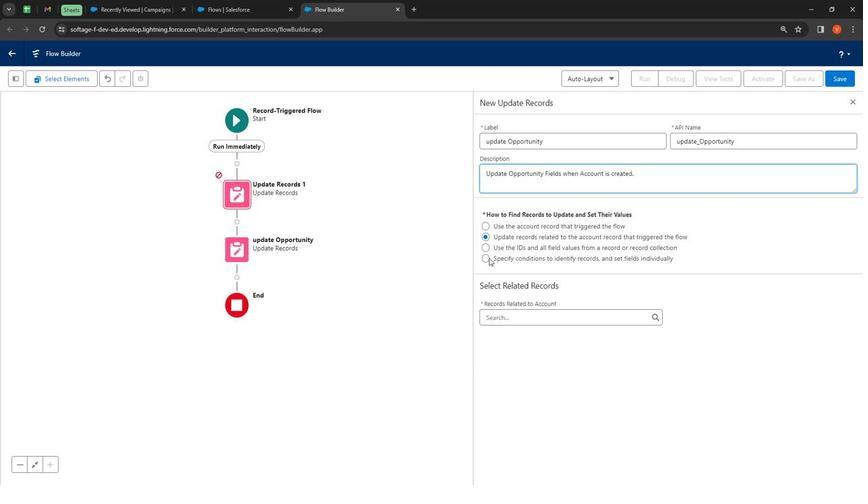 
Action: Mouse moved to (542, 323)
Screenshot: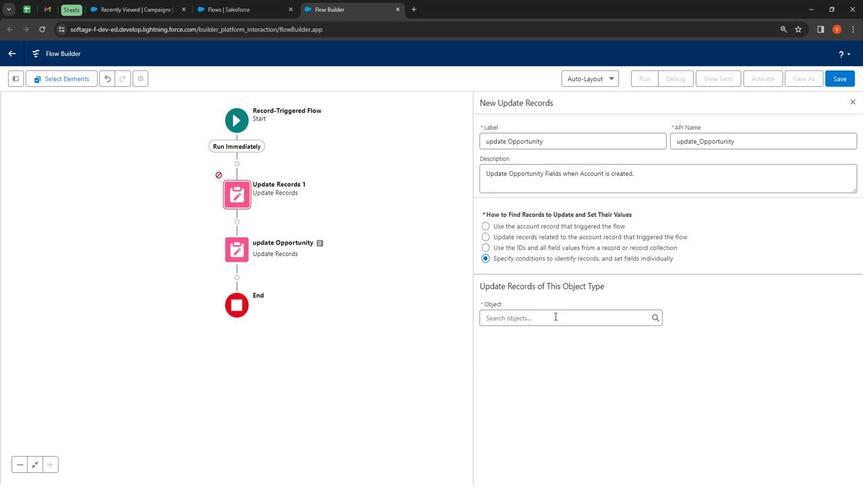 
Action: Mouse pressed left at (542, 323)
Screenshot: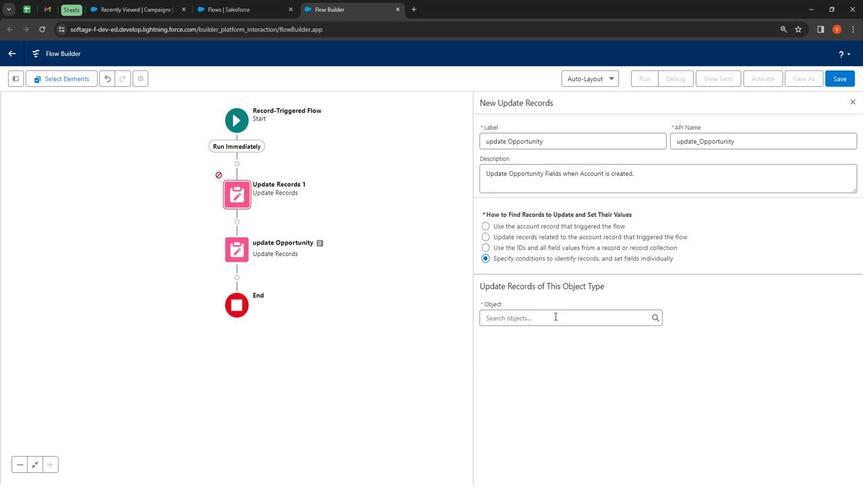 
Action: Mouse moved to (593, 213)
Screenshot: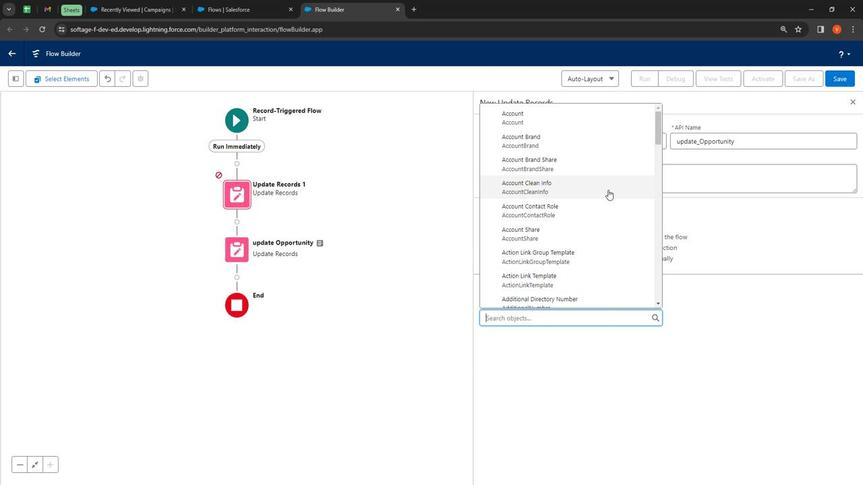 
Action: Key pressed oppo
Screenshot: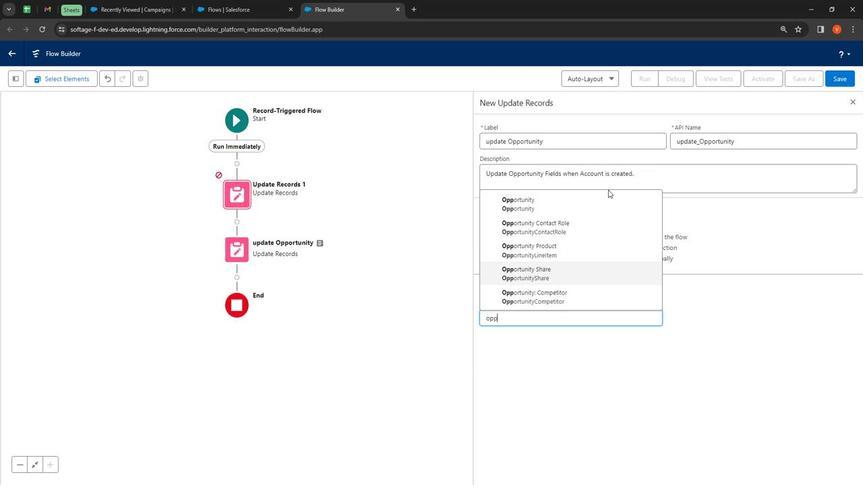 
Action: Mouse moved to (538, 226)
Screenshot: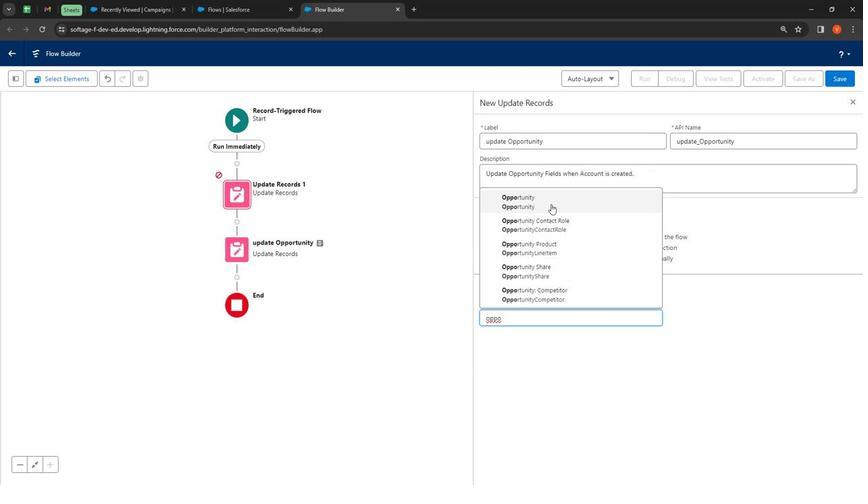 
Action: Mouse pressed left at (538, 226)
Screenshot: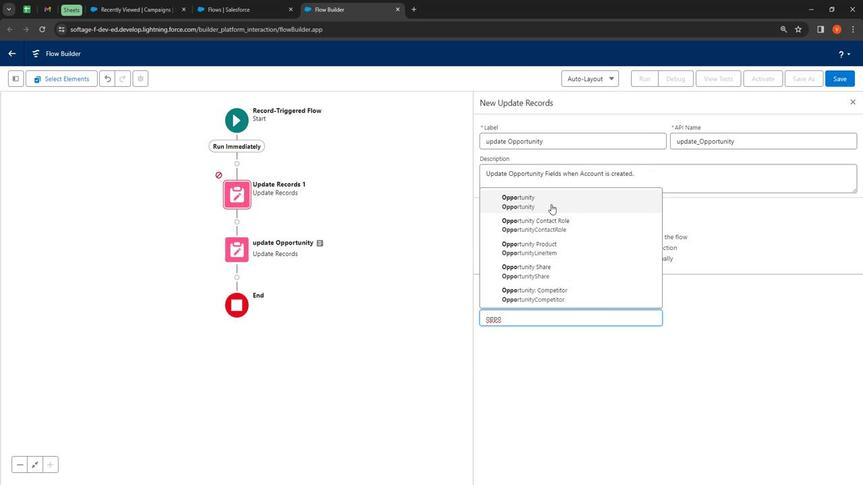 
Action: Mouse moved to (595, 354)
Screenshot: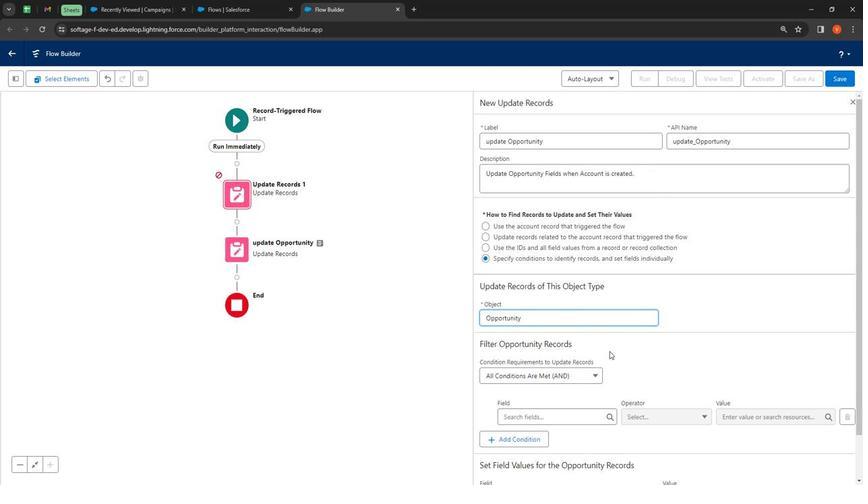 
Action: Mouse scrolled (595, 353) with delta (0, 0)
Screenshot: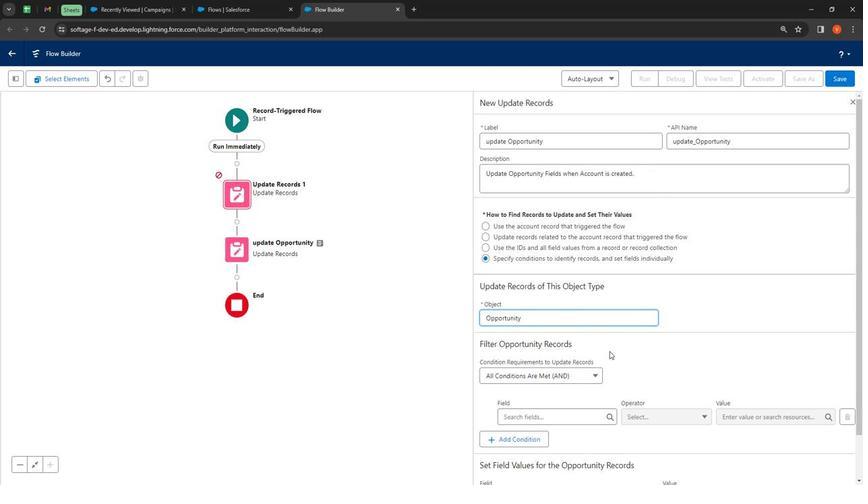 
Action: Mouse moved to (597, 356)
Screenshot: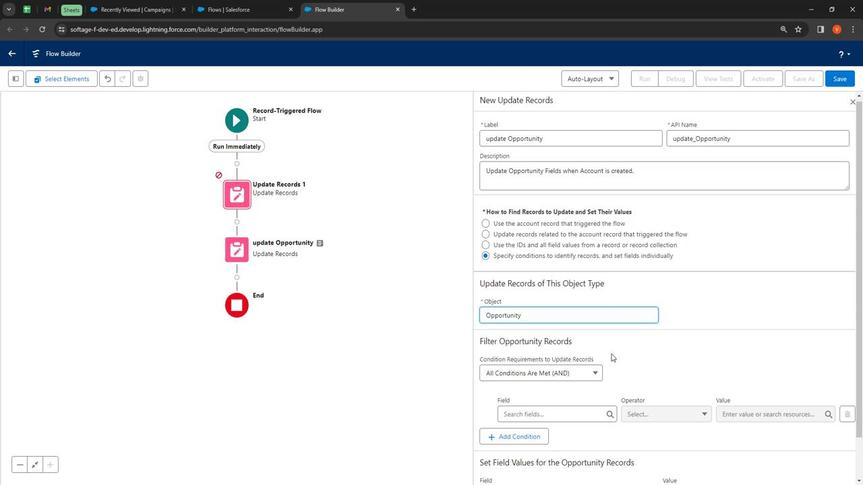 
Action: Mouse scrolled (597, 355) with delta (0, 0)
Screenshot: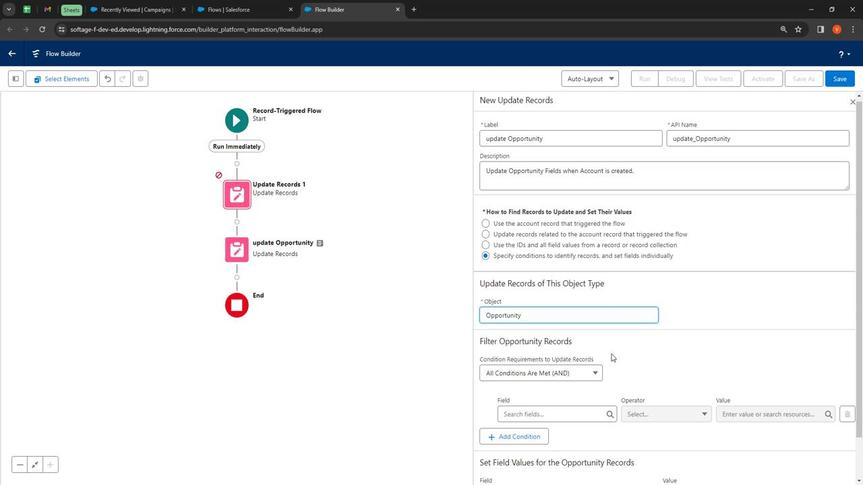 
Action: Mouse moved to (601, 358)
Screenshot: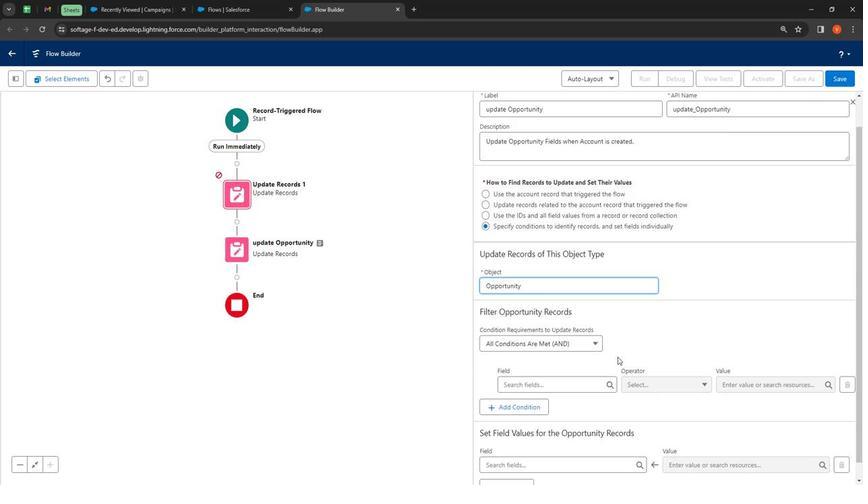 
Action: Mouse scrolled (601, 358) with delta (0, 0)
Screenshot: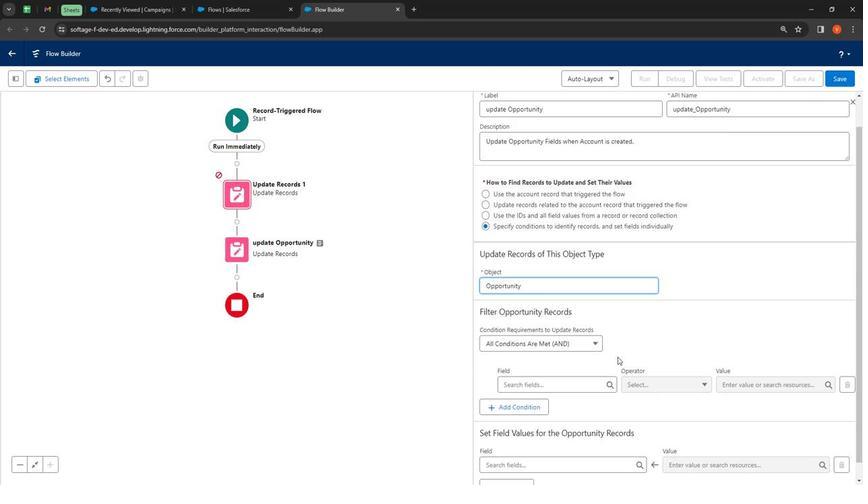 
Action: Mouse moved to (607, 360)
Screenshot: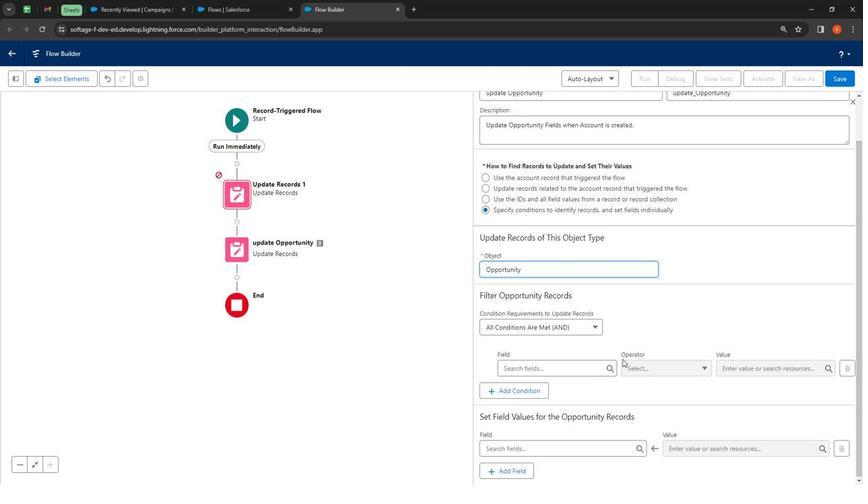 
Action: Mouse scrolled (607, 359) with delta (0, 0)
Screenshot: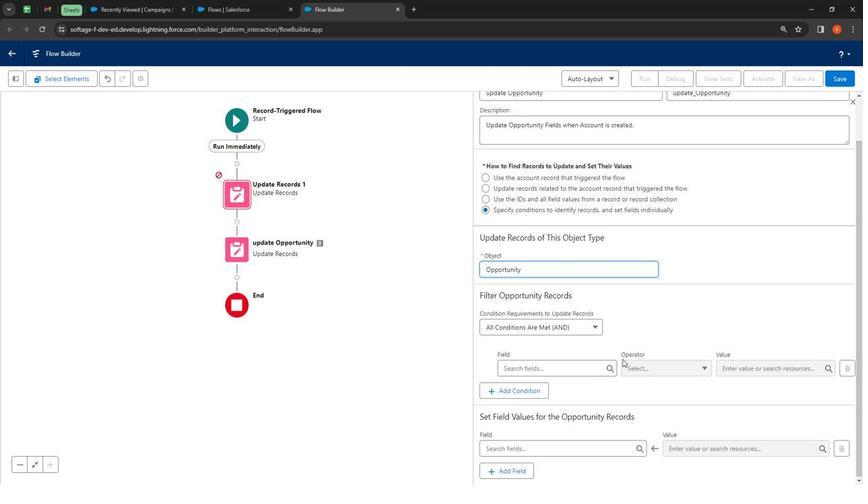 
Action: Mouse moved to (568, 332)
Screenshot: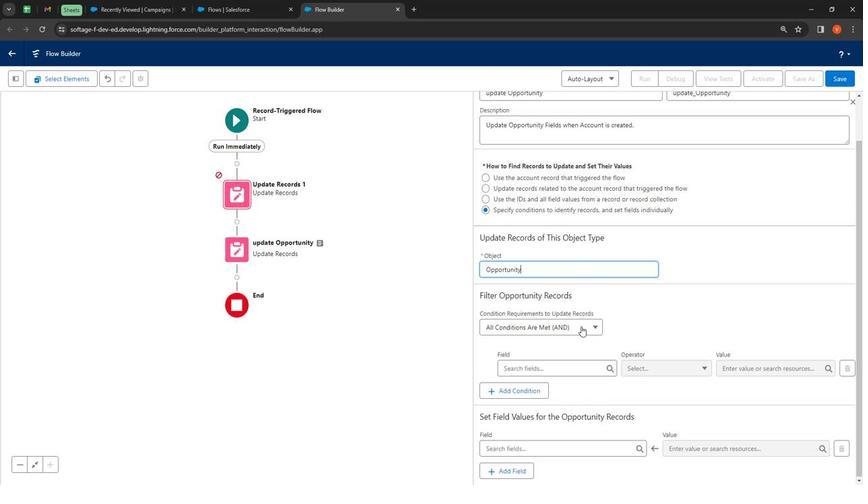 
Action: Mouse pressed left at (568, 332)
Screenshot: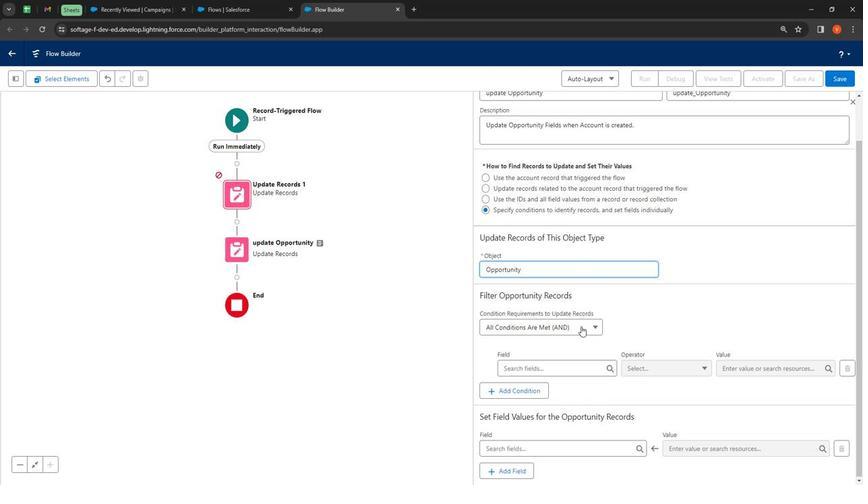 
Action: Mouse moved to (537, 351)
Screenshot: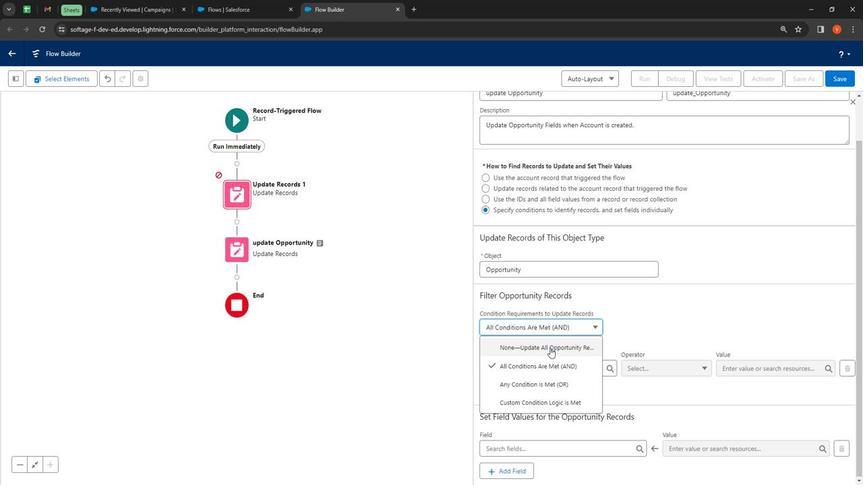 
Action: Mouse pressed left at (537, 351)
Screenshot: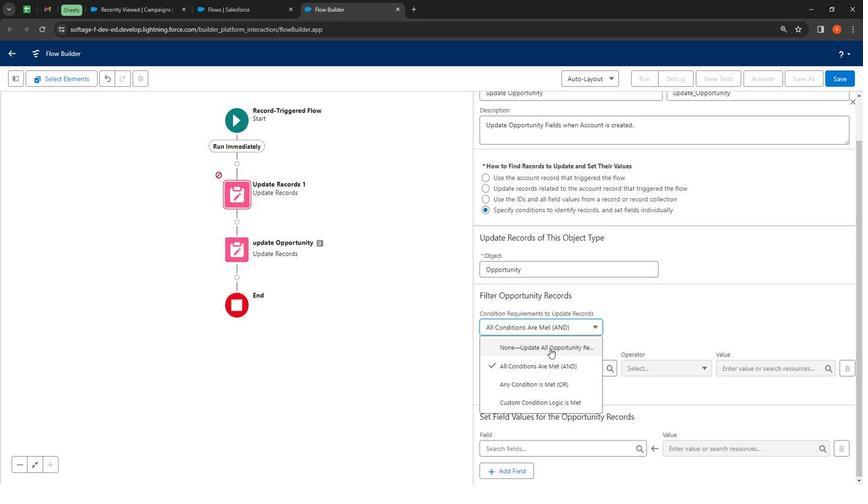 
Action: Mouse moved to (563, 381)
Screenshot: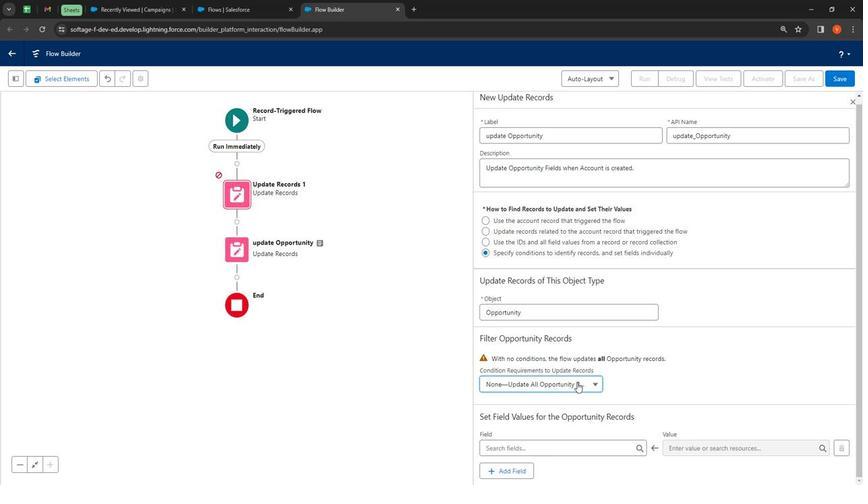
Action: Mouse pressed left at (563, 381)
Screenshot: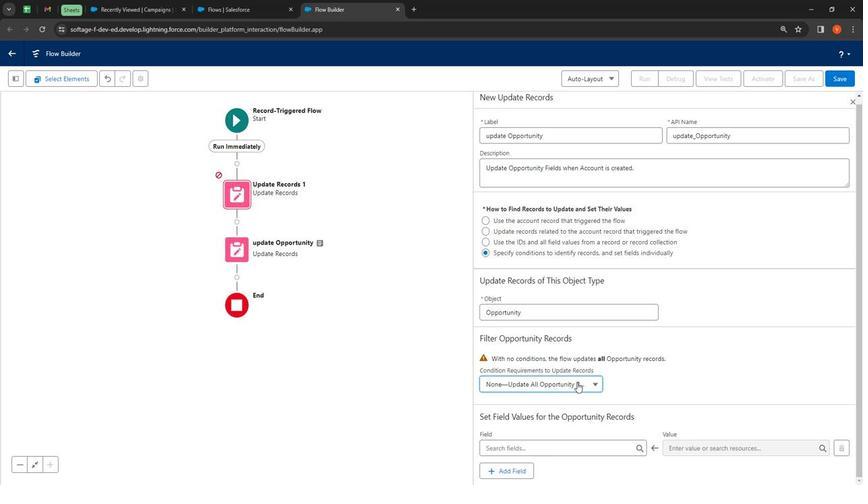 
Action: Mouse moved to (530, 334)
Screenshot: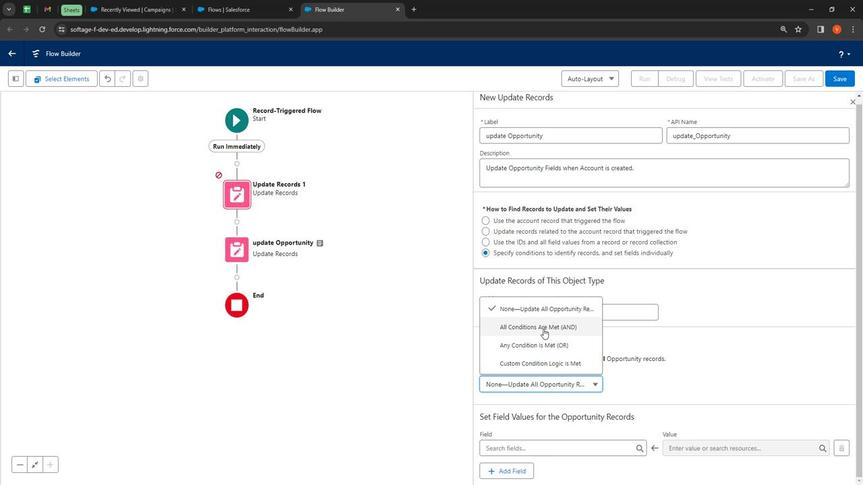 
Action: Mouse pressed left at (530, 334)
Screenshot: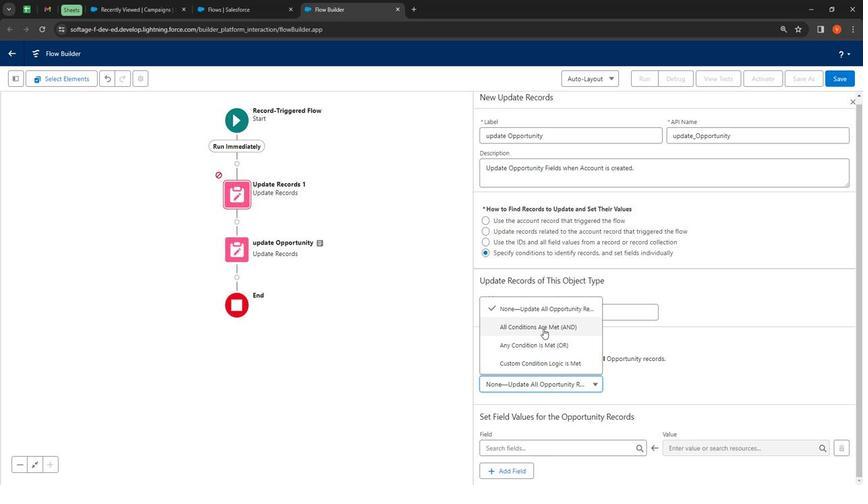 
Action: Mouse moved to (568, 406)
Screenshot: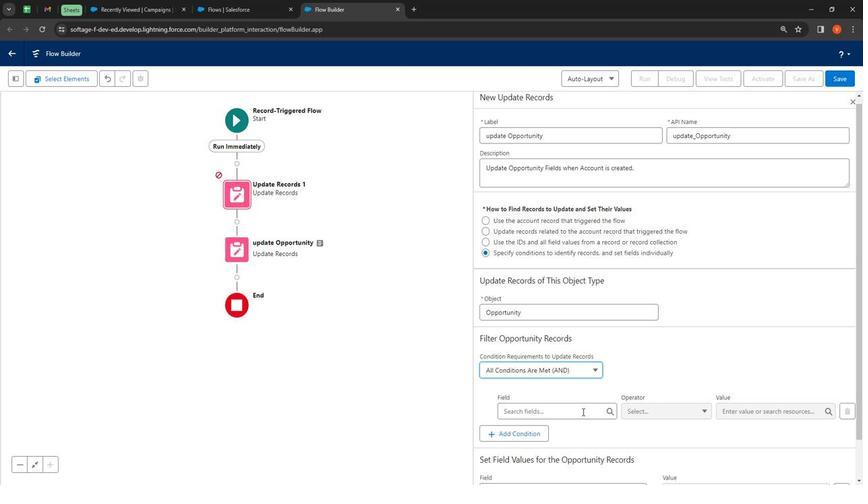 
Action: Mouse pressed left at (568, 406)
Screenshot: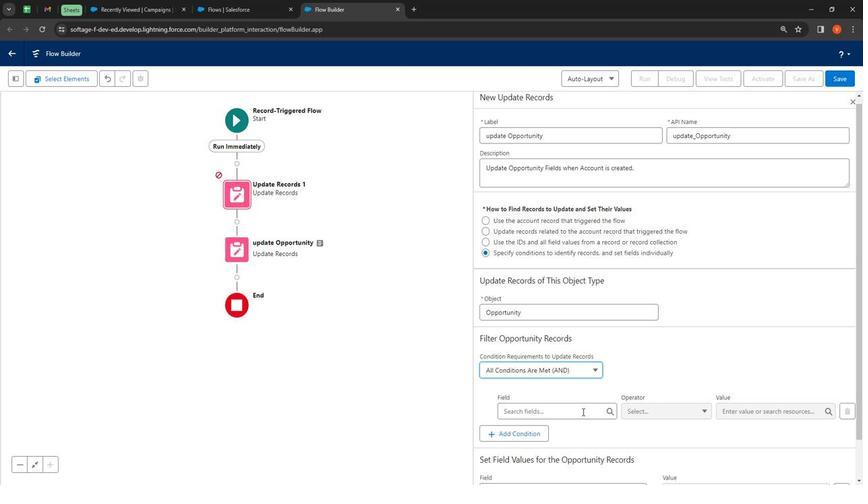 
Action: Mouse moved to (719, 362)
Screenshot: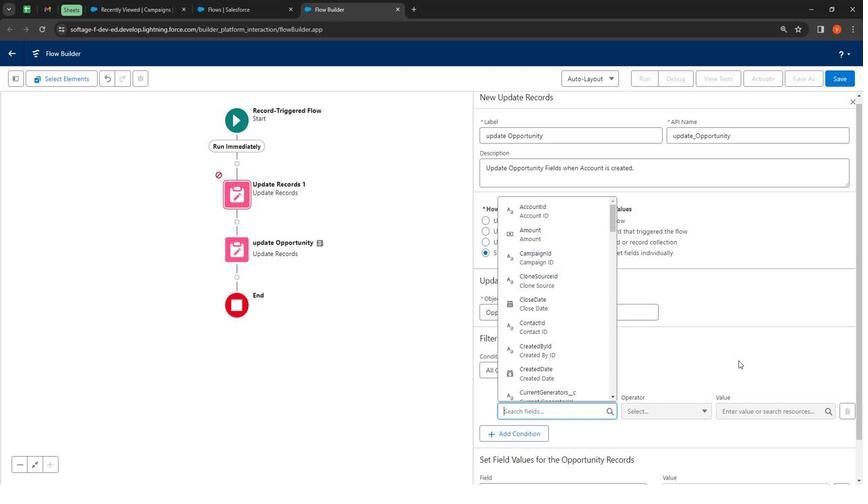 
Action: Mouse pressed left at (719, 362)
Screenshot: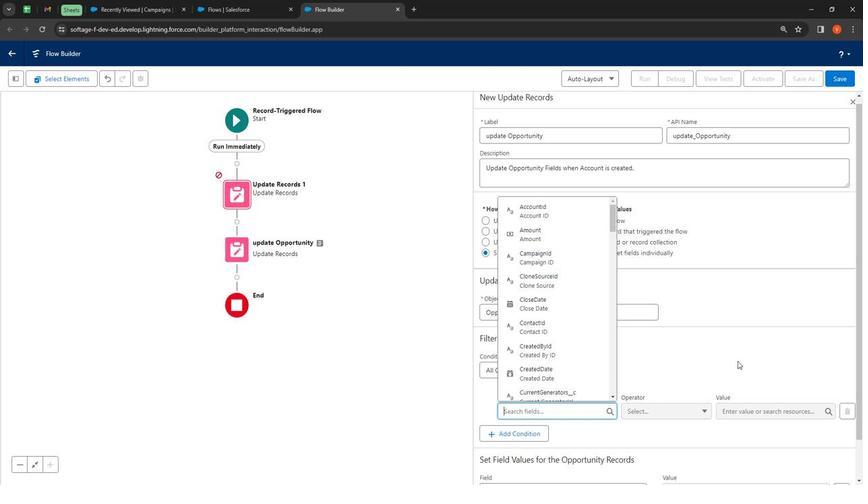 
Action: Mouse moved to (581, 371)
Screenshot: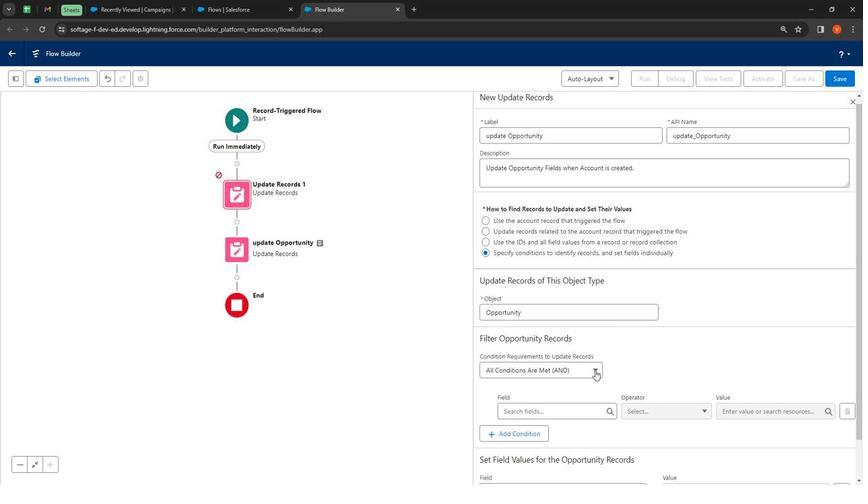 
Action: Mouse pressed left at (581, 371)
Screenshot: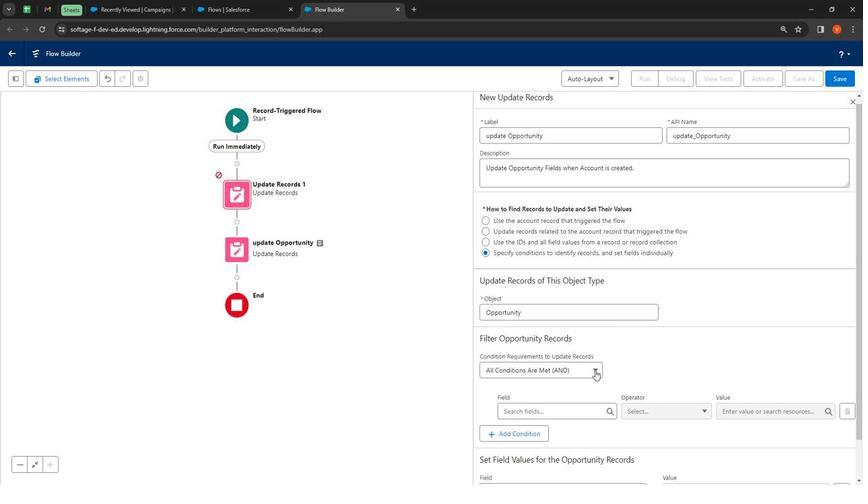 
Action: Mouse moved to (531, 310)
Screenshot: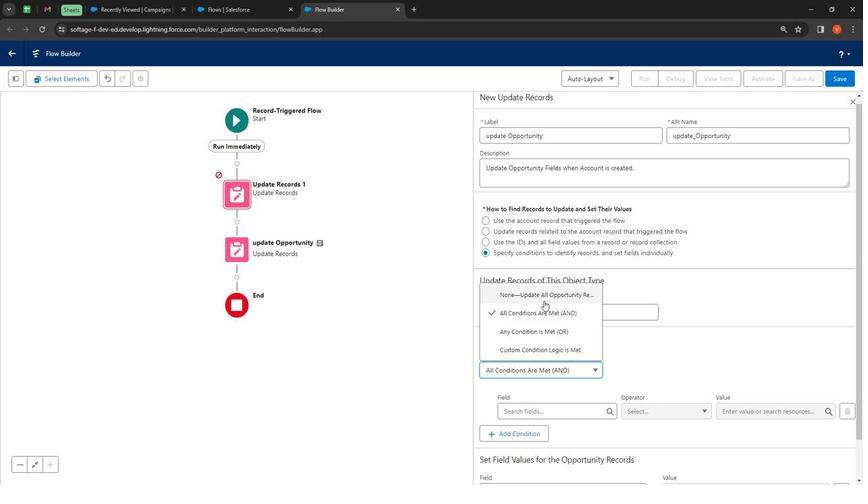 
Action: Mouse pressed left at (531, 310)
Screenshot: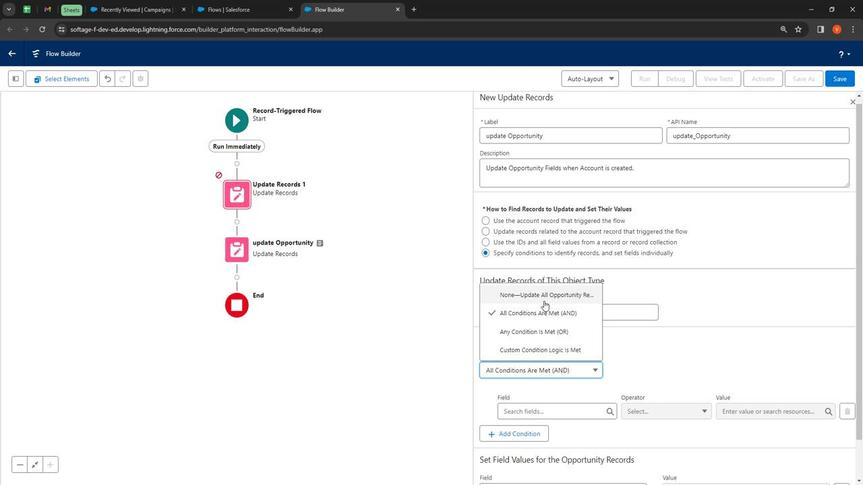 
Action: Mouse moved to (672, 379)
Screenshot: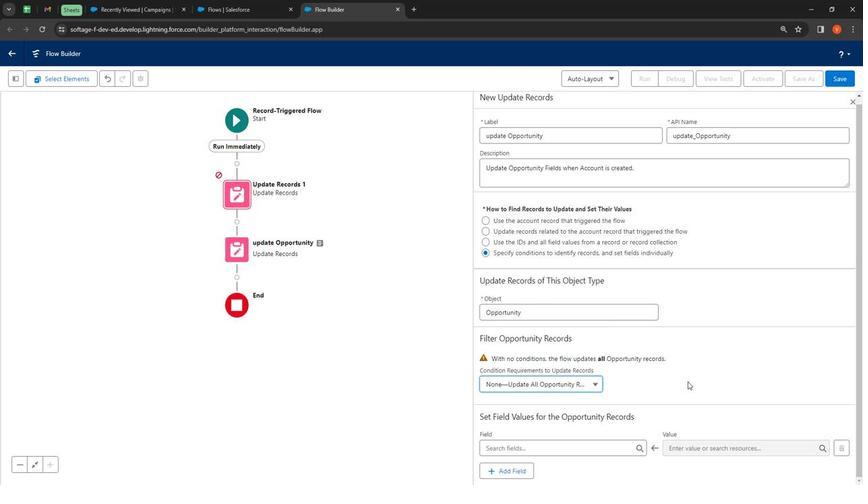 
Action: Mouse scrolled (672, 379) with delta (0, 0)
Screenshot: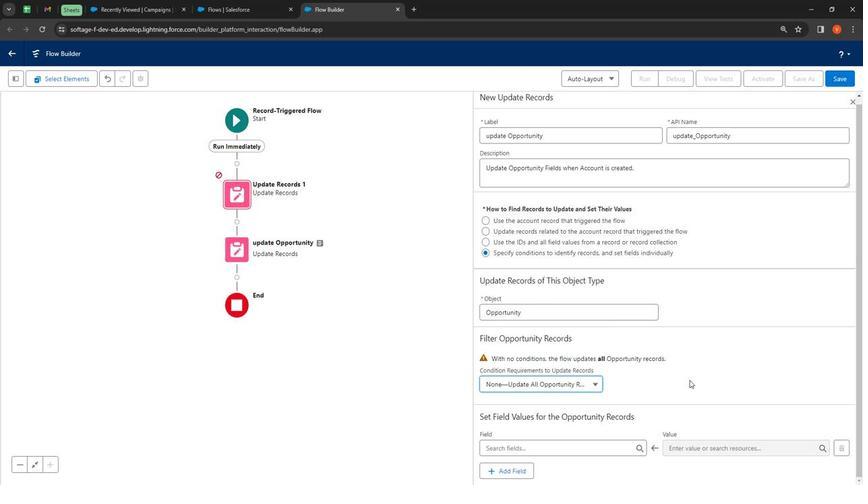 
Action: Mouse scrolled (672, 379) with delta (0, 0)
Screenshot: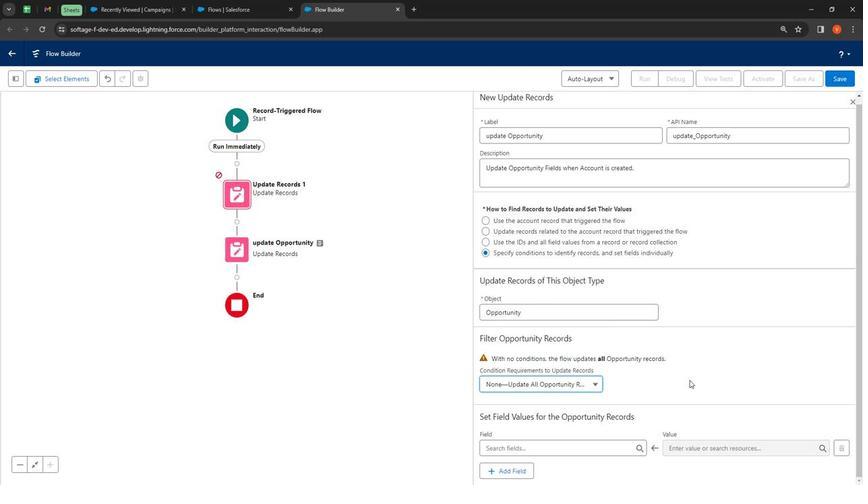 
Action: Mouse moved to (672, 379)
Screenshot: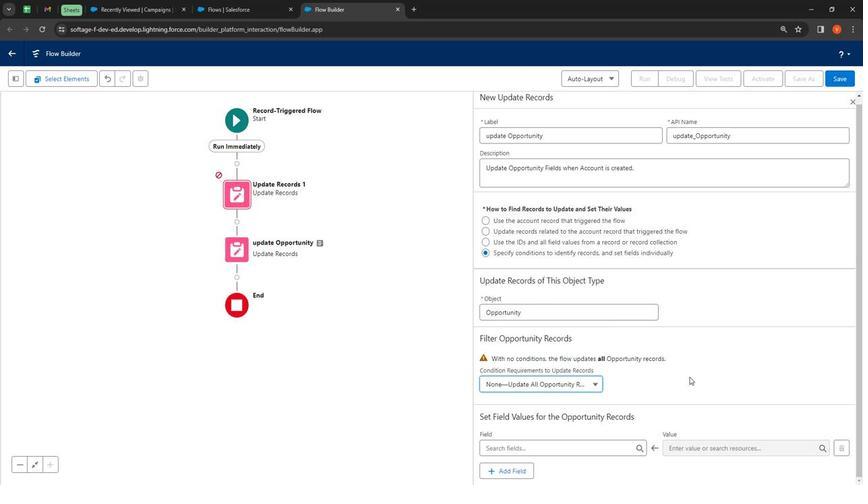 
Action: Mouse scrolled (672, 379) with delta (0, 0)
Screenshot: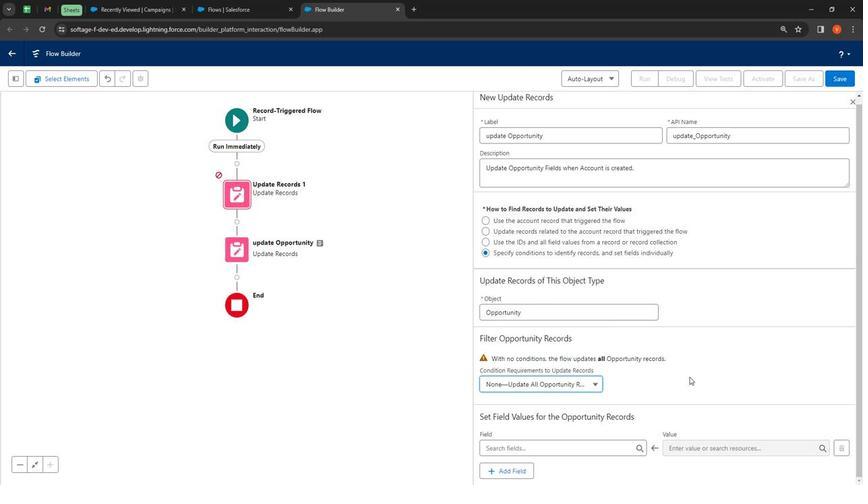 
Action: Mouse moved to (672, 377)
Screenshot: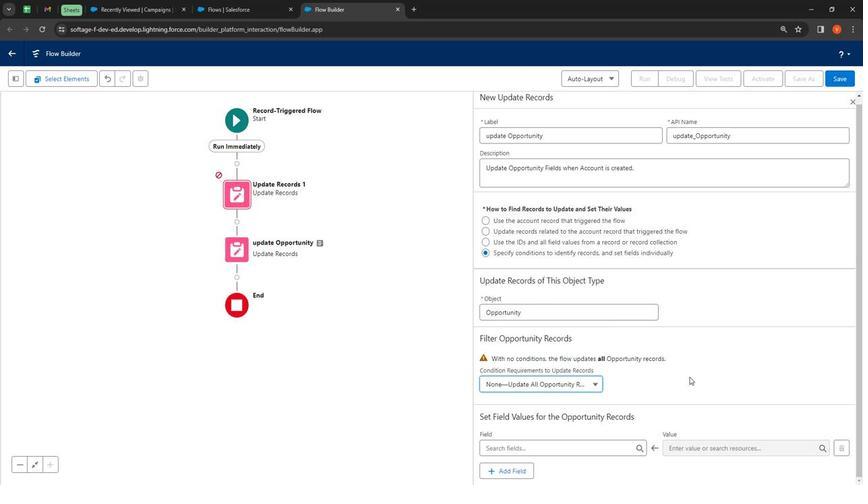 
Action: Mouse scrolled (672, 377) with delta (0, 0)
Screenshot: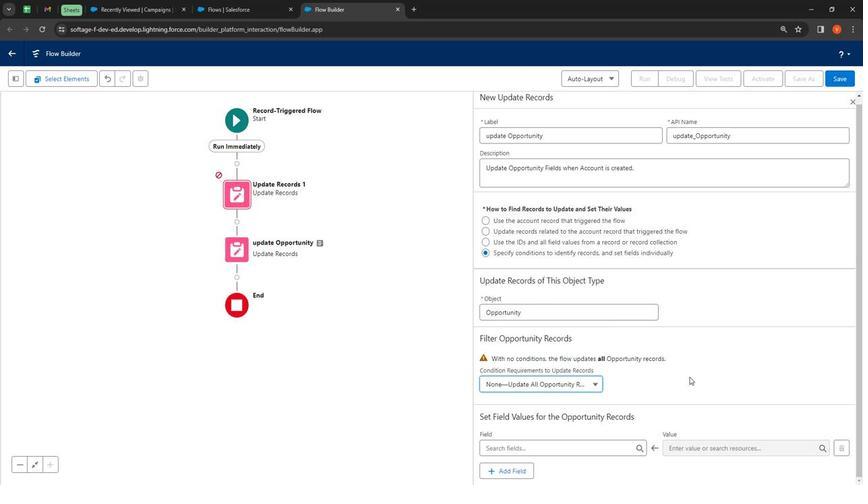 
Action: Mouse moved to (671, 375)
Screenshot: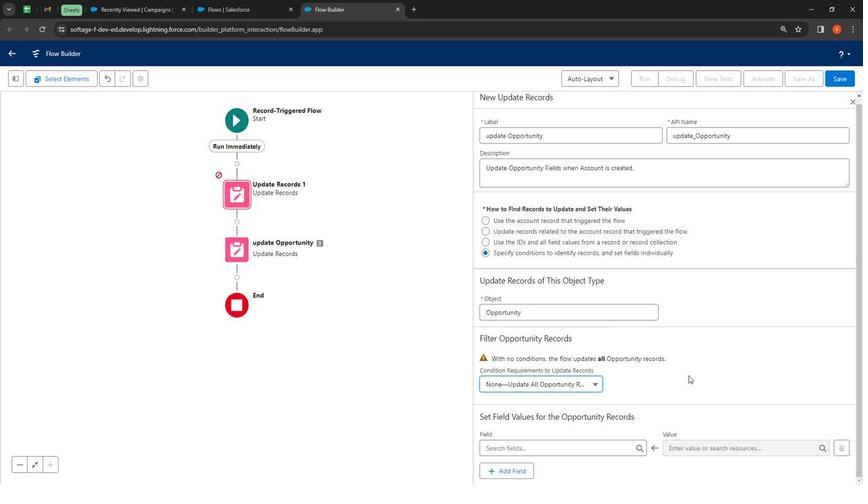 
Action: Mouse scrolled (671, 375) with delta (0, 0)
Screenshot: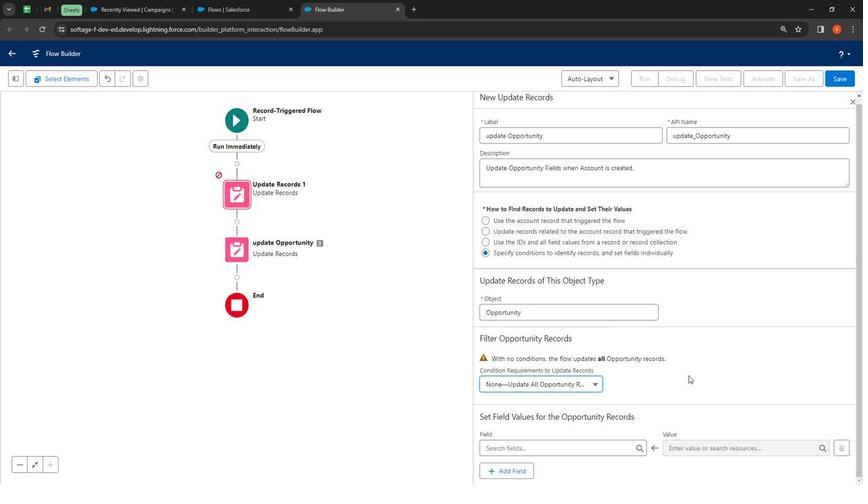 
Action: Mouse moved to (560, 439)
Screenshot: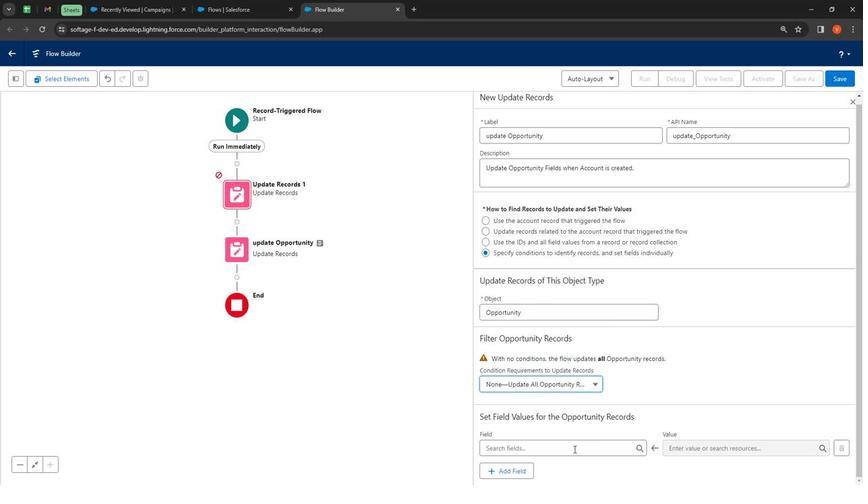 
Action: Mouse pressed left at (560, 439)
Screenshot: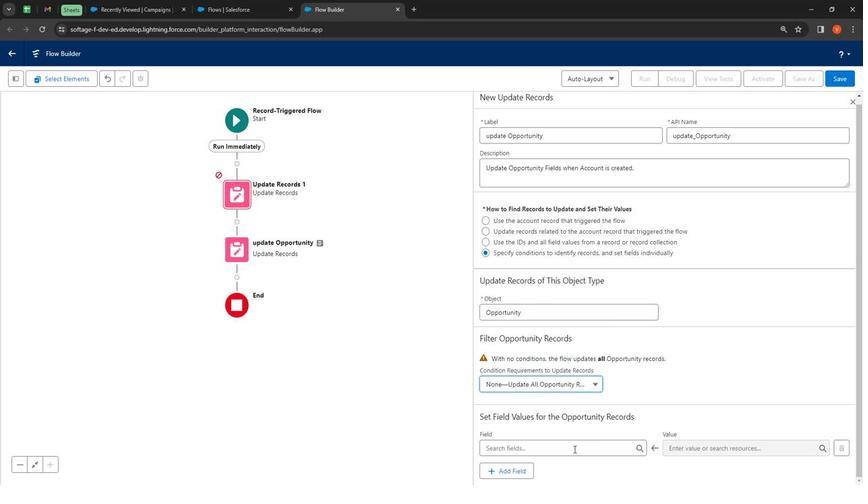 
Action: Mouse moved to (642, 415)
Screenshot: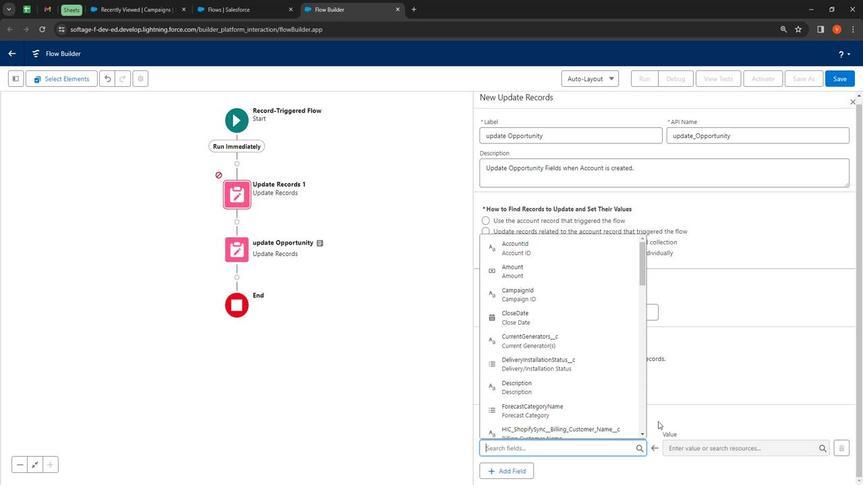 
Action: Key pressed <Key.shift>Stage
Screenshot: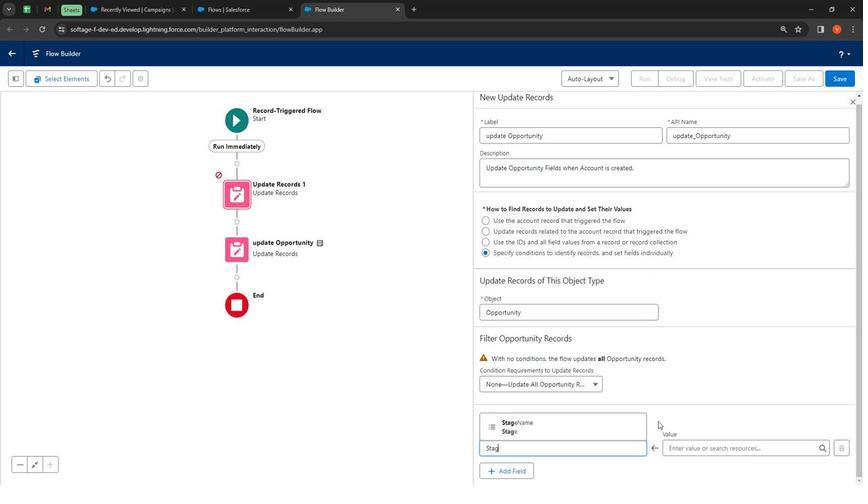 
Action: Mouse moved to (586, 419)
Screenshot: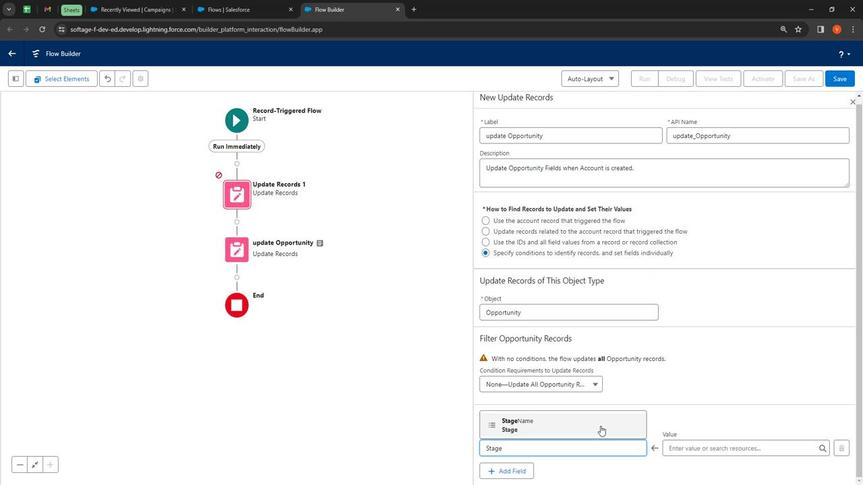 
Action: Mouse pressed left at (586, 419)
Screenshot: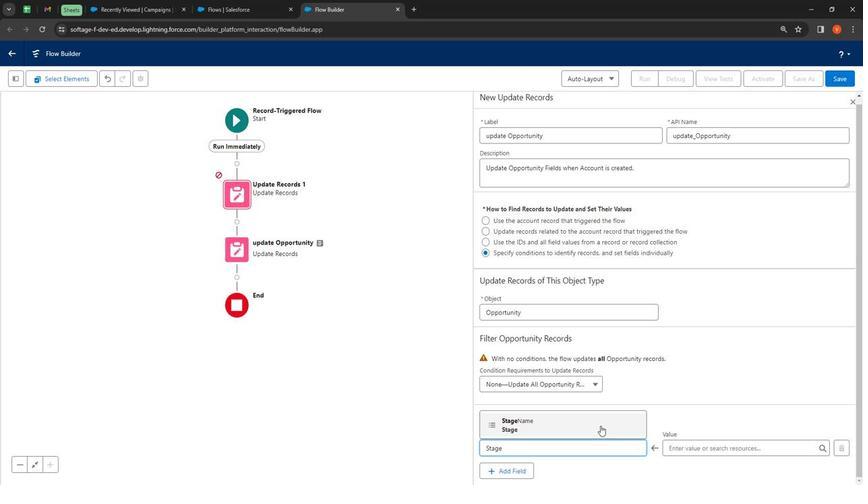 
Action: Mouse moved to (687, 441)
Screenshot: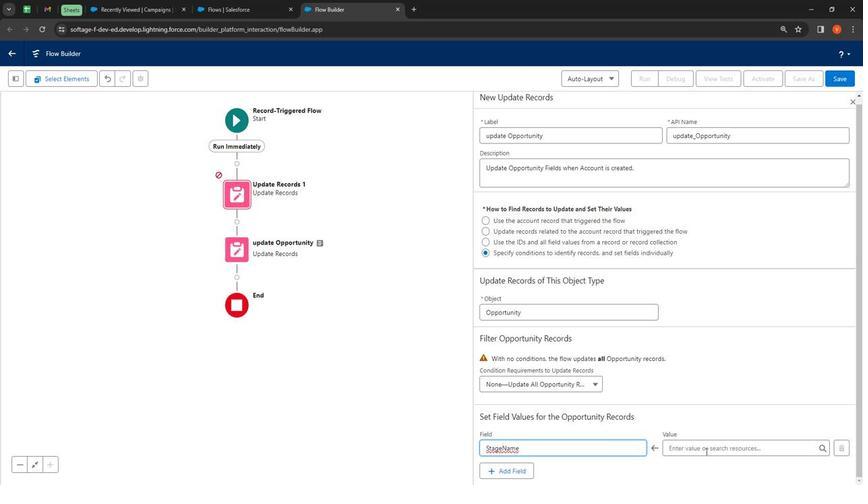 
Action: Mouse pressed left at (687, 441)
Screenshot: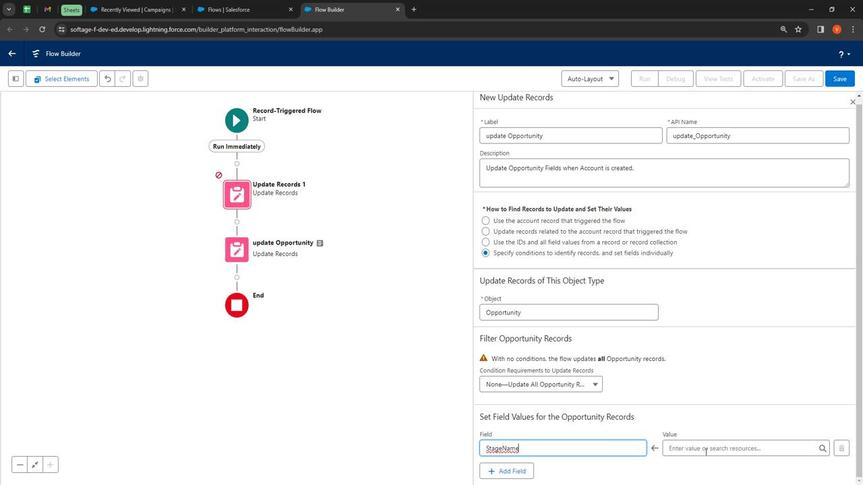 
Action: Mouse moved to (703, 314)
Screenshot: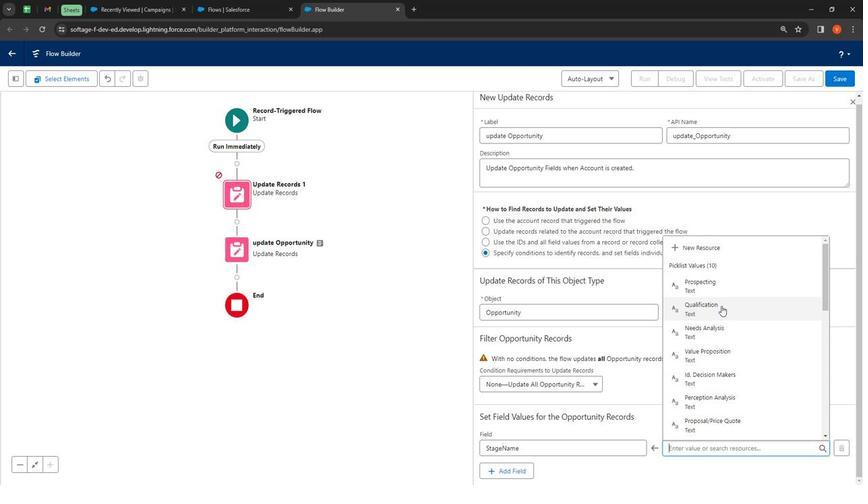 
Action: Mouse pressed left at (703, 314)
Screenshot: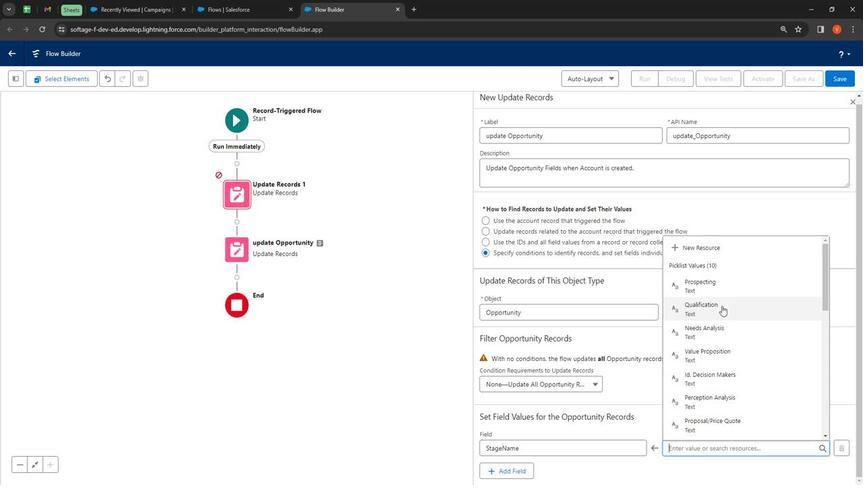 
Action: Mouse moved to (599, 375)
Screenshot: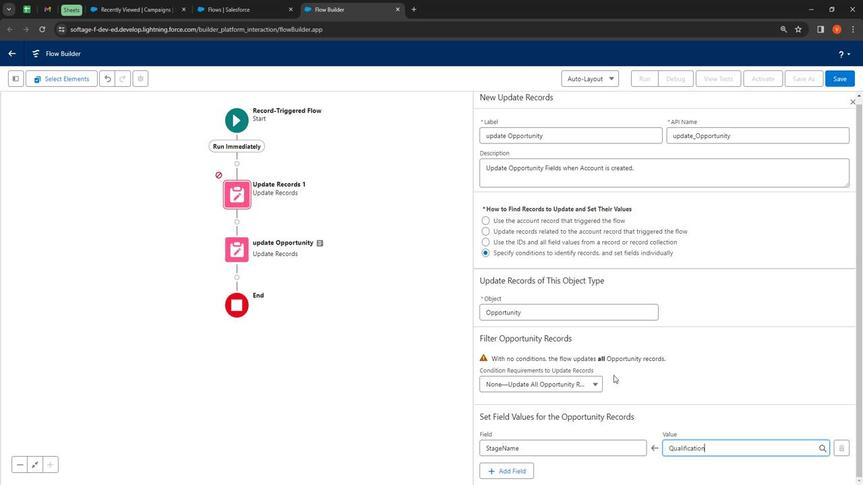 
Action: Mouse scrolled (599, 374) with delta (0, 0)
Screenshot: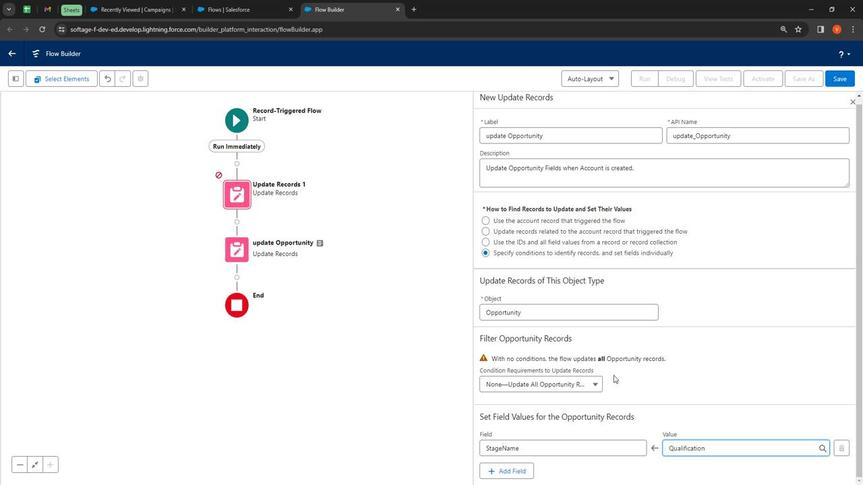 
Action: Mouse scrolled (599, 374) with delta (0, 0)
Screenshot: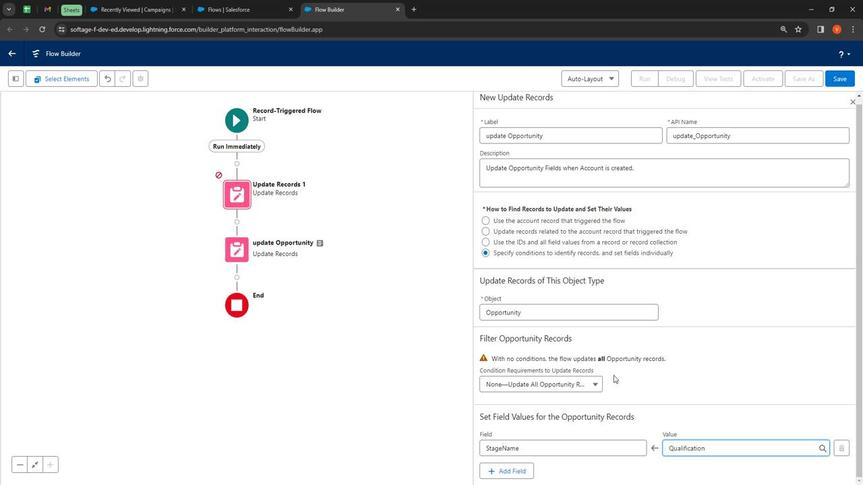 
Action: Mouse scrolled (599, 374) with delta (0, 0)
Screenshot: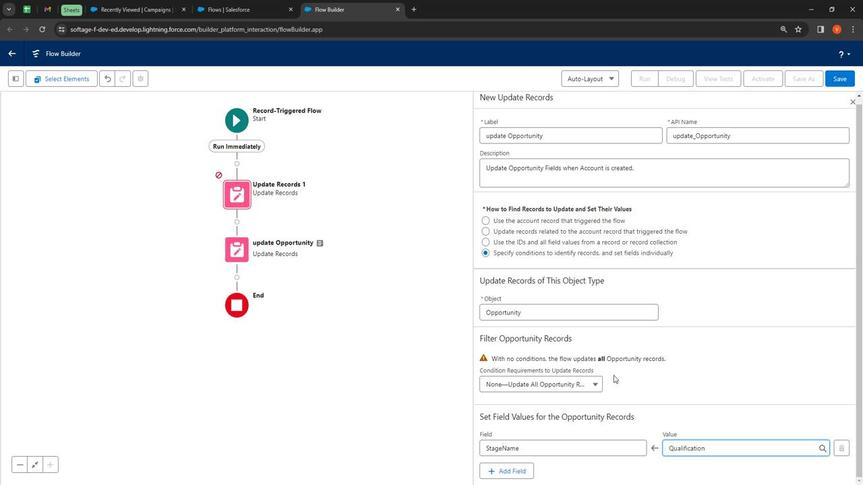 
Action: Mouse scrolled (599, 374) with delta (0, 0)
Screenshot: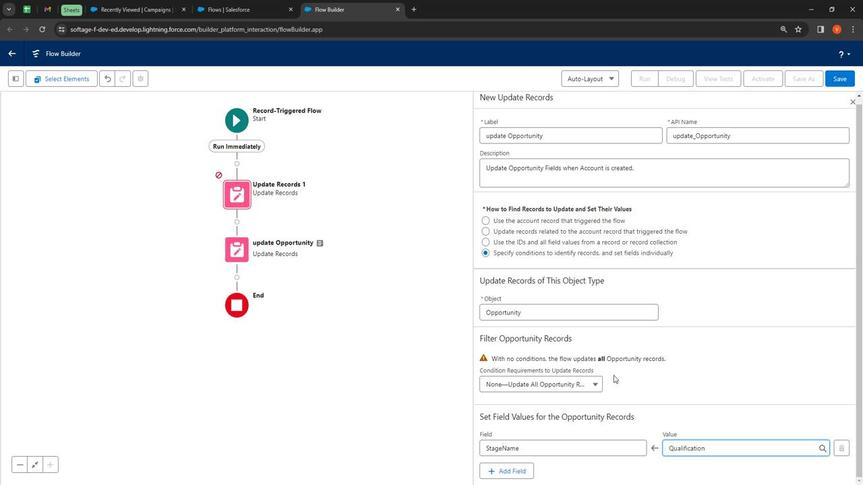 
Action: Mouse scrolled (599, 374) with delta (0, 0)
Screenshot: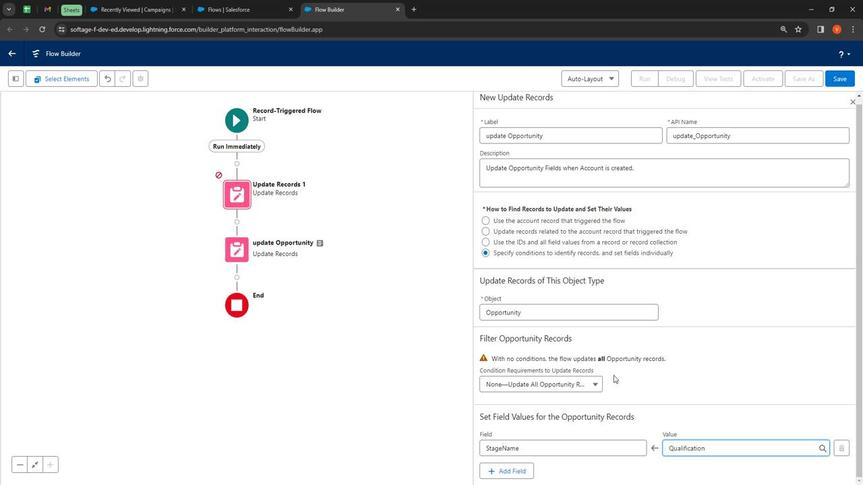 
Action: Mouse moved to (506, 461)
Screenshot: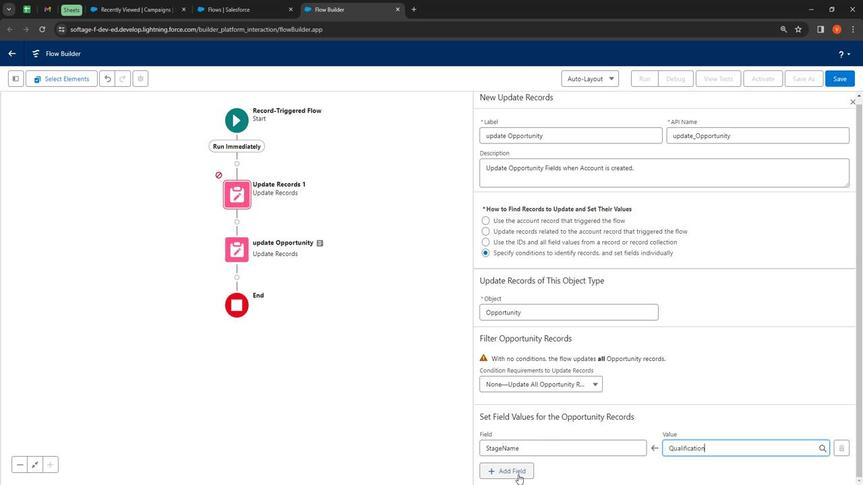 
Action: Mouse pressed left at (506, 461)
Screenshot: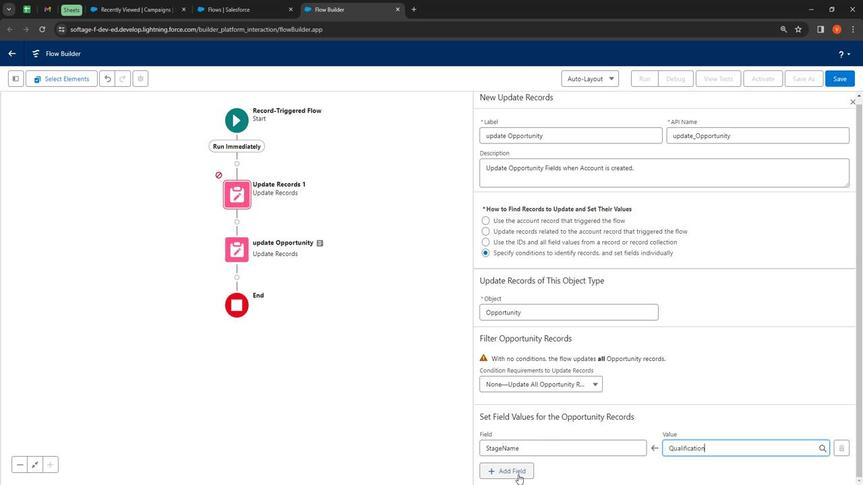 
Action: Mouse moved to (745, 292)
Screenshot: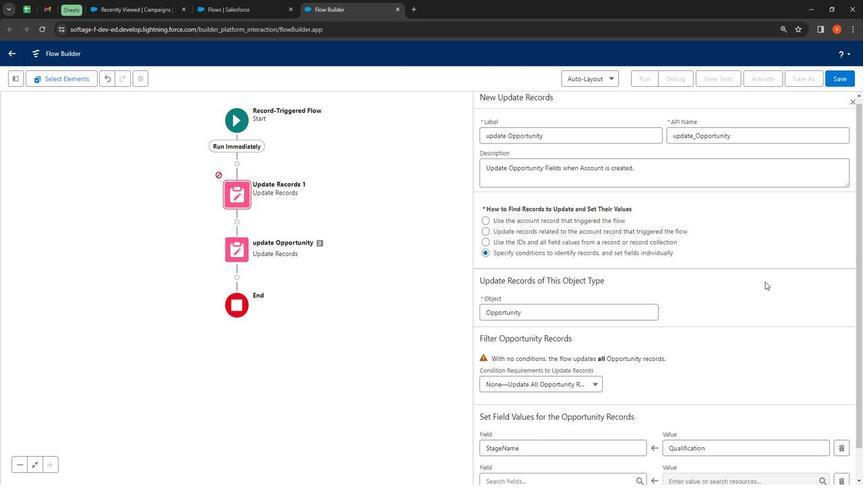 
Action: Mouse scrolled (745, 291) with delta (0, 0)
Screenshot: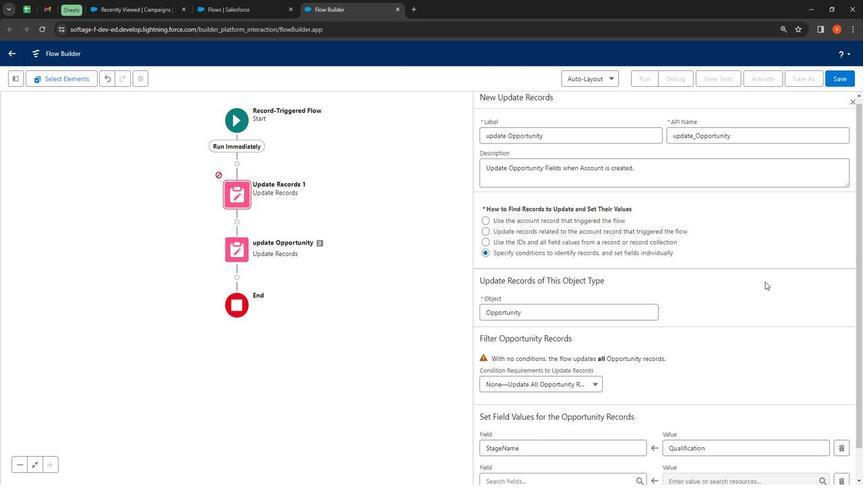 
Action: Mouse moved to (745, 294)
Screenshot: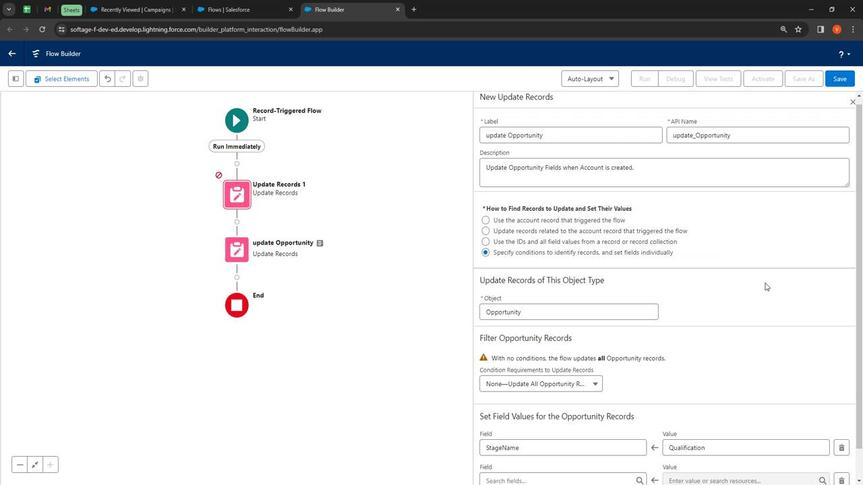 
Action: Mouse scrolled (745, 294) with delta (0, 0)
Screenshot: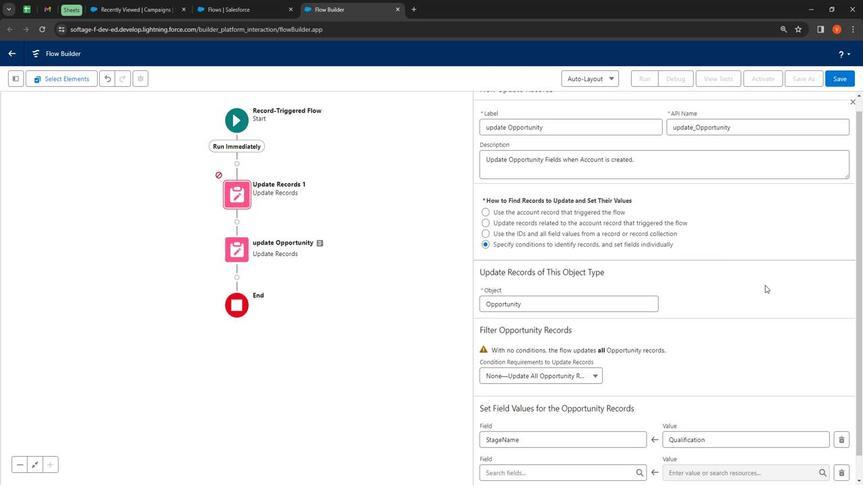 
Action: Mouse moved to (745, 296)
Screenshot: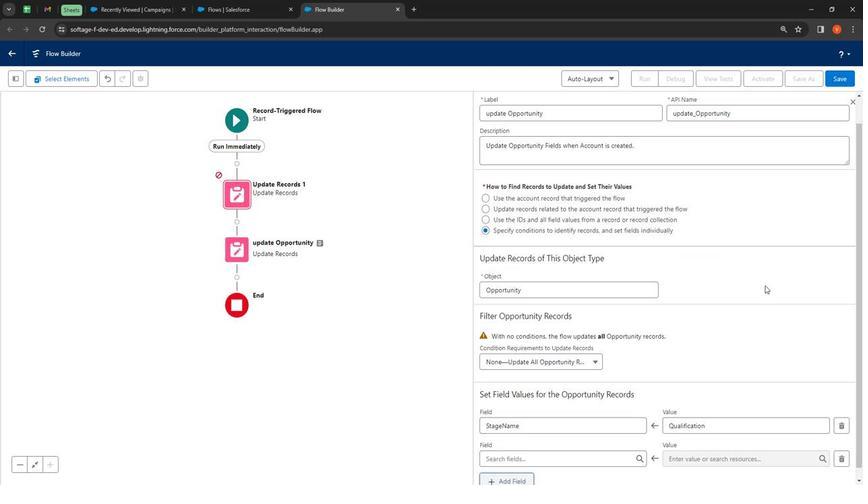 
Action: Mouse scrolled (745, 296) with delta (0, 0)
Screenshot: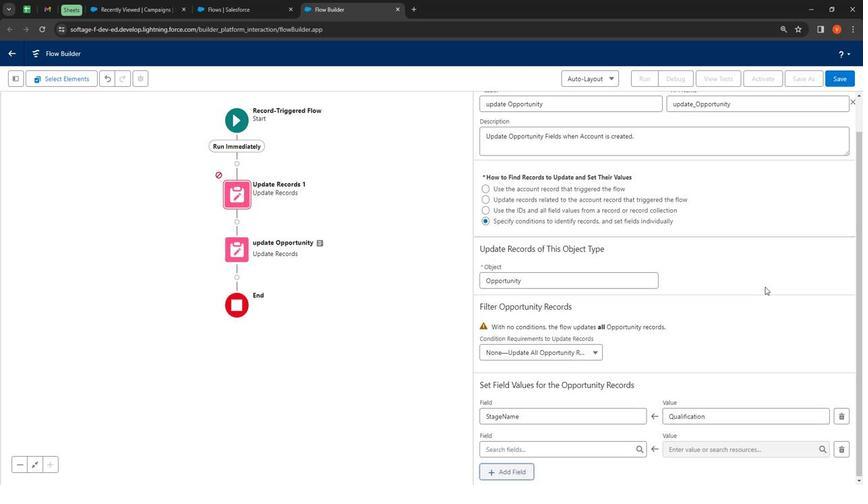 
Action: Mouse moved to (745, 298)
Screenshot: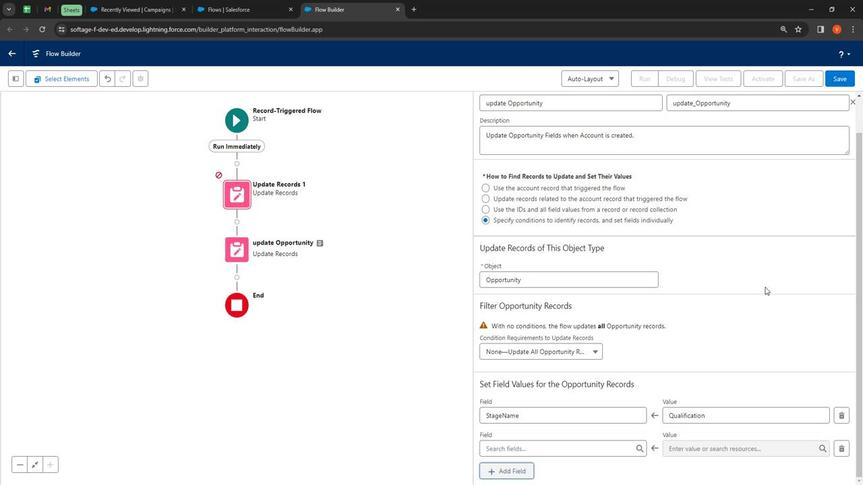 
Action: Mouse scrolled (745, 297) with delta (0, 0)
Screenshot: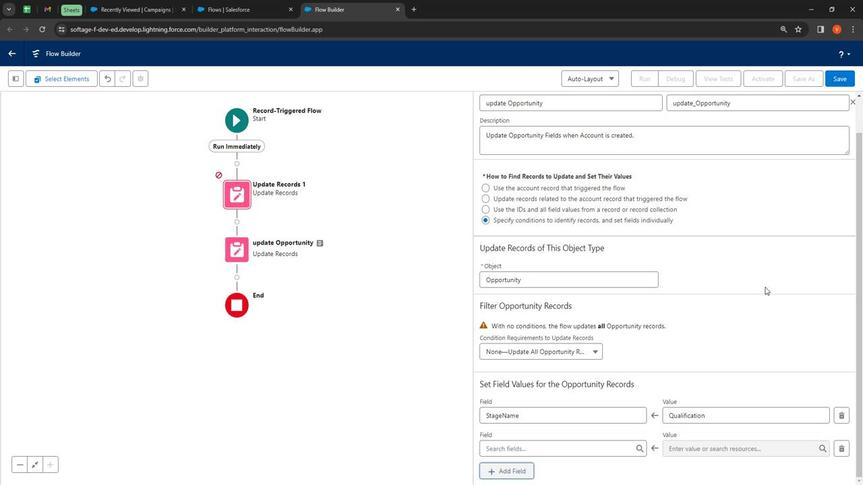 
Action: Mouse moved to (745, 298)
Screenshot: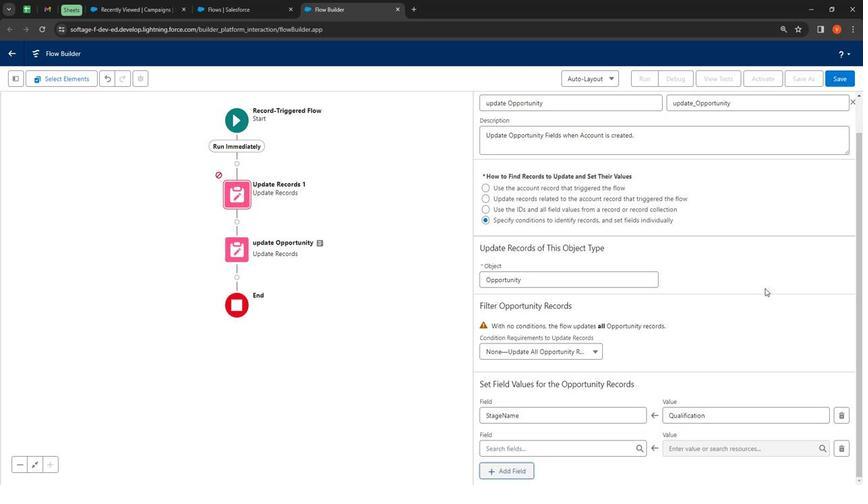 
Action: Mouse scrolled (745, 298) with delta (0, 0)
Screenshot: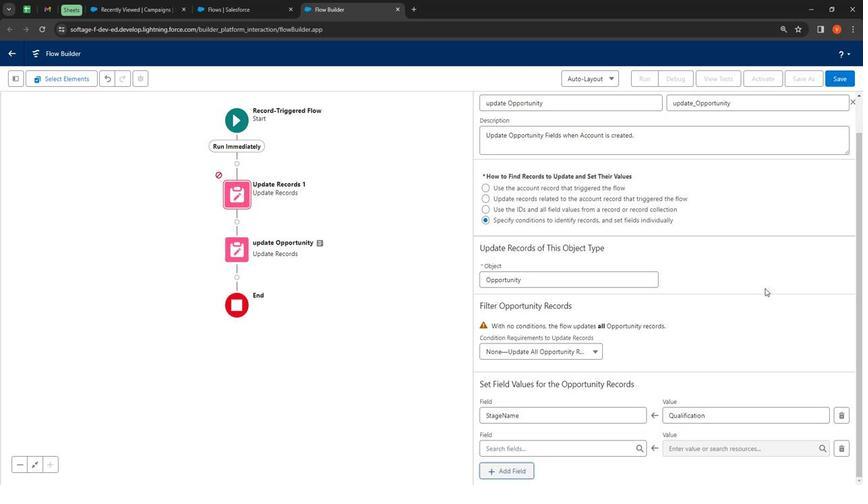 
Action: Mouse moved to (745, 298)
Screenshot: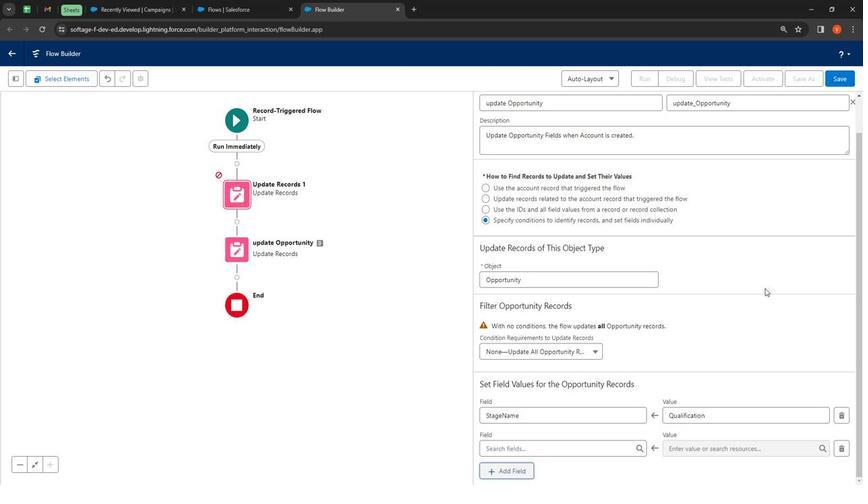 
Action: Mouse scrolled (745, 298) with delta (0, 0)
Screenshot: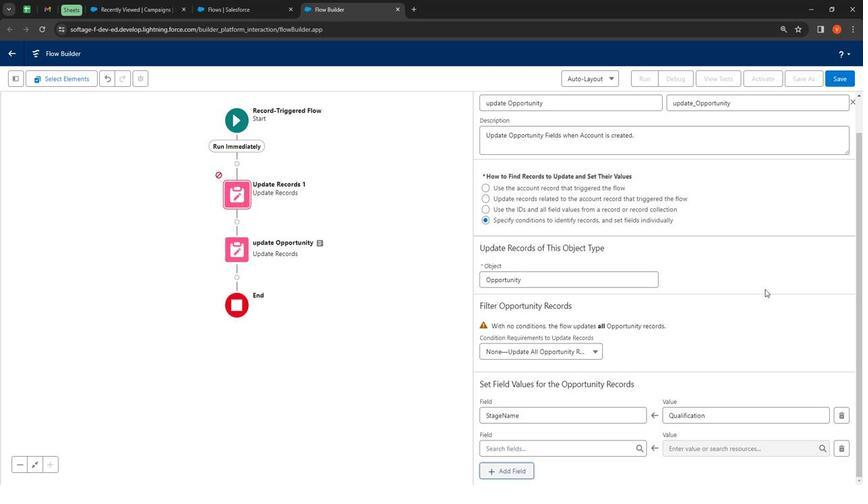 
Action: Mouse moved to (745, 300)
Screenshot: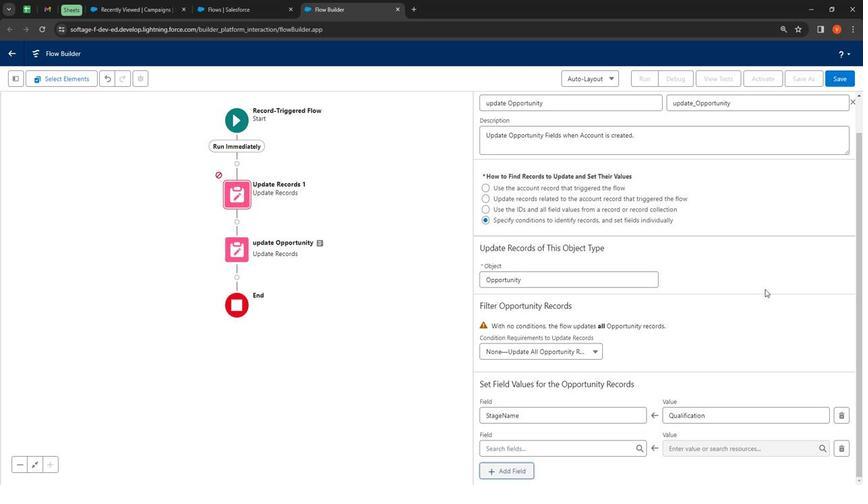 
Action: Mouse scrolled (745, 299) with delta (0, 0)
Screenshot: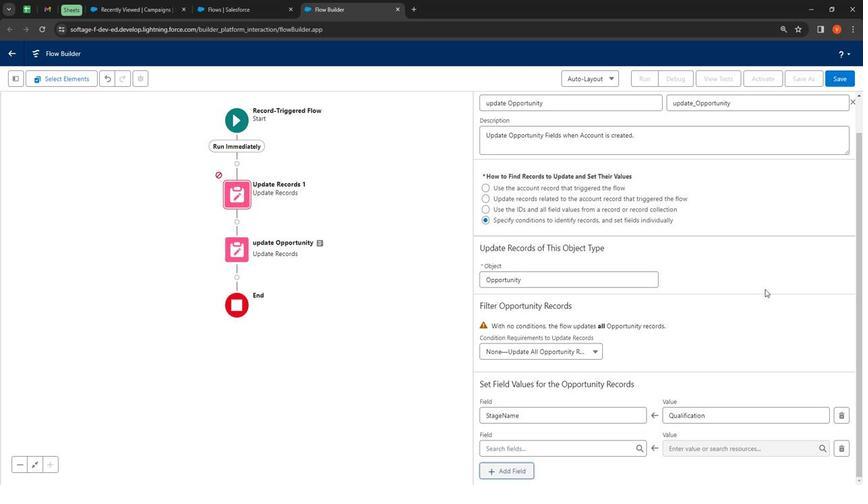 
Action: Mouse moved to (503, 439)
Screenshot: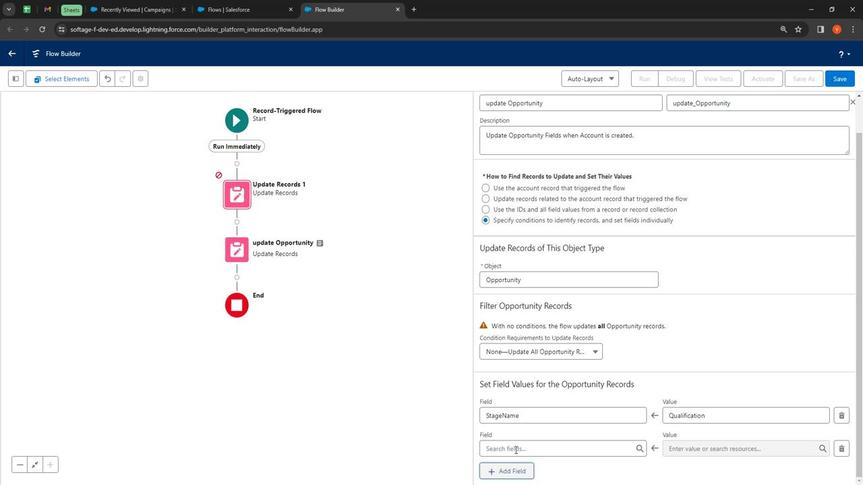 
Action: Mouse pressed left at (503, 439)
Screenshot: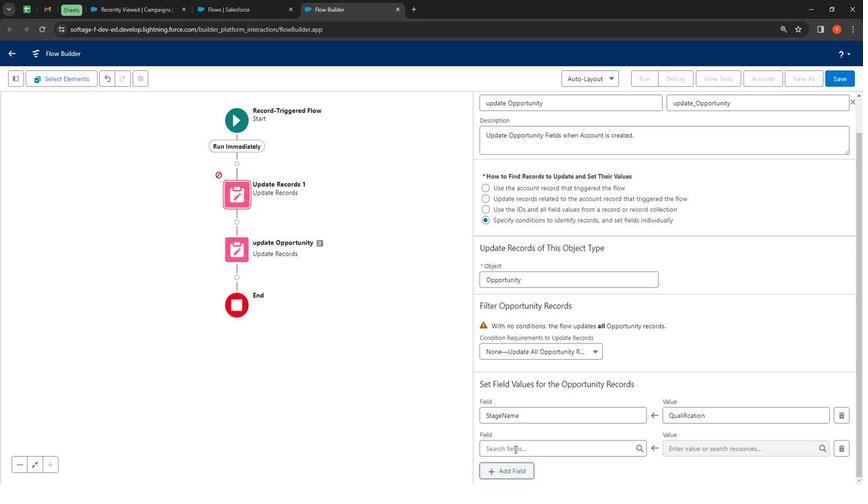 
Action: Mouse moved to (503, 439)
Screenshot: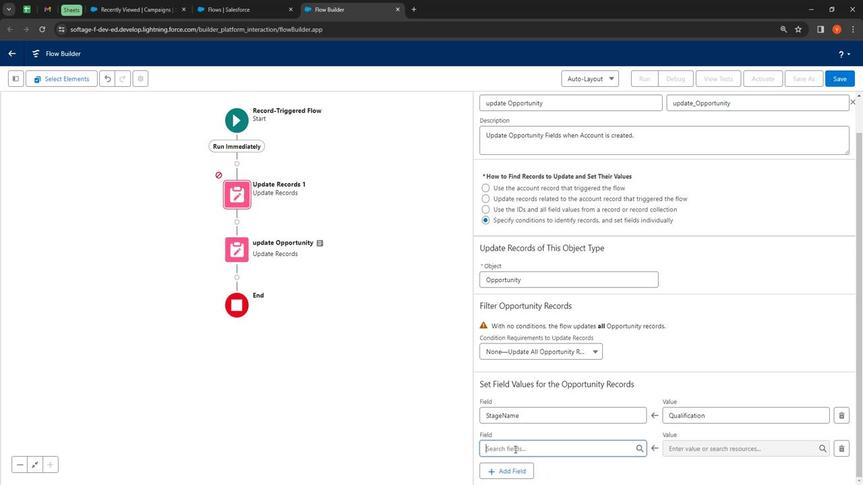 
Action: Key pressed <Key.shift>
Screenshot: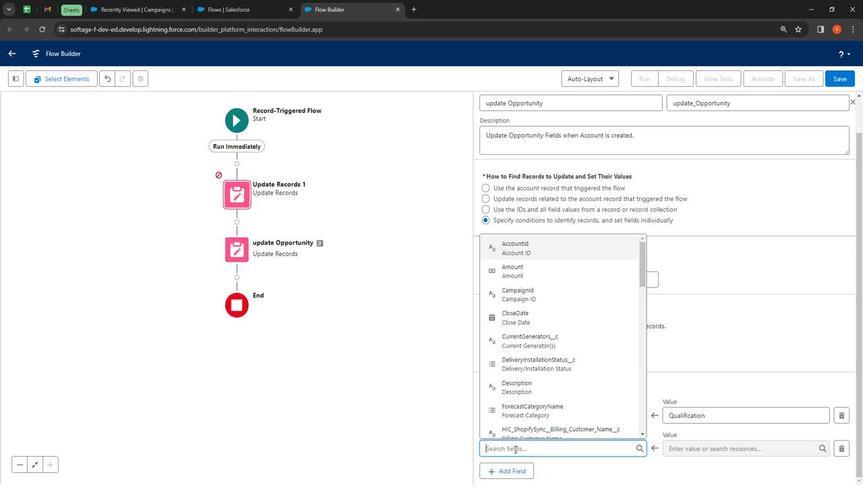 
Action: Mouse moved to (444, 404)
Screenshot: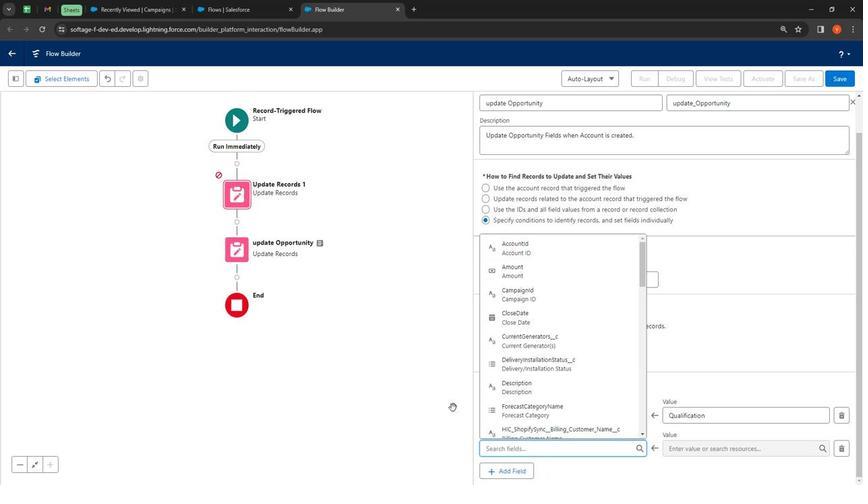 
Action: Key pressed <Key.shift>
Screenshot: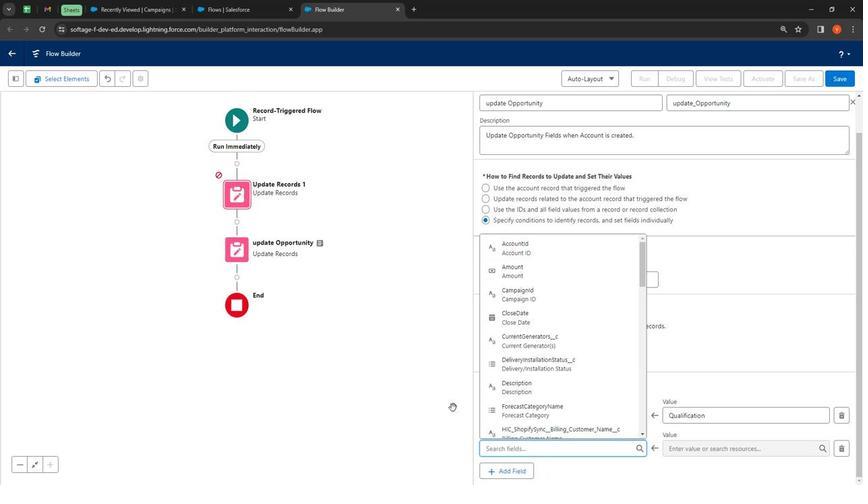 
Action: Mouse moved to (443, 403)
Screenshot: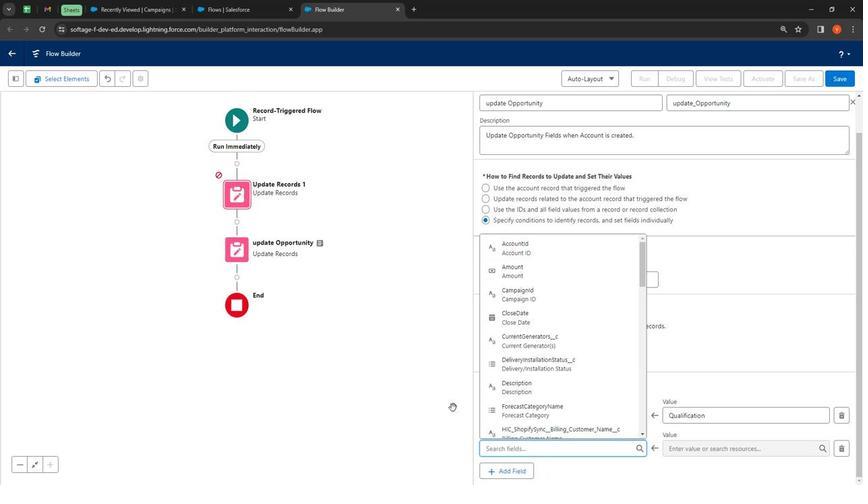 
Action: Key pressed <Key.shift>Close
Screenshot: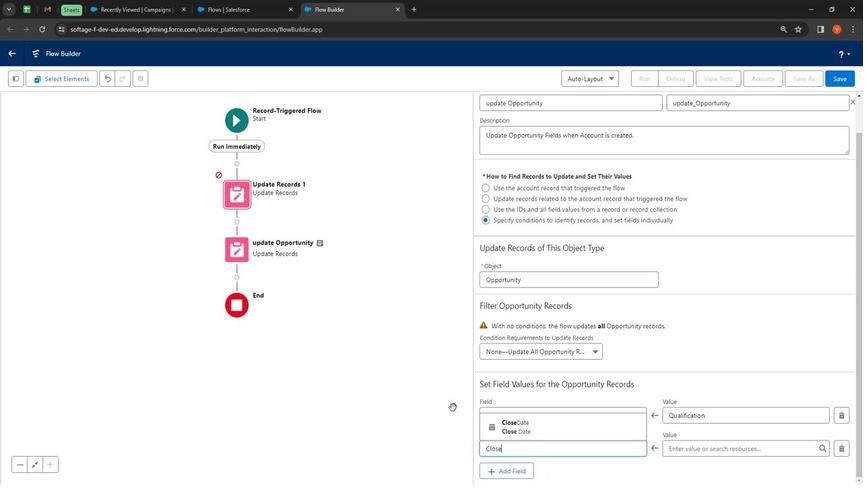 
Action: Mouse moved to (539, 415)
Screenshot: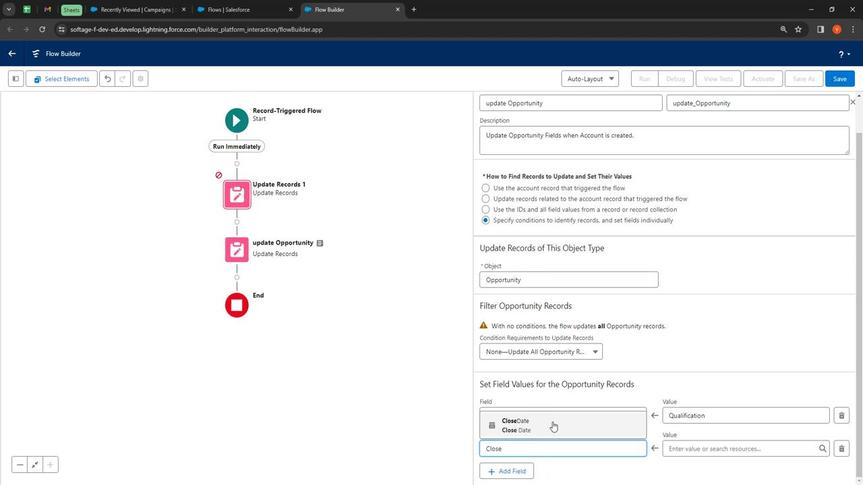 
Action: Mouse pressed left at (539, 415)
Screenshot: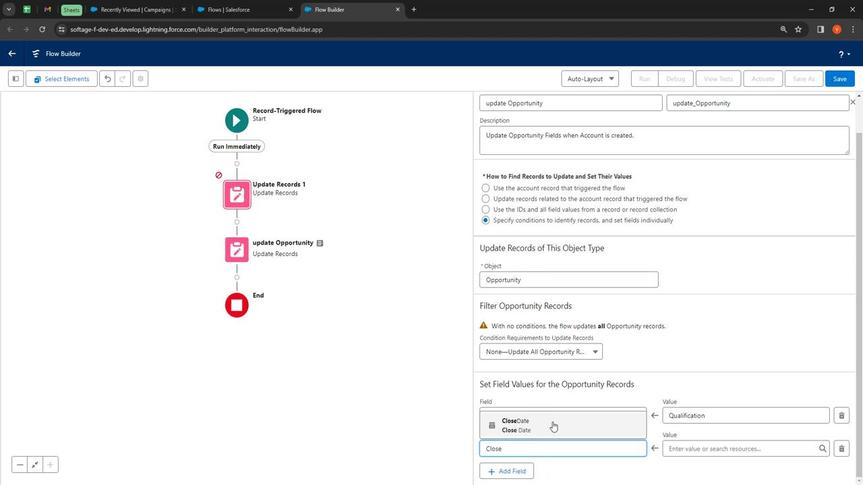 
Action: Mouse moved to (729, 441)
Screenshot: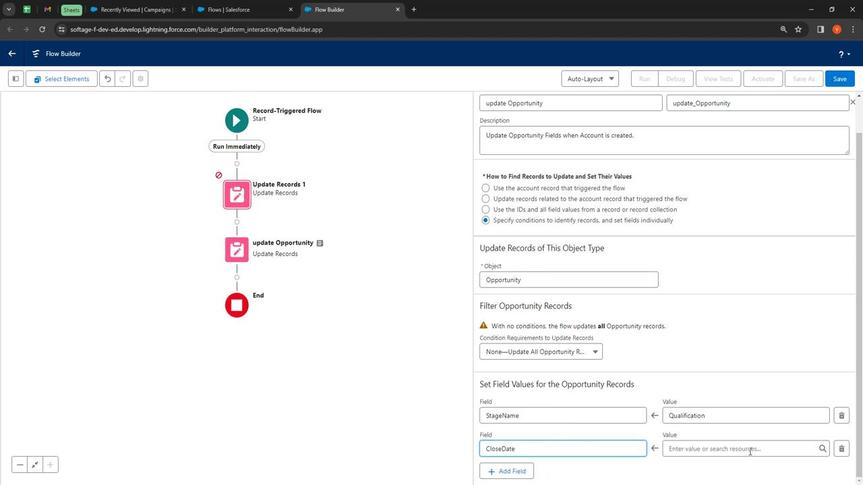 
Action: Mouse pressed left at (729, 441)
Screenshot: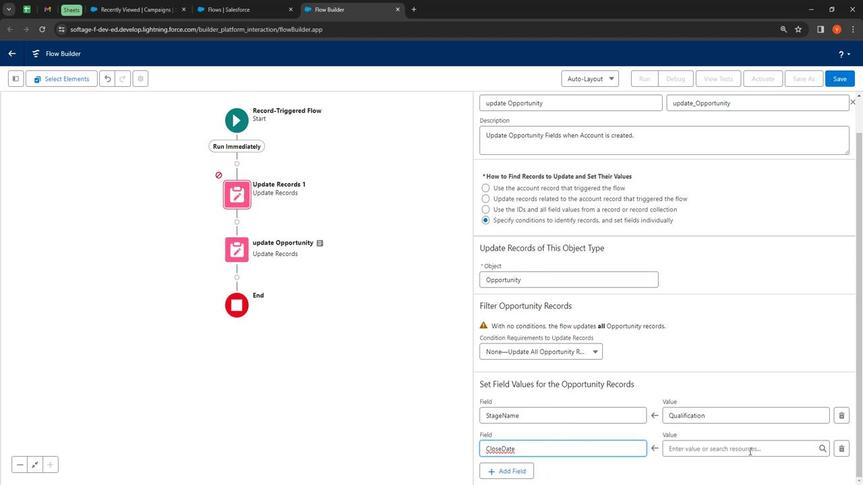 
Action: Mouse moved to (709, 285)
Screenshot: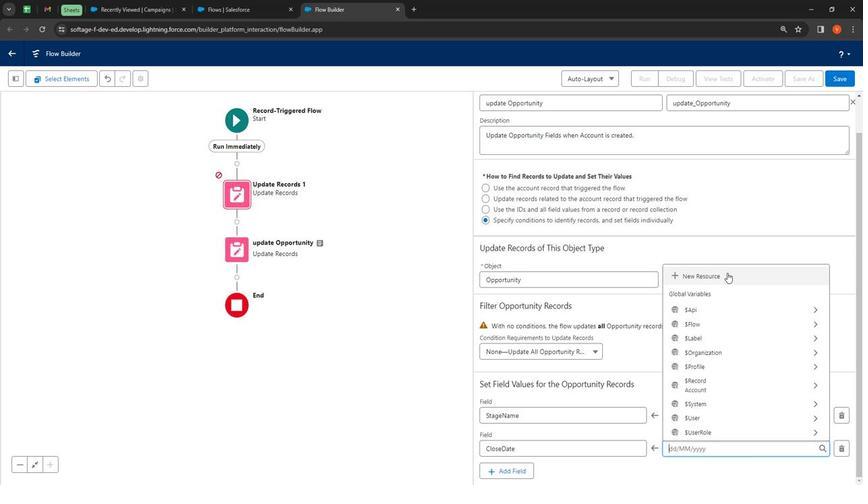 
Action: Mouse pressed left at (709, 285)
Screenshot: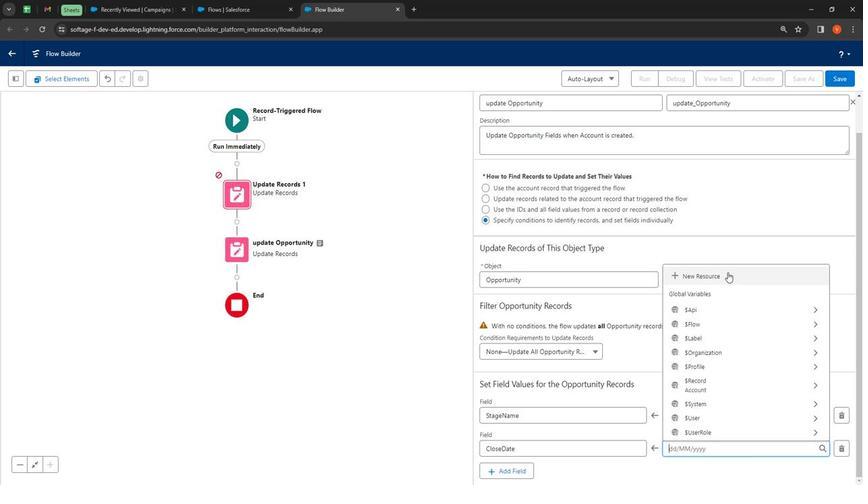 
Action: Mouse moved to (323, 241)
Screenshot: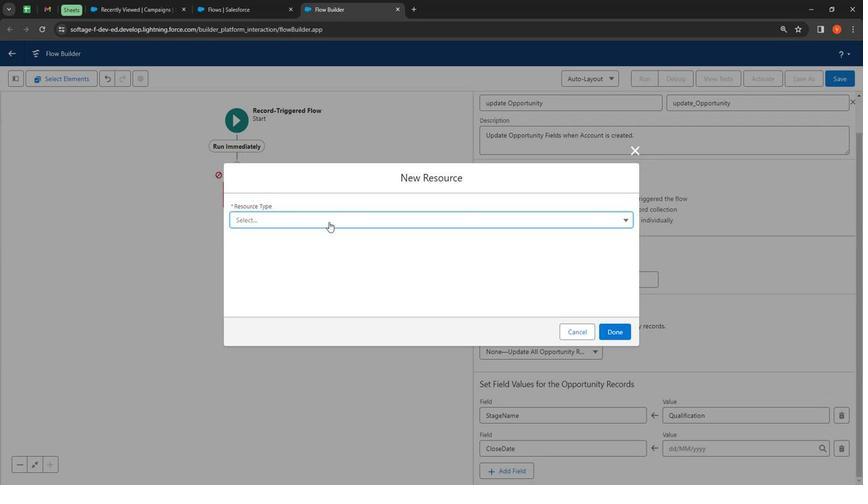 
Action: Mouse pressed left at (323, 241)
Screenshot: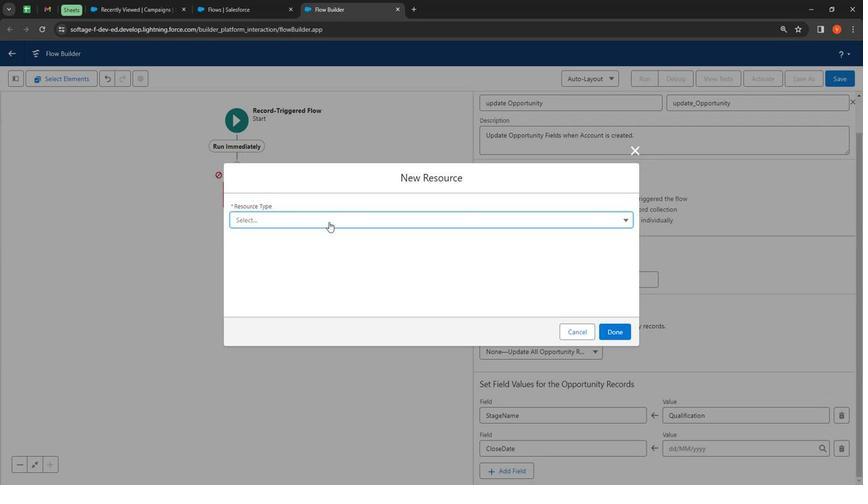 
Action: Mouse moved to (312, 302)
Screenshot: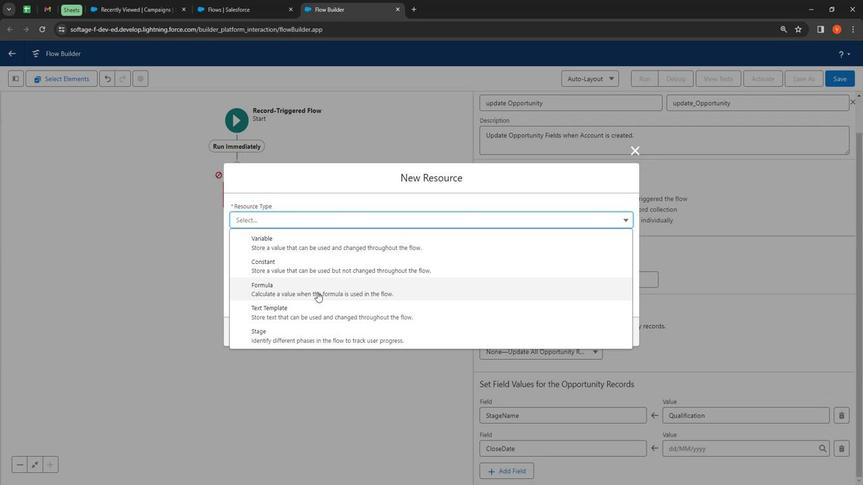 
Action: Mouse pressed left at (312, 302)
Screenshot: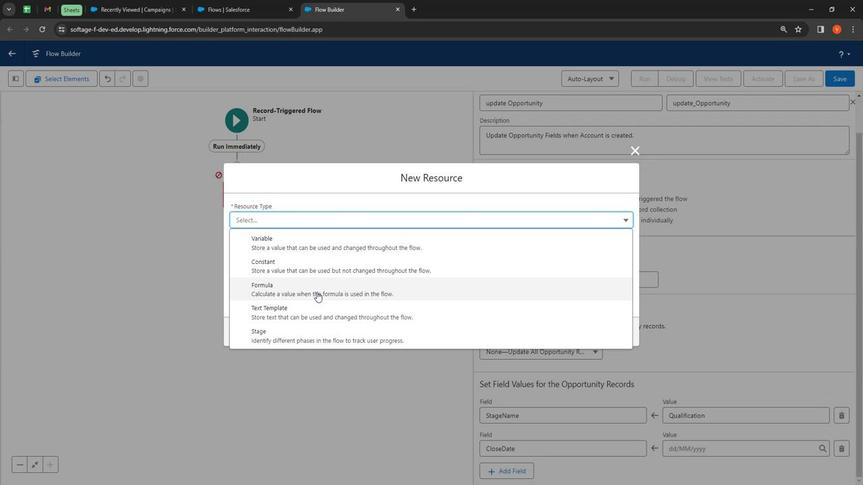 
Action: Mouse moved to (273, 215)
Screenshot: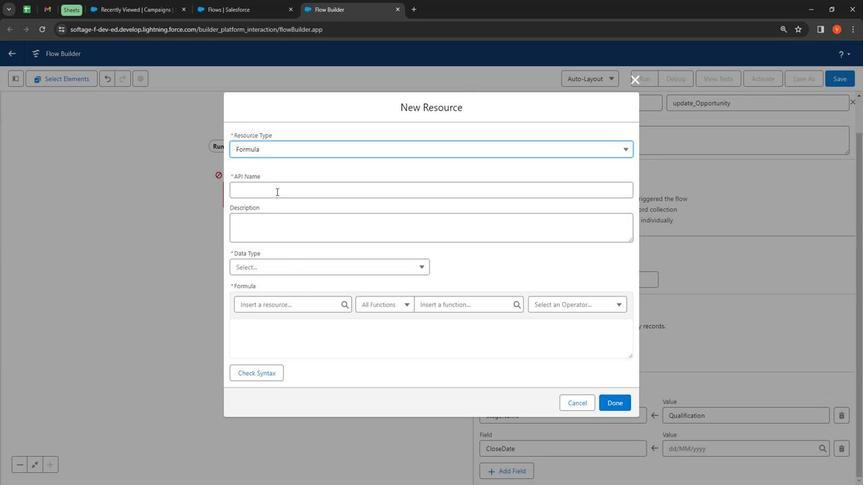 
Action: Mouse pressed left at (273, 215)
Screenshot: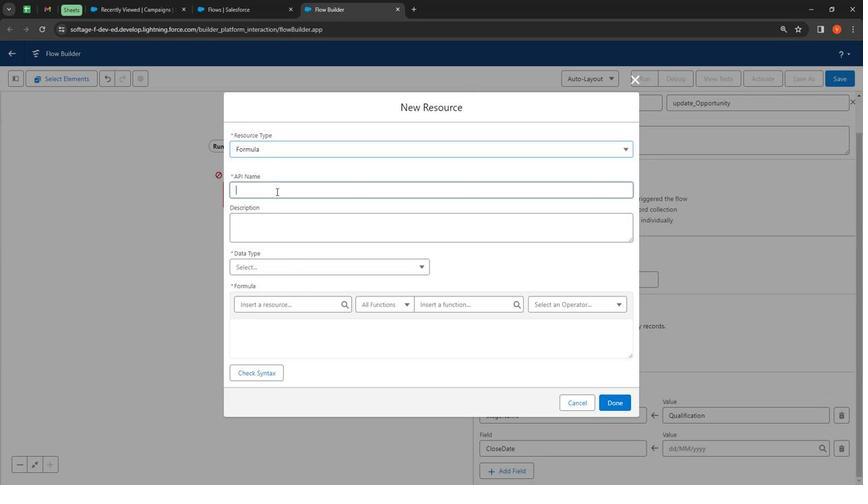 
Action: Key pressed <Key.shift>Close<Key.space><Key.shift>Date<Key.space><Key.shift>Fr<Key.backspace>ormula
Screenshot: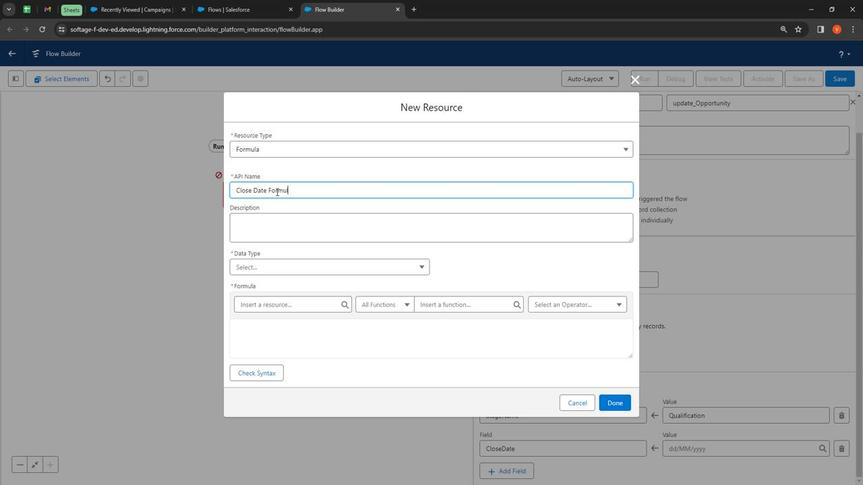 
Action: Mouse moved to (292, 244)
